 Task: Find connections with filter location Jālaun with filter topic #lockdownwith filter profile language Potuguese with filter current company Intuit with filter school St. Joseph's Convent School, Bhopal with filter industry Information Services with filter service category Bankruptcy Law with filter keywords title Customer Service
Action: Mouse pressed left at (684, 95)
Screenshot: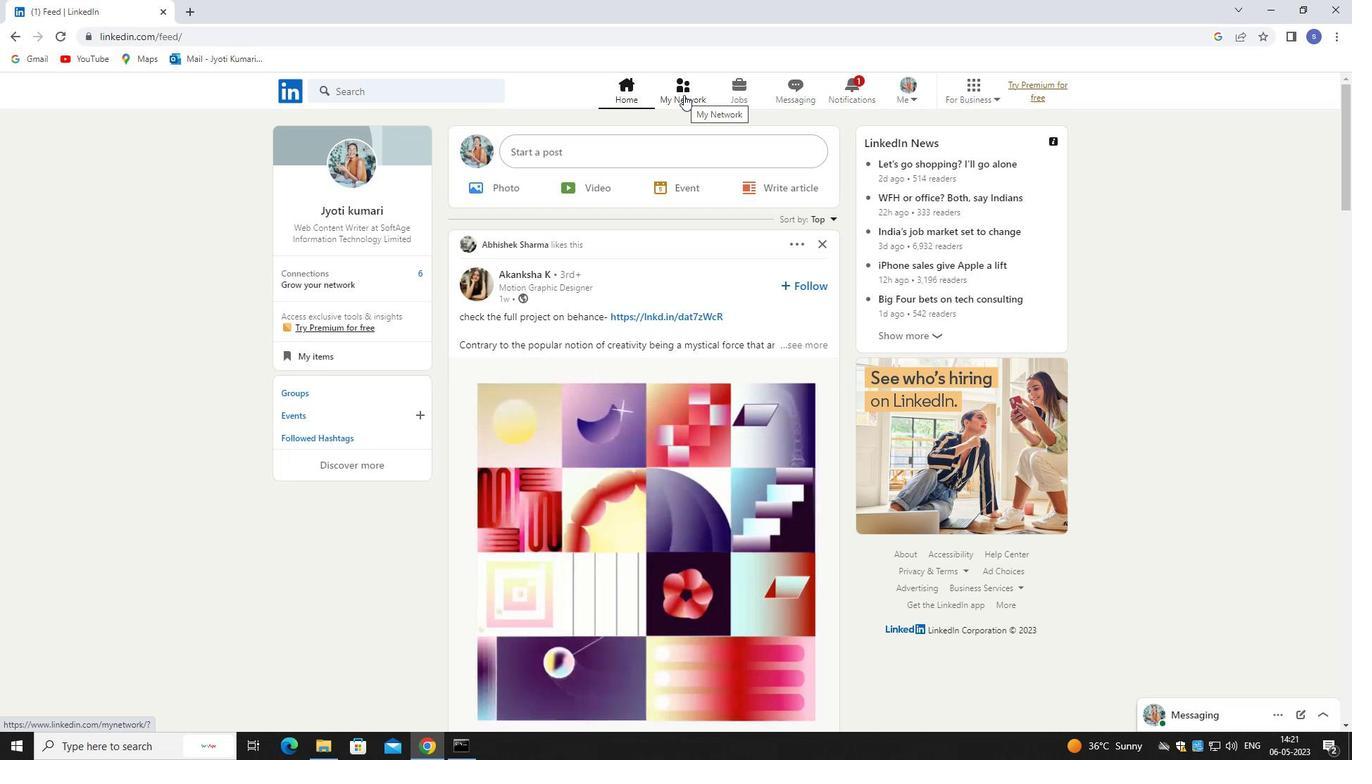 
Action: Mouse pressed left at (684, 95)
Screenshot: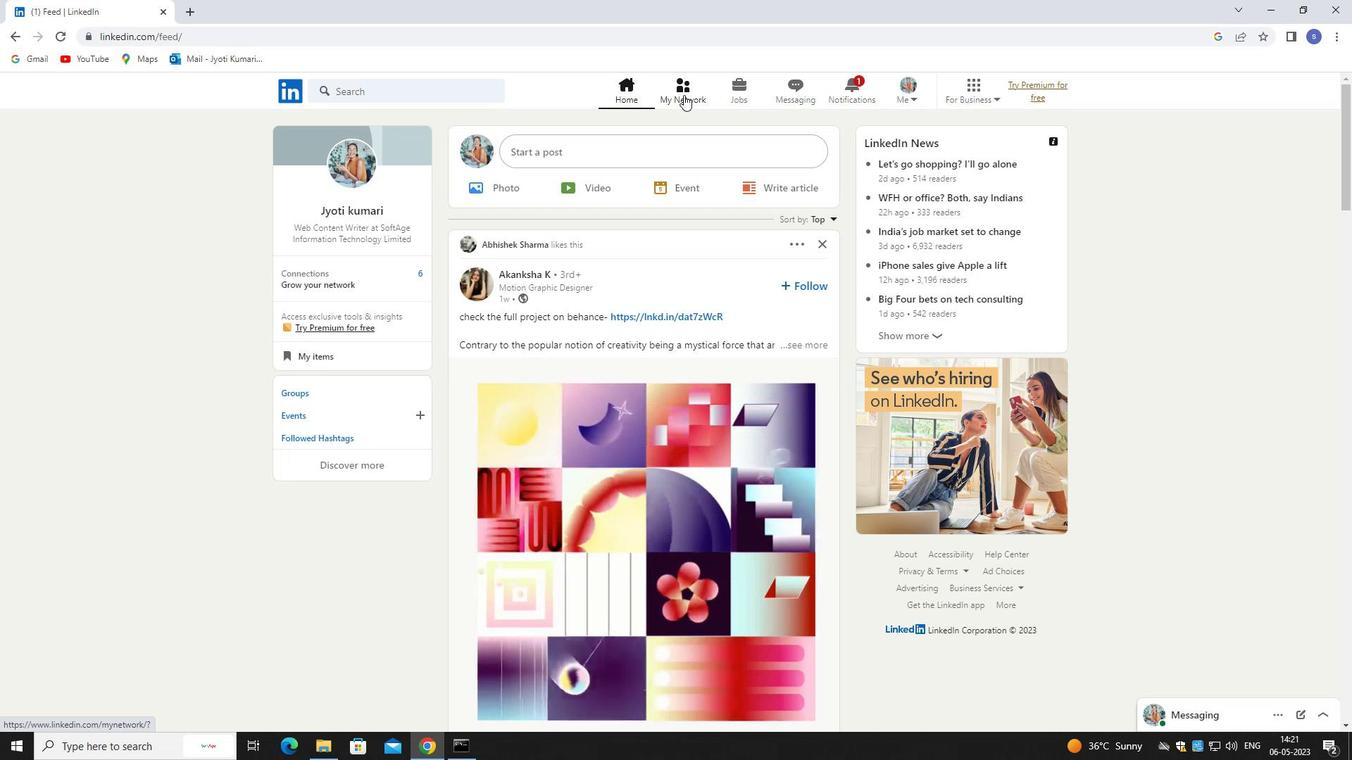 
Action: Mouse moved to (443, 162)
Screenshot: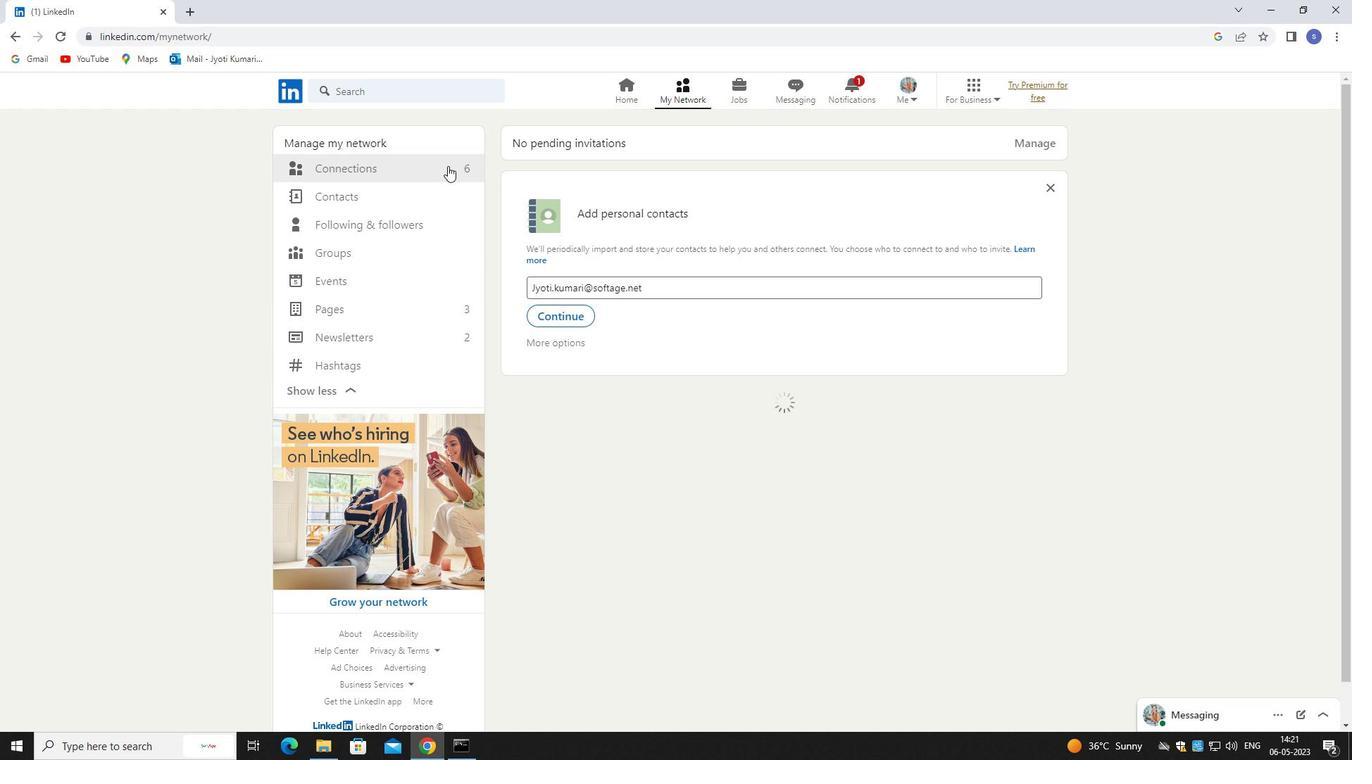 
Action: Mouse pressed left at (443, 162)
Screenshot: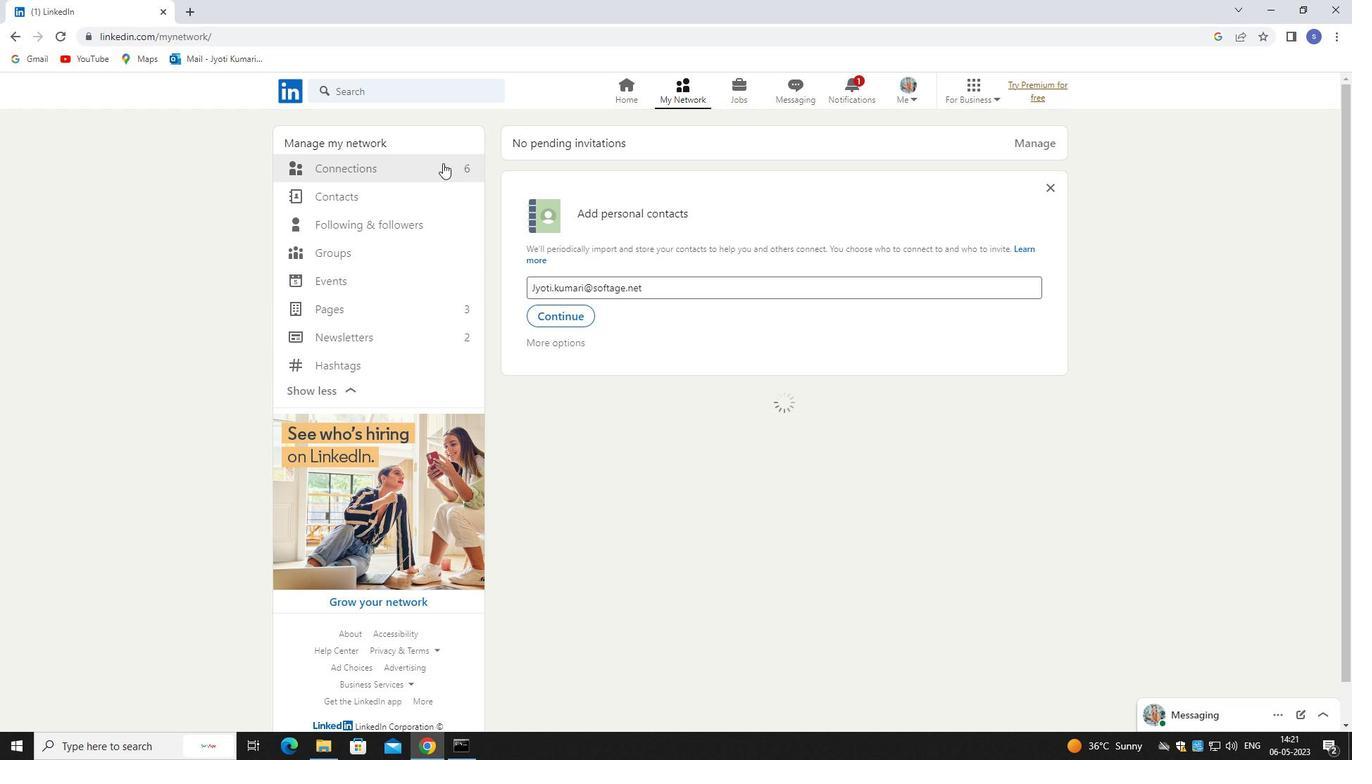 
Action: Mouse moved to (442, 160)
Screenshot: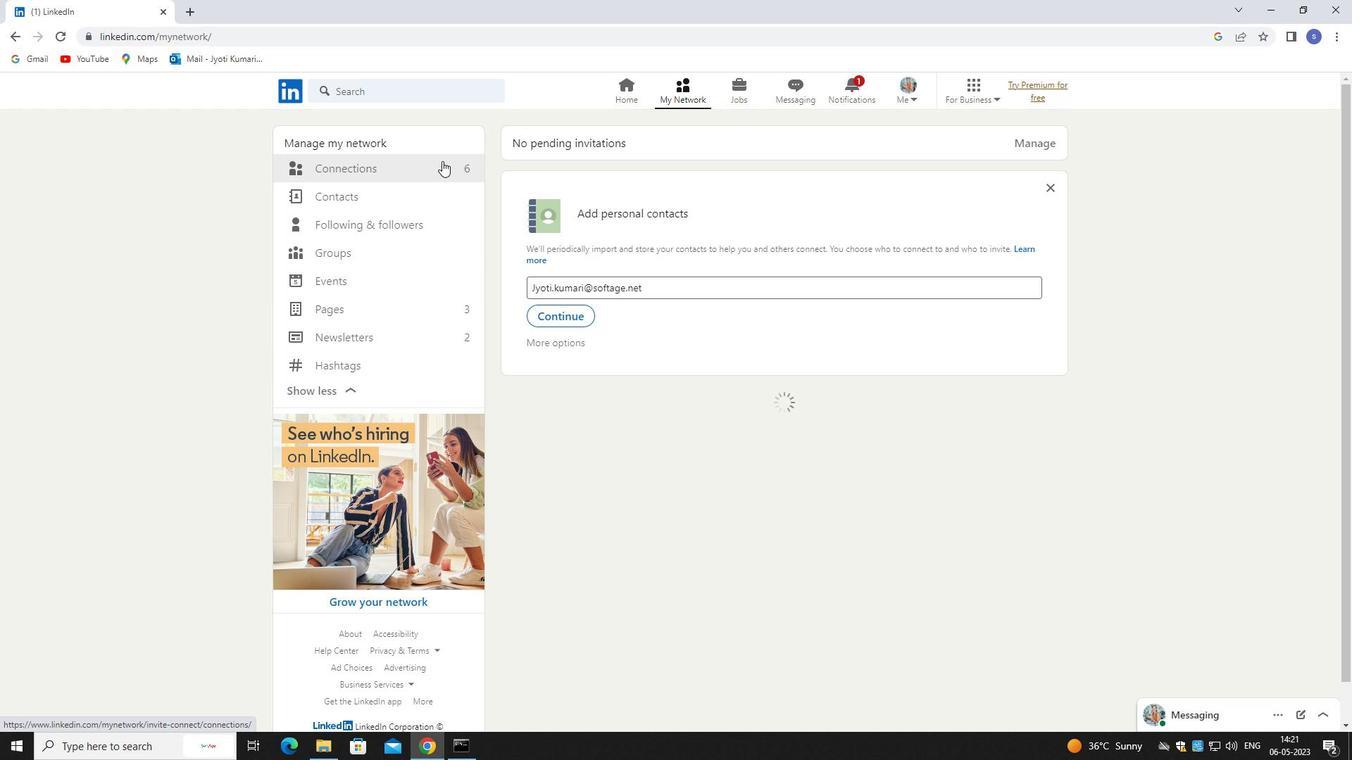 
Action: Mouse pressed left at (442, 160)
Screenshot: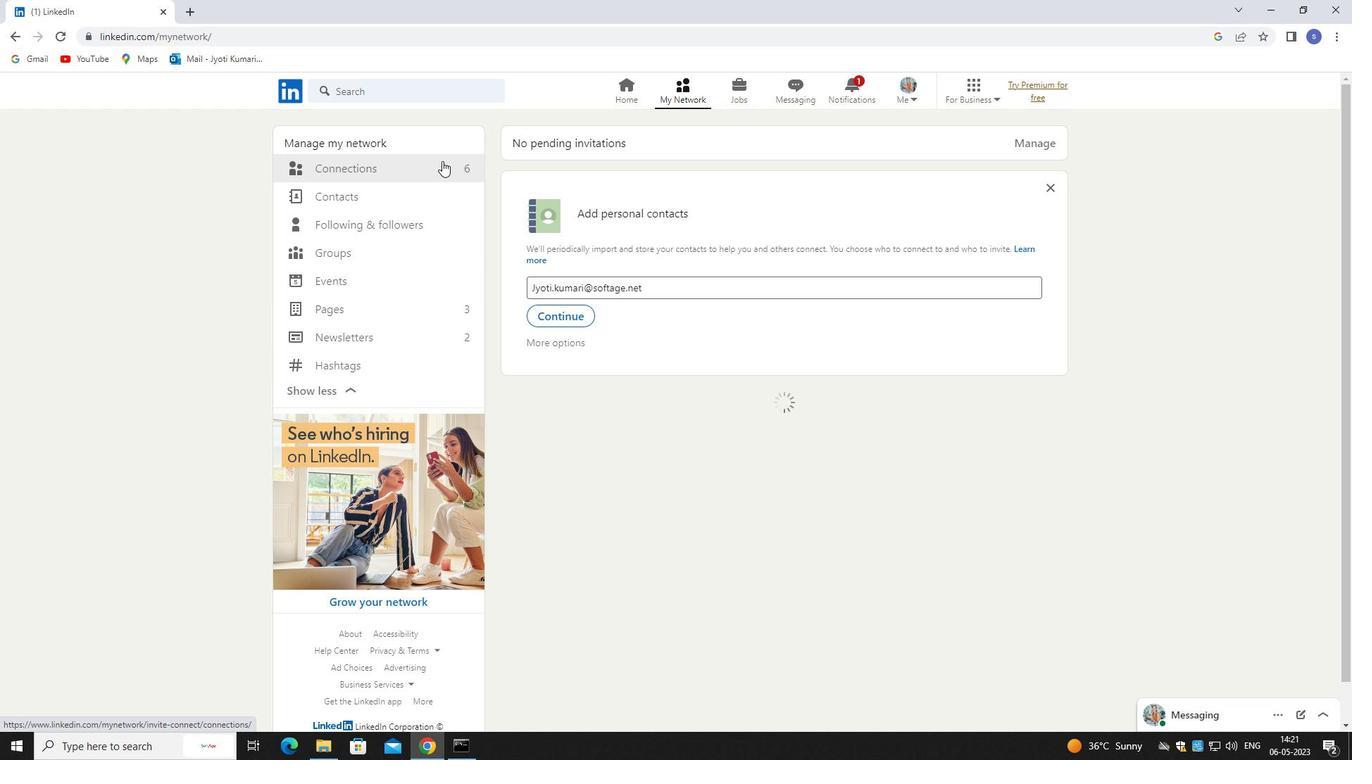 
Action: Mouse moved to (443, 159)
Screenshot: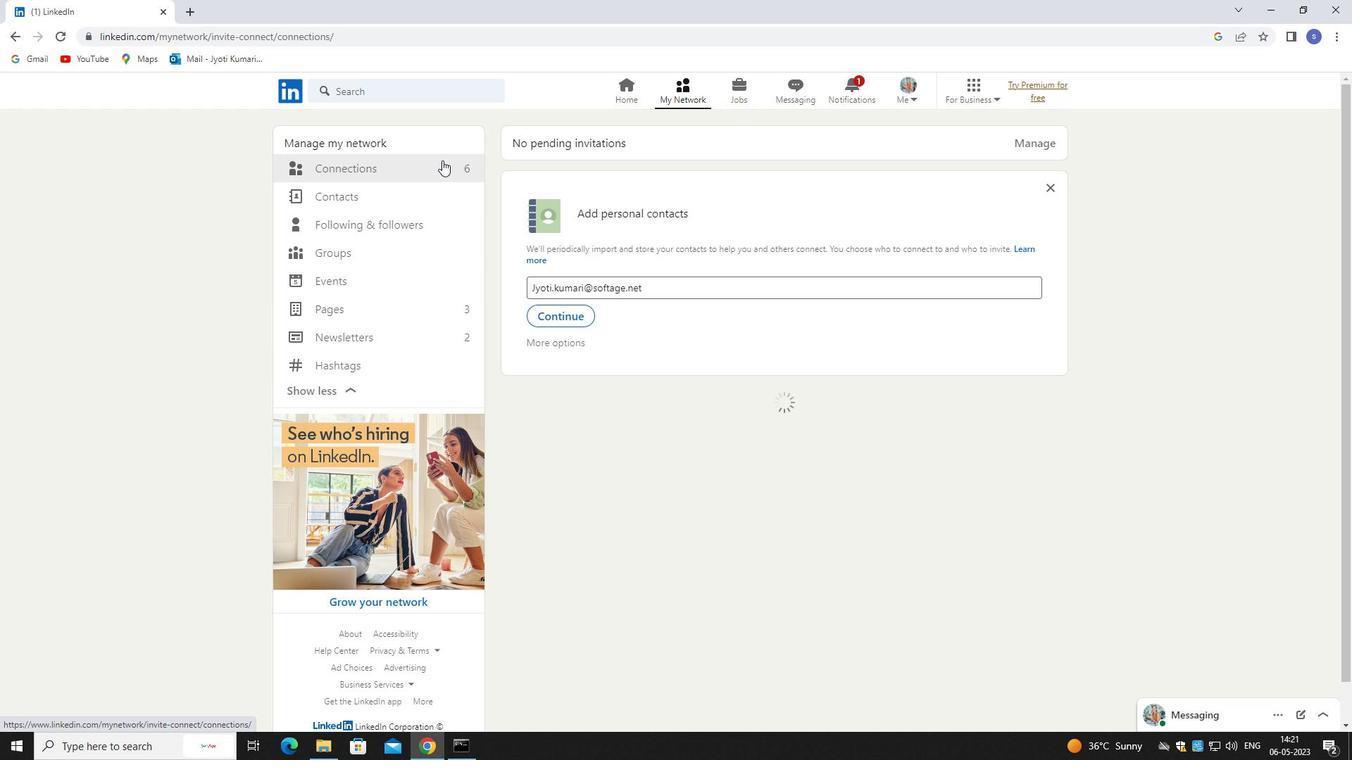 
Action: Mouse pressed left at (443, 159)
Screenshot: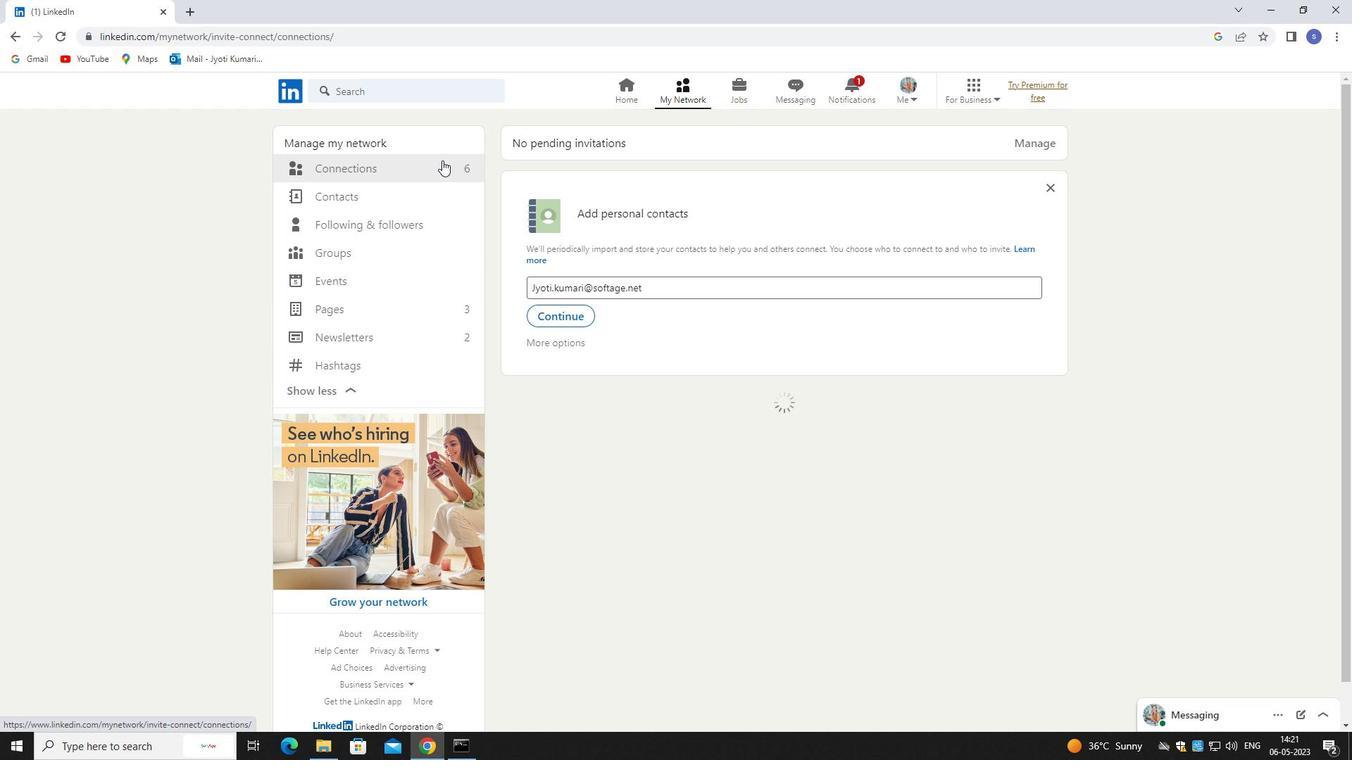 
Action: Mouse moved to (745, 170)
Screenshot: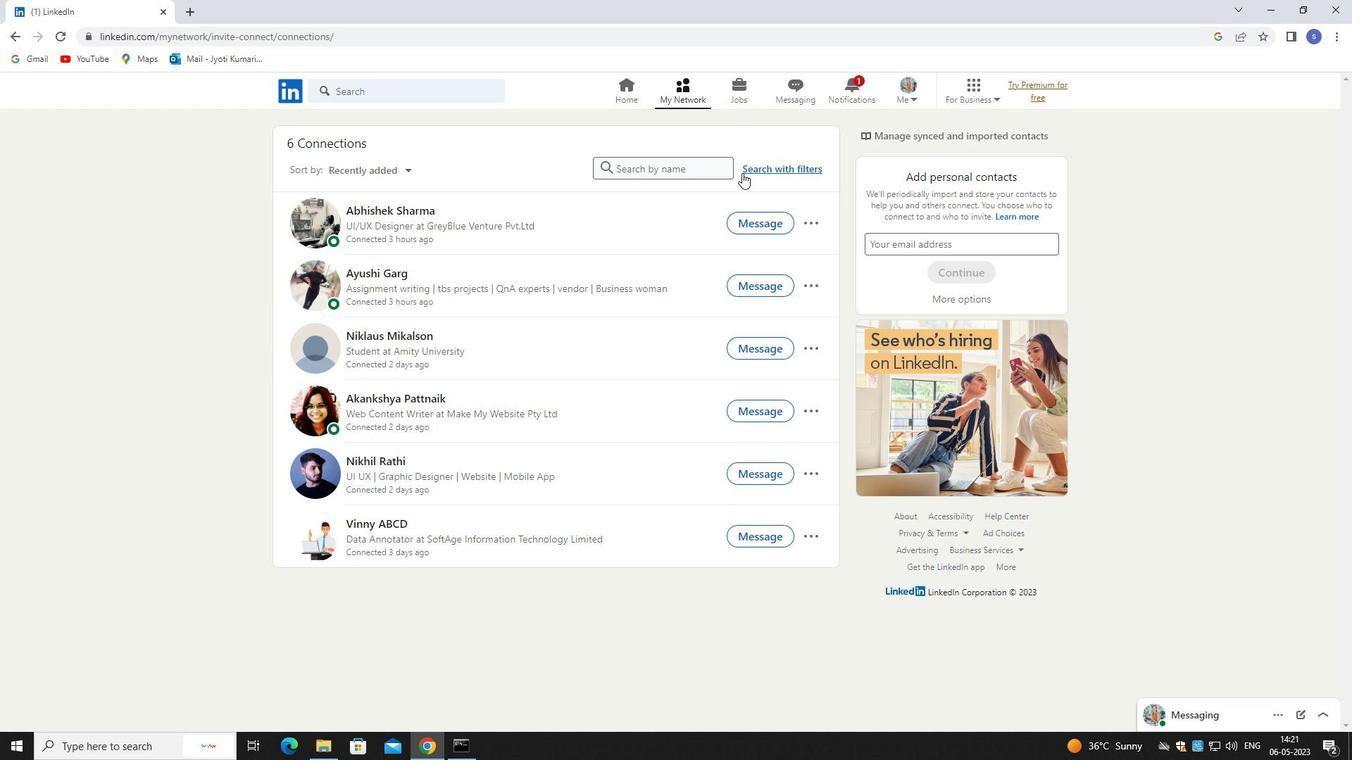 
Action: Mouse pressed left at (745, 170)
Screenshot: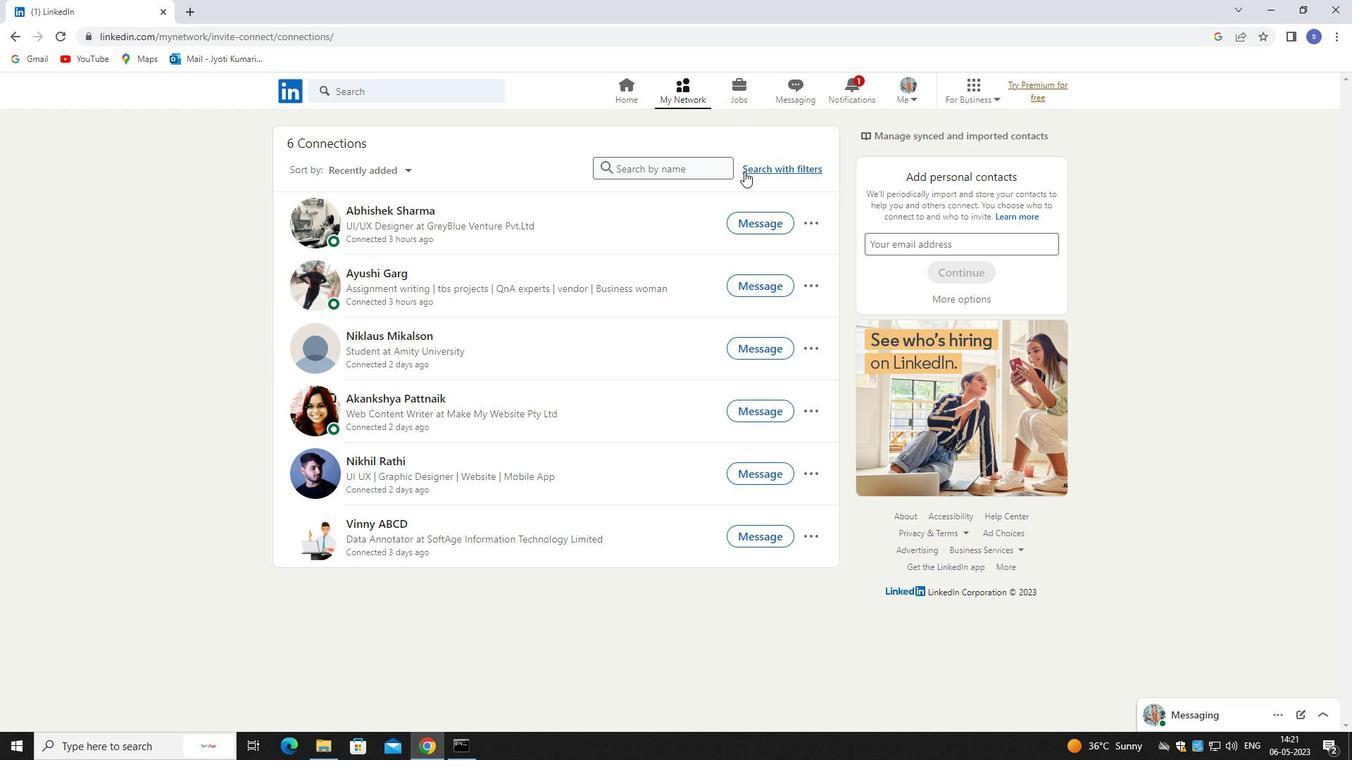 
Action: Mouse moved to (721, 126)
Screenshot: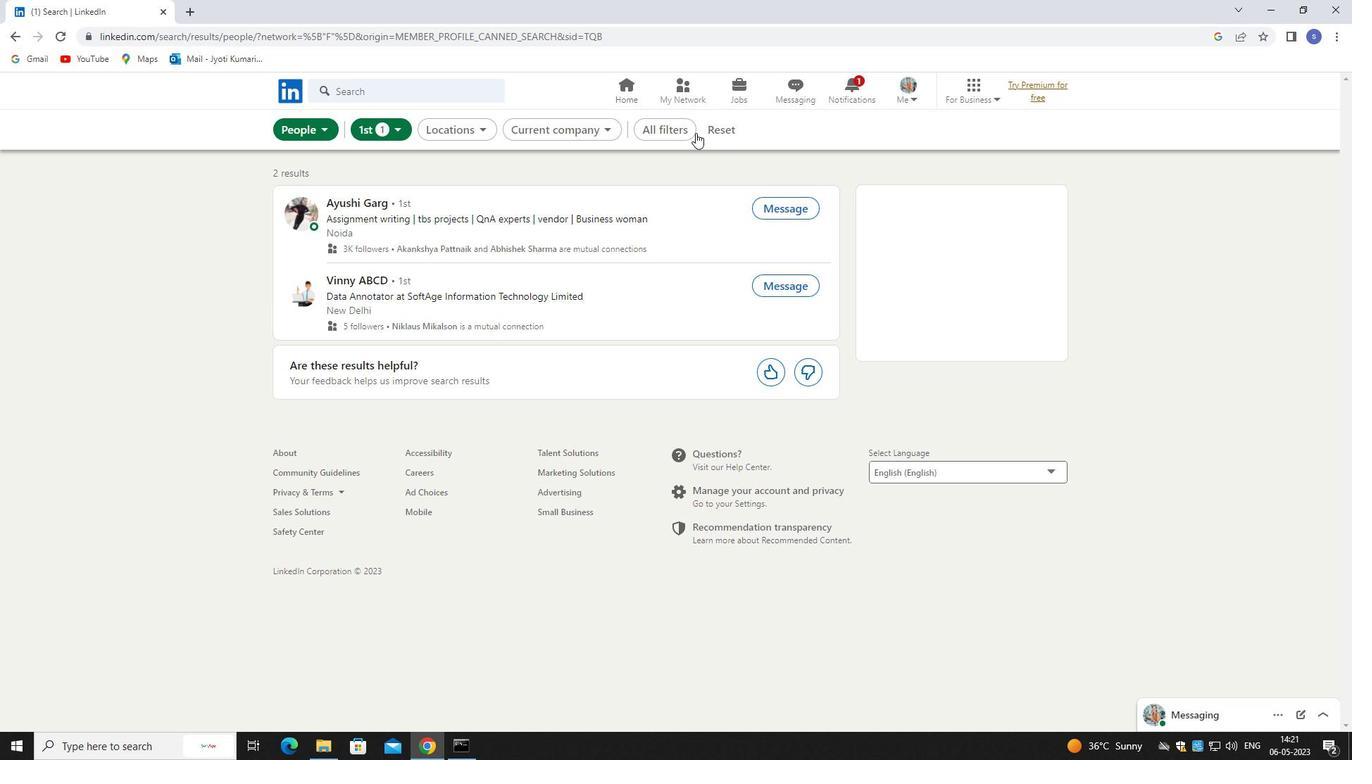 
Action: Mouse pressed left at (721, 126)
Screenshot: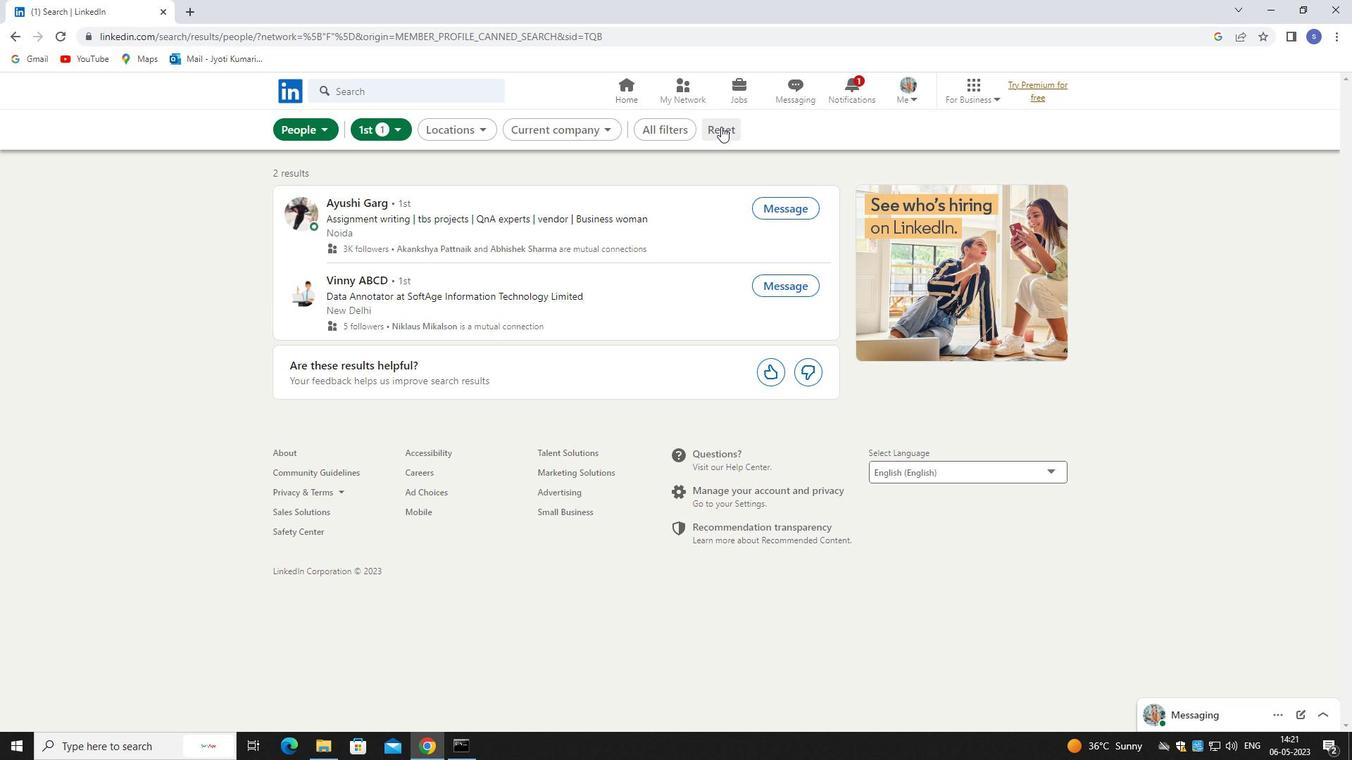 
Action: Mouse moved to (687, 125)
Screenshot: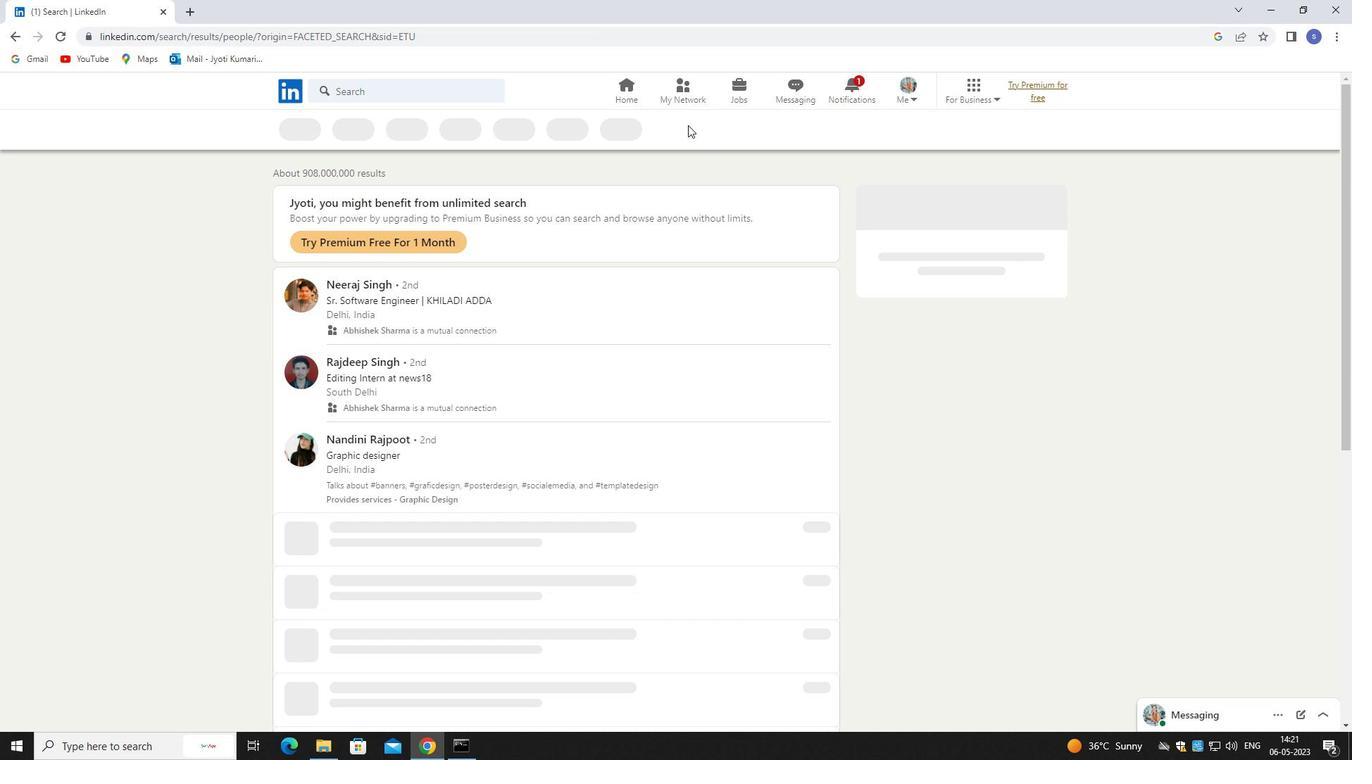 
Action: Mouse pressed left at (687, 125)
Screenshot: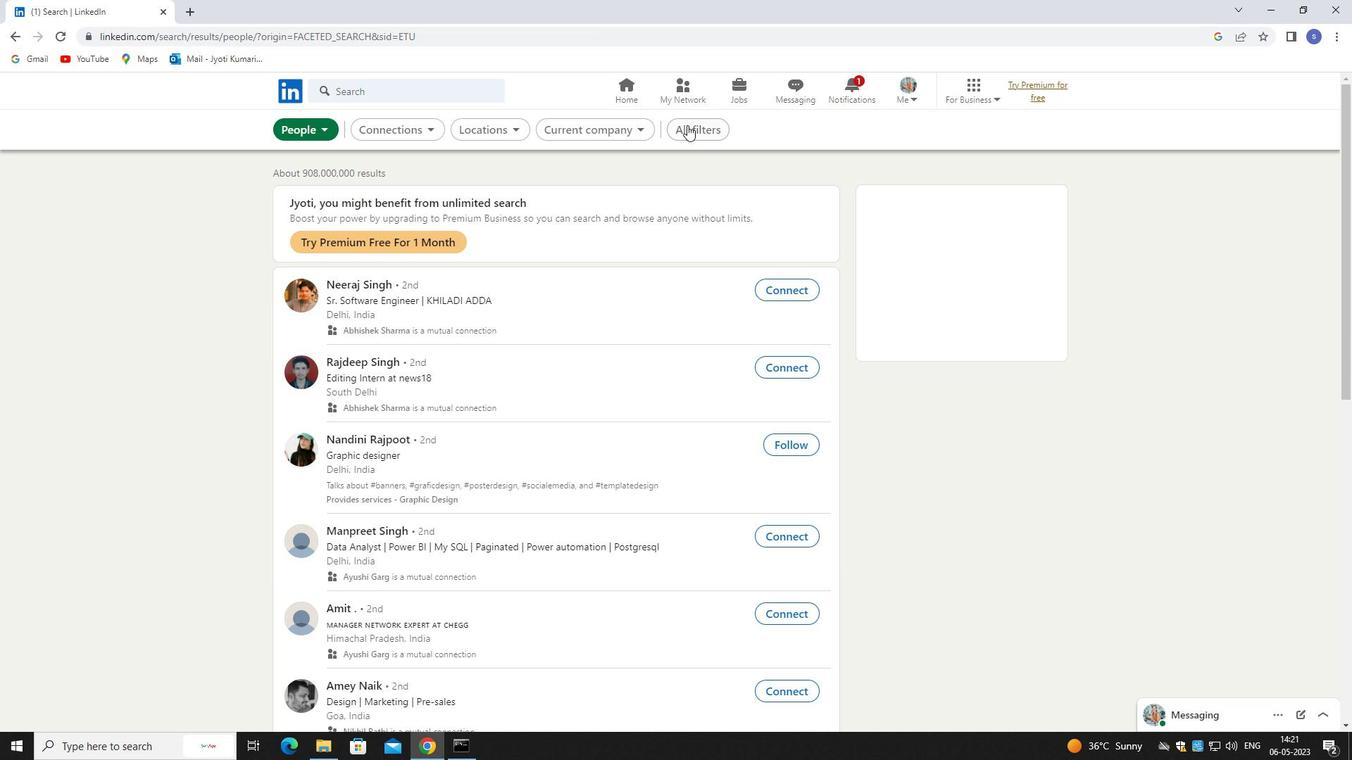 
Action: Mouse moved to (1208, 550)
Screenshot: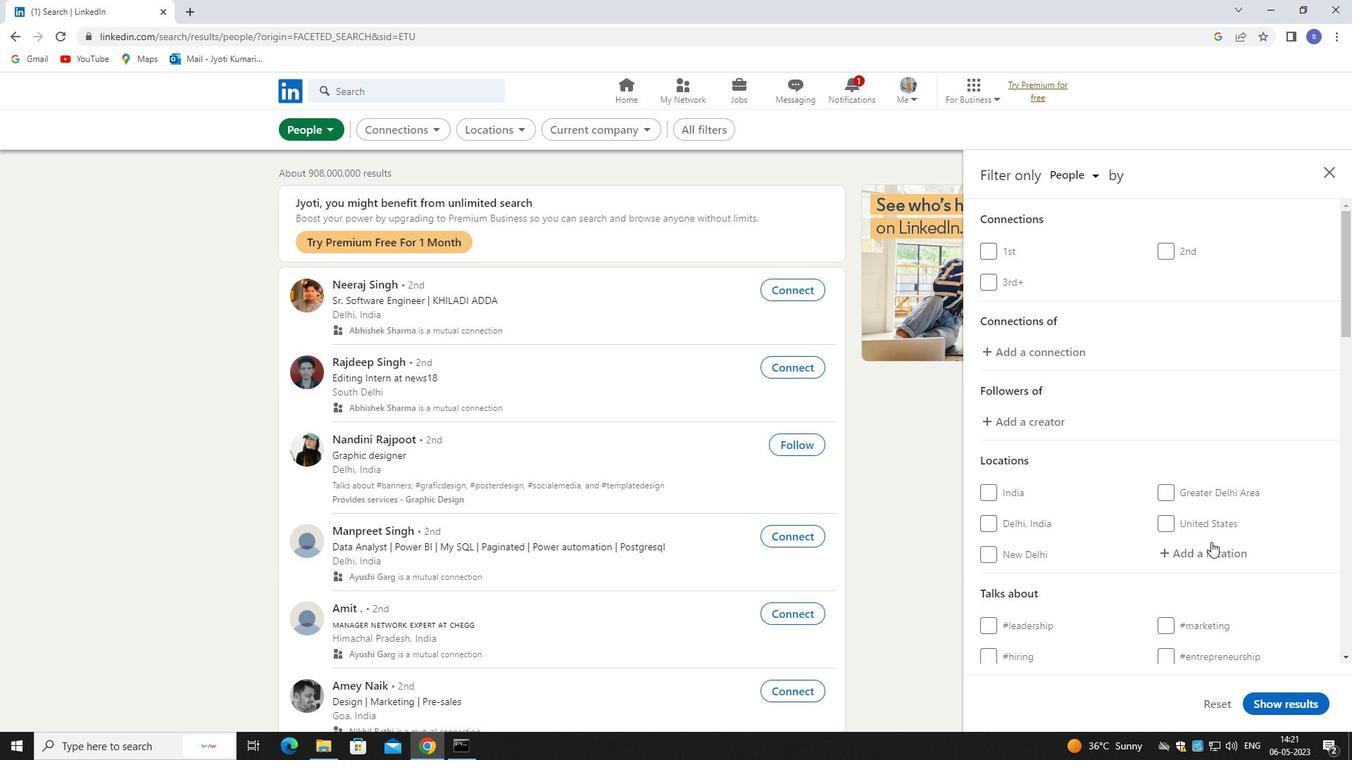
Action: Mouse pressed left at (1208, 550)
Screenshot: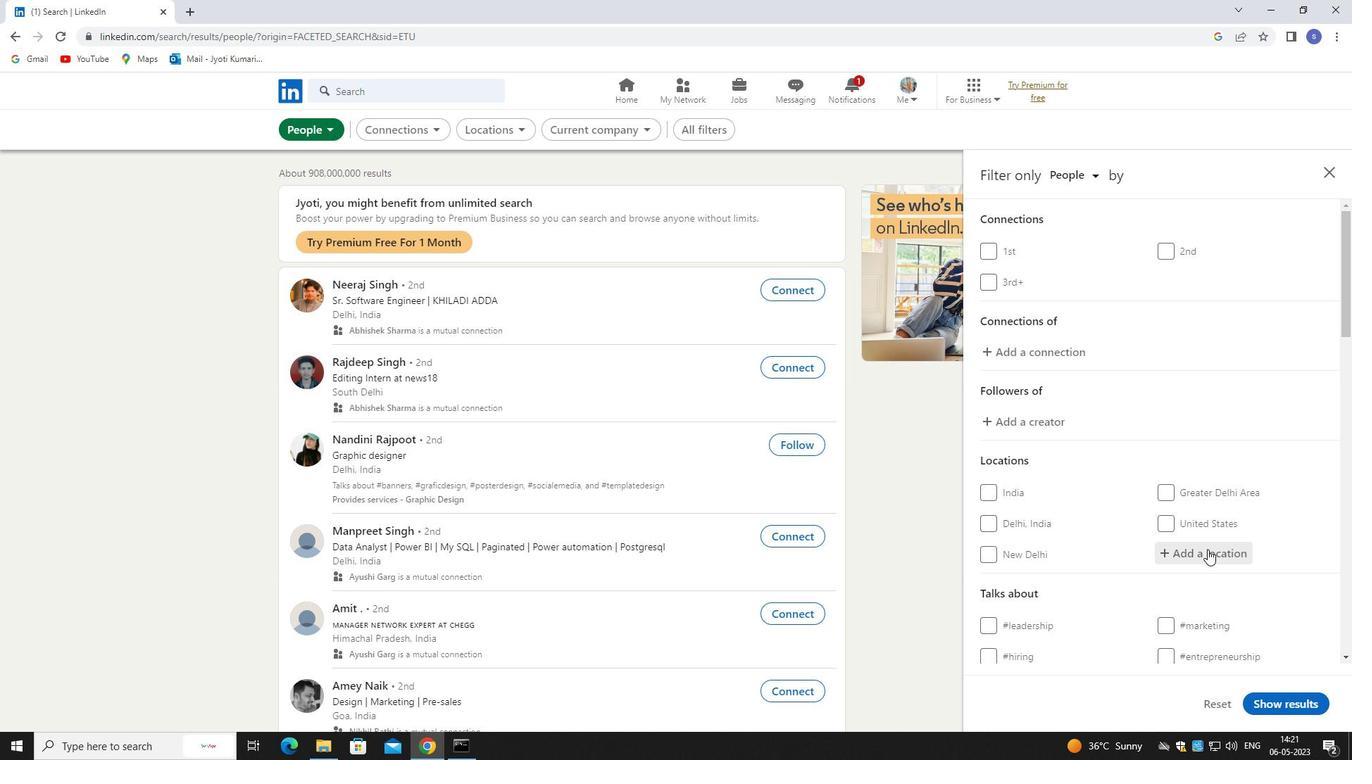 
Action: Key pressed jaa<Key.backspace>laun
Screenshot: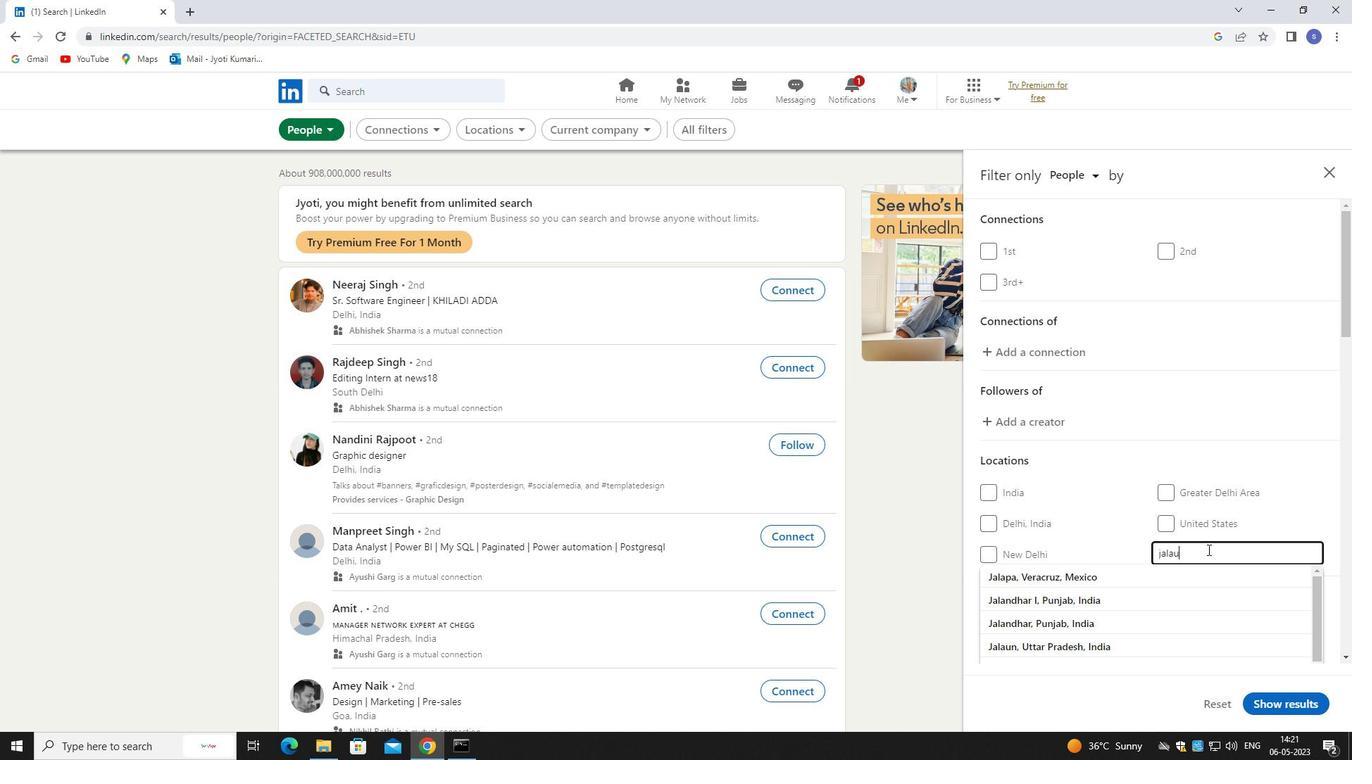 
Action: Mouse moved to (1181, 573)
Screenshot: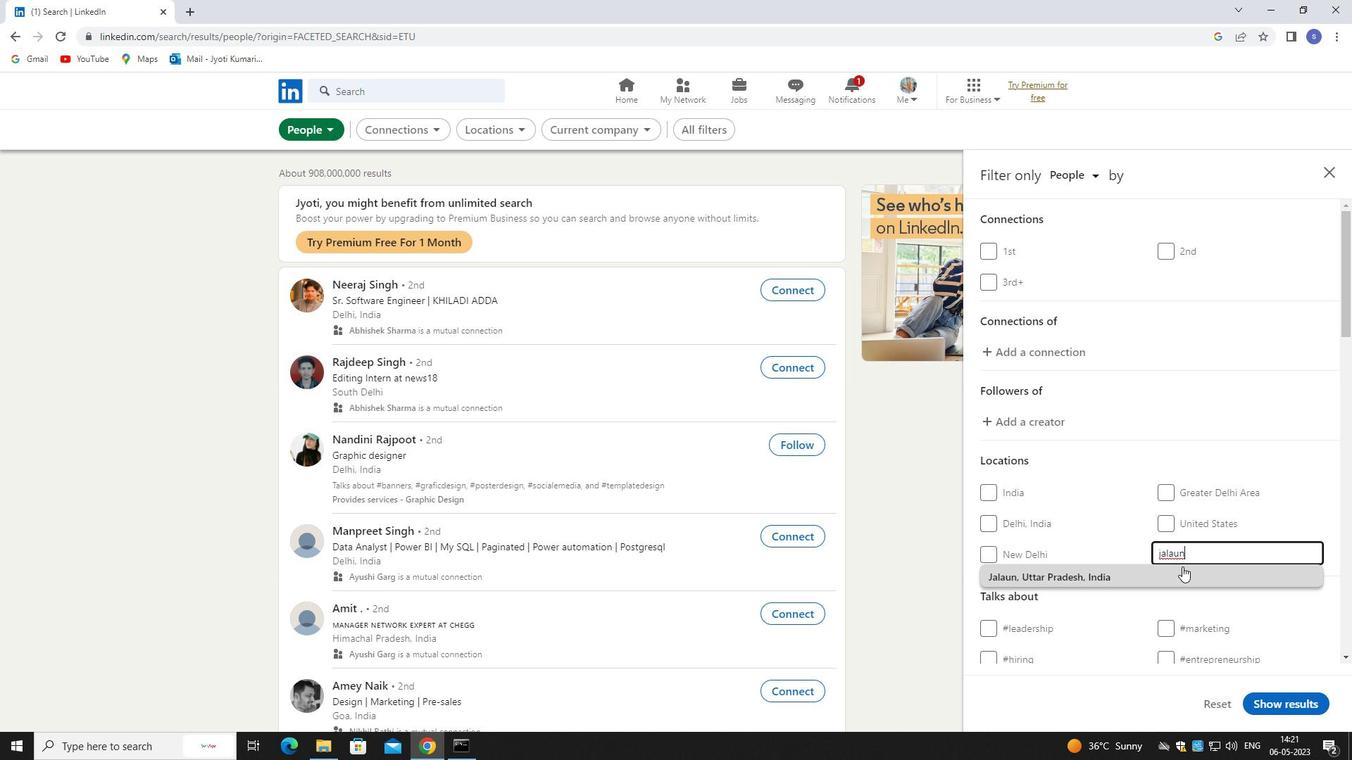 
Action: Mouse pressed left at (1181, 573)
Screenshot: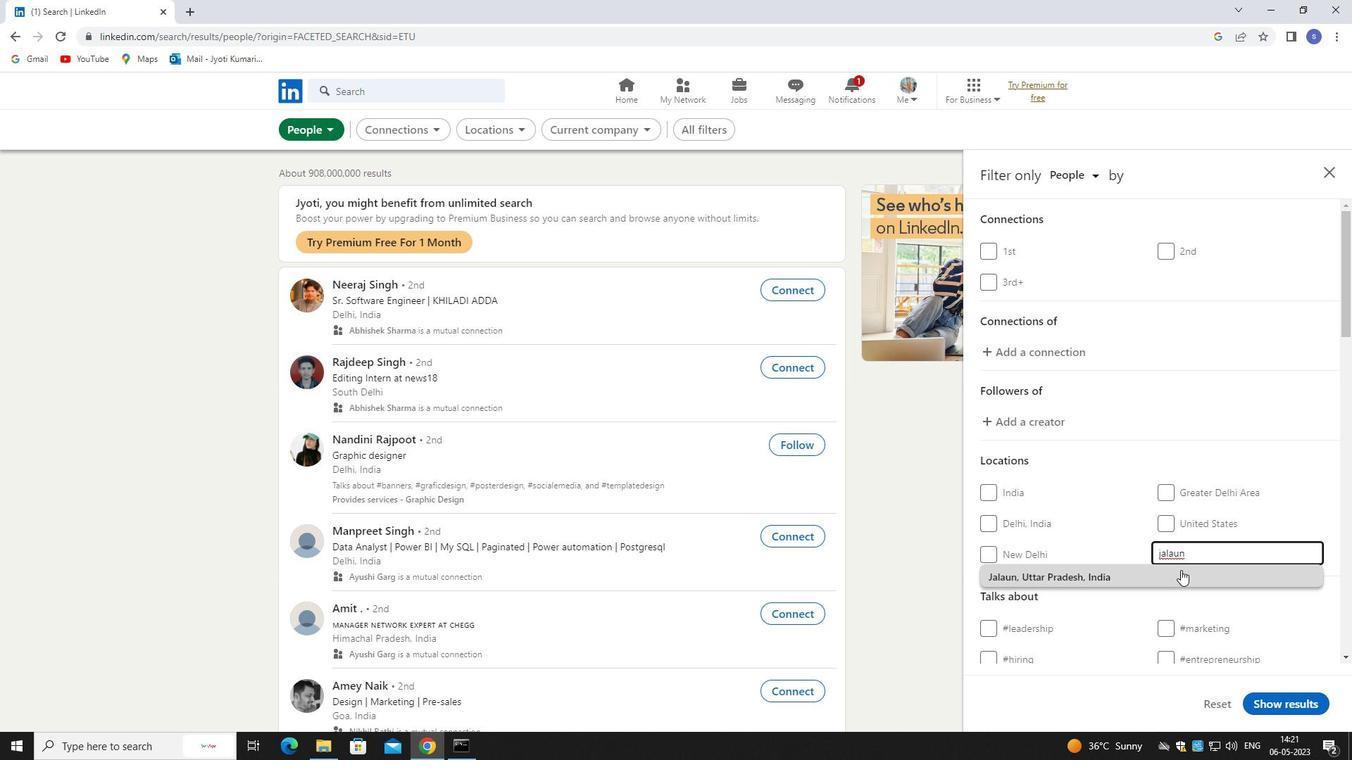 
Action: Mouse moved to (1180, 574)
Screenshot: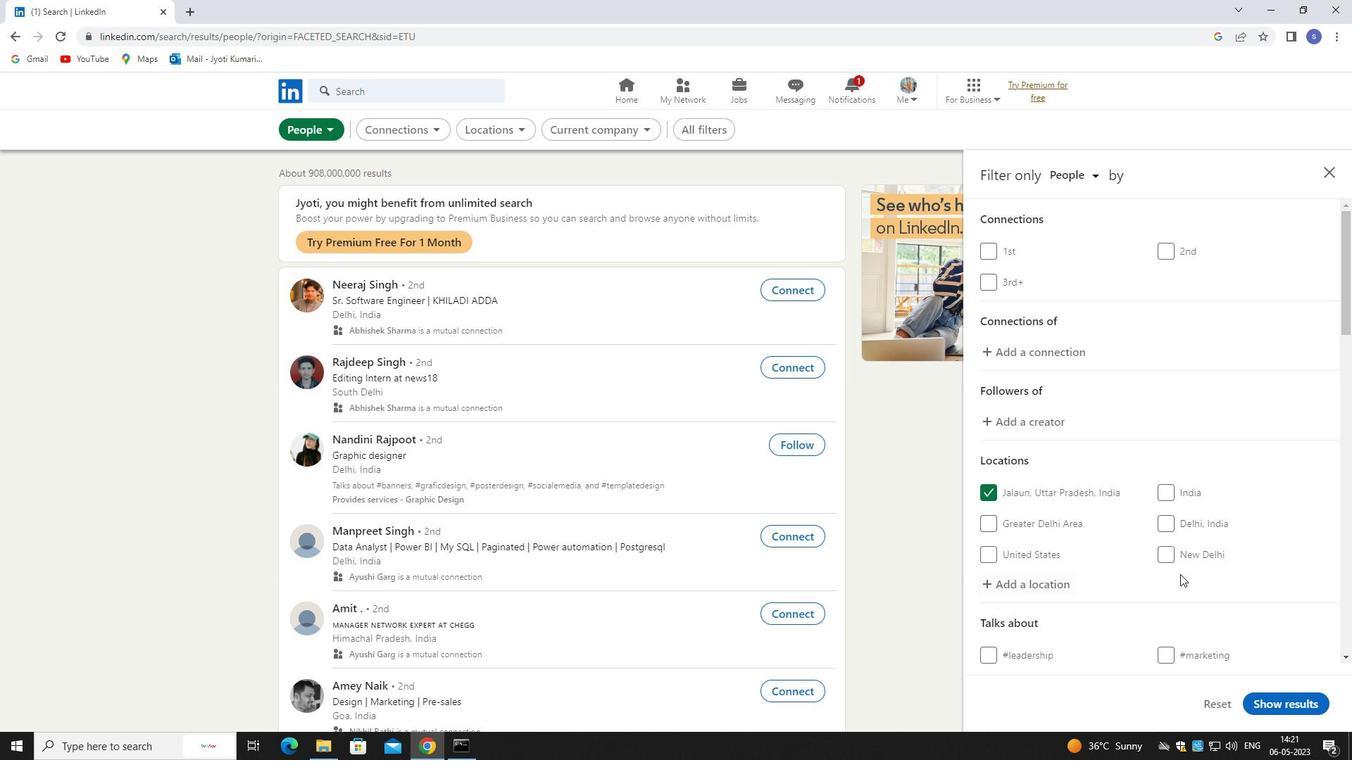 
Action: Mouse scrolled (1180, 573) with delta (0, 0)
Screenshot: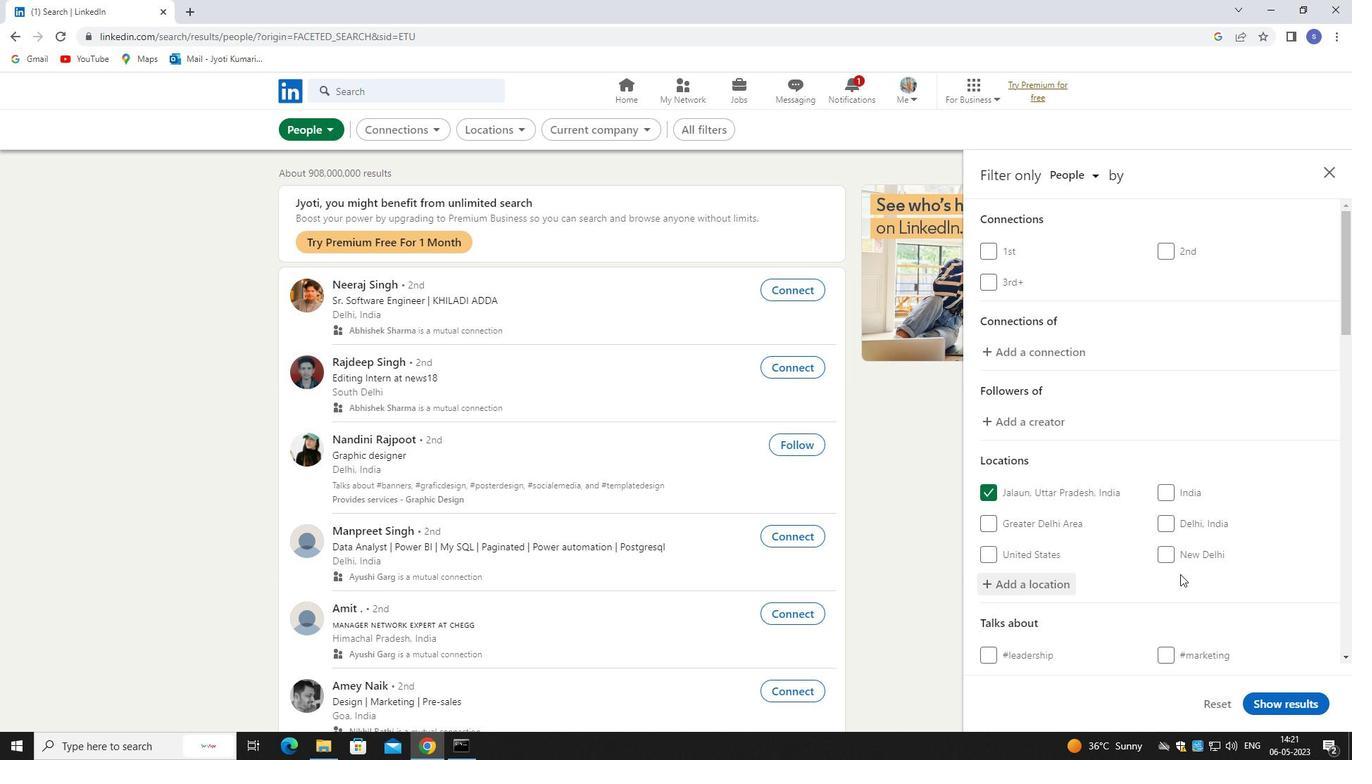 
Action: Mouse scrolled (1180, 573) with delta (0, 0)
Screenshot: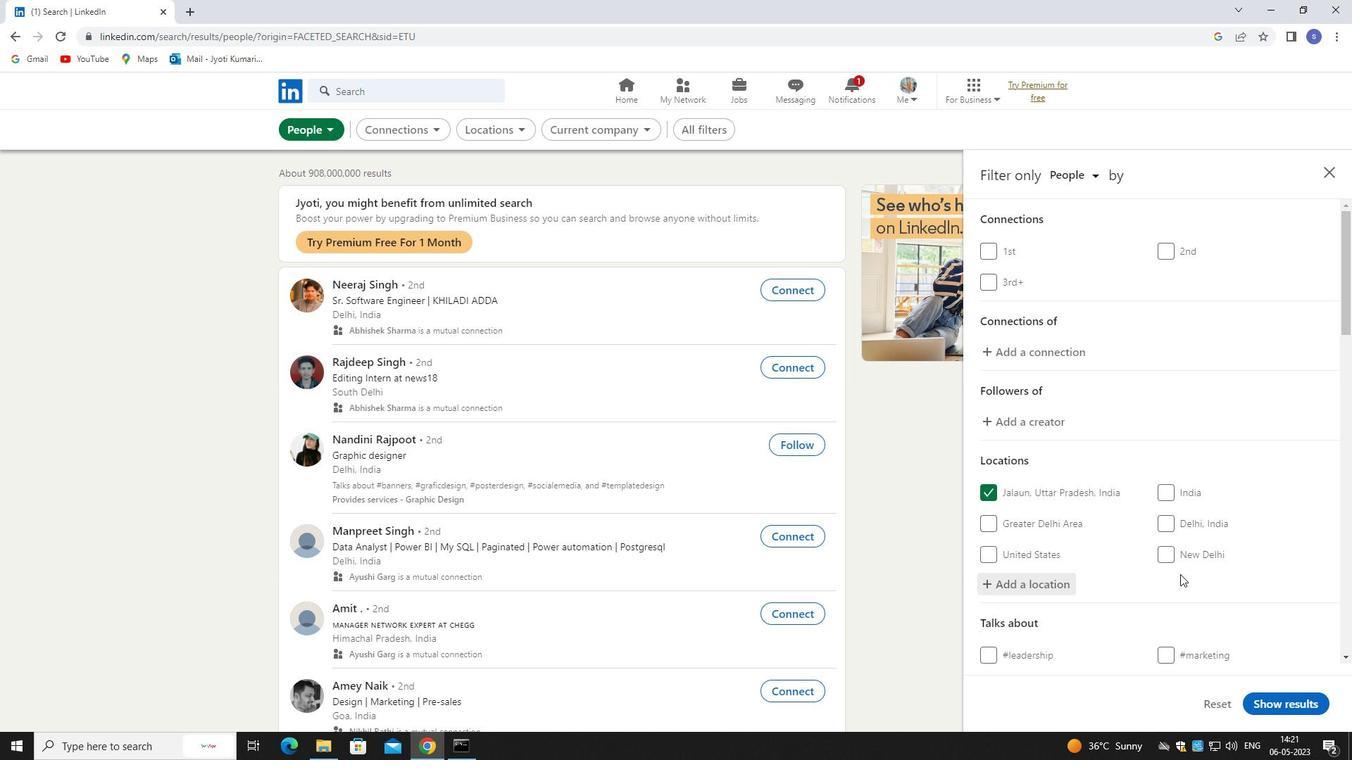 
Action: Mouse moved to (1189, 579)
Screenshot: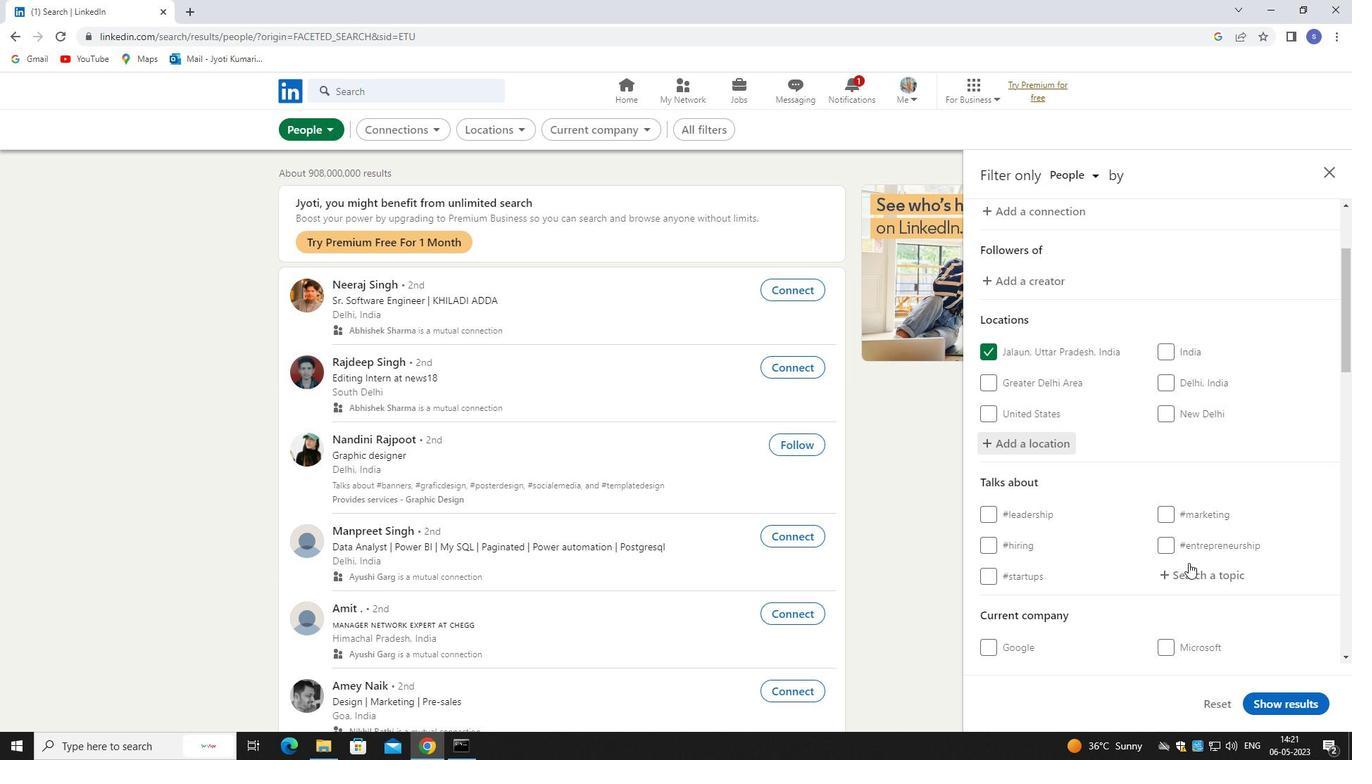 
Action: Mouse pressed left at (1189, 579)
Screenshot: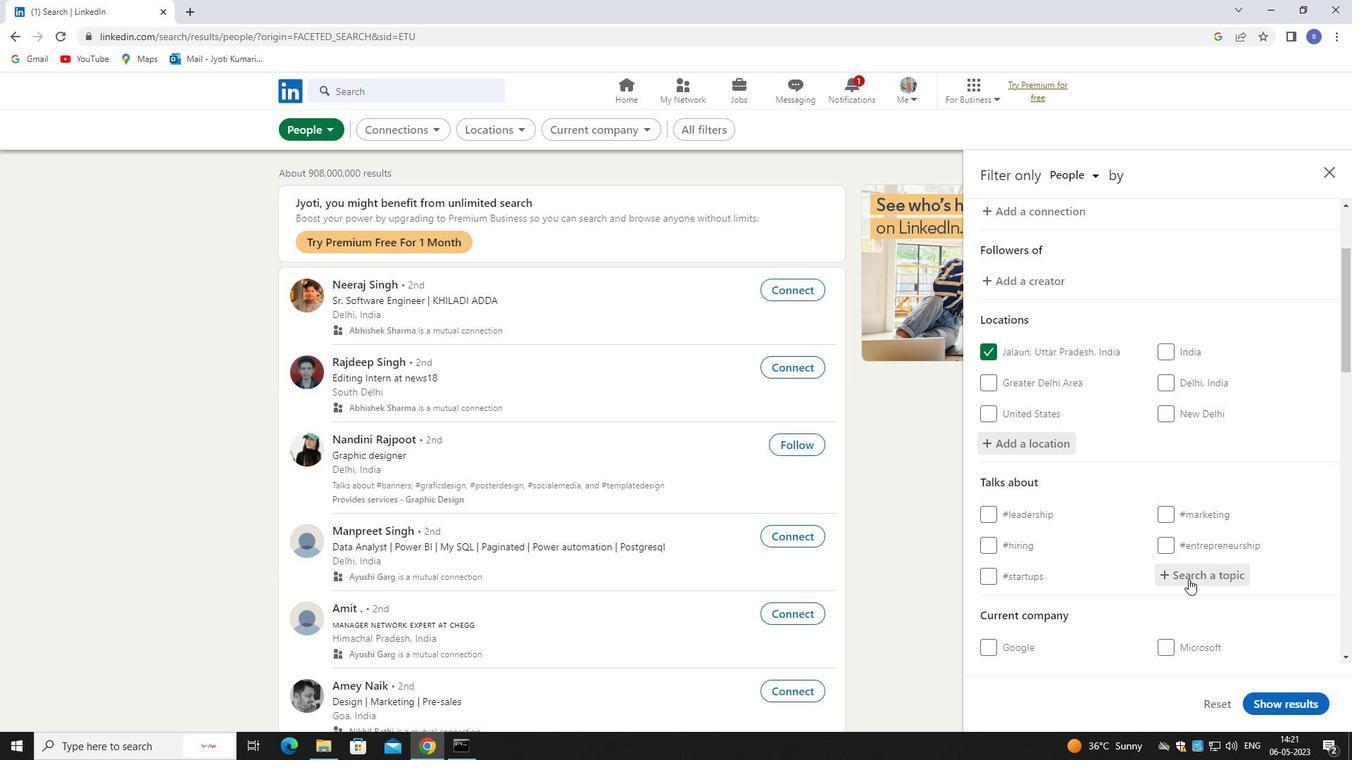 
Action: Mouse moved to (1192, 580)
Screenshot: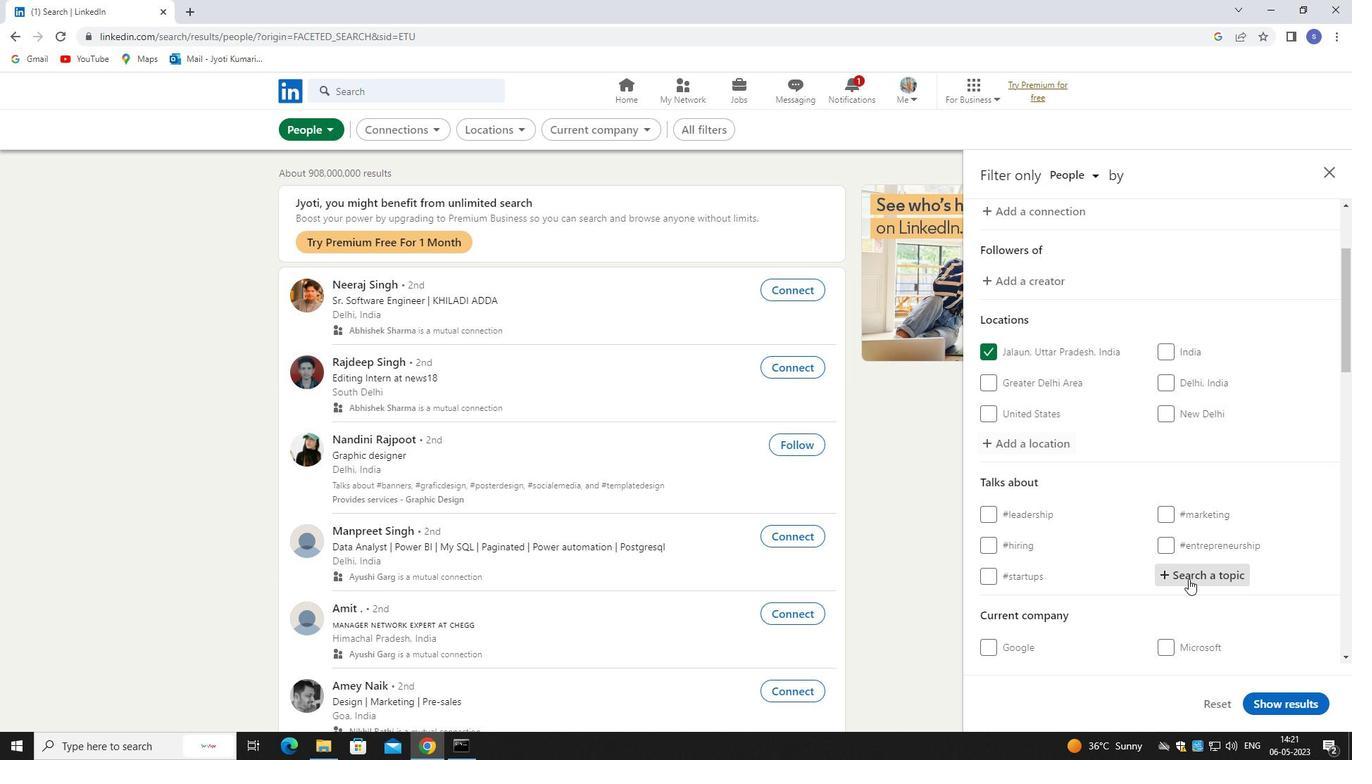 
Action: Key pressed lockdo
Screenshot: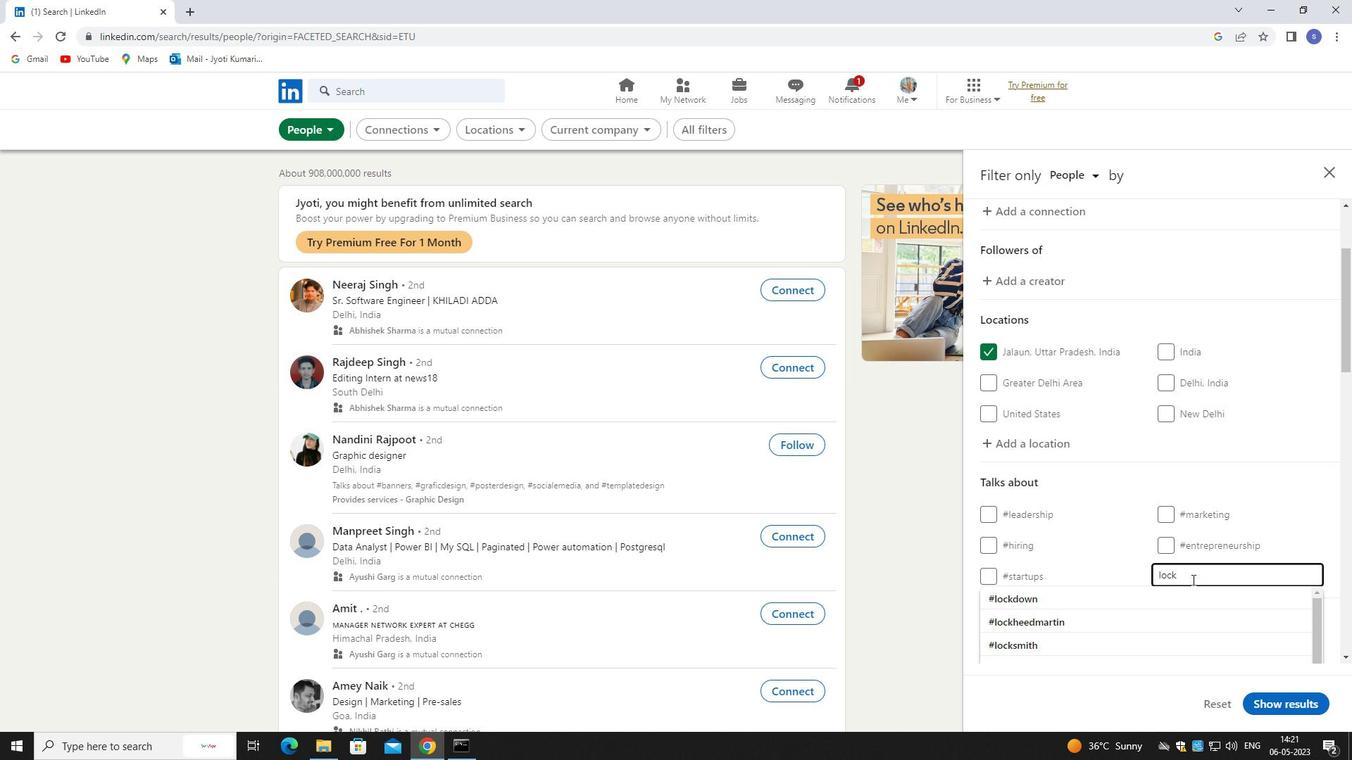 
Action: Mouse moved to (1198, 594)
Screenshot: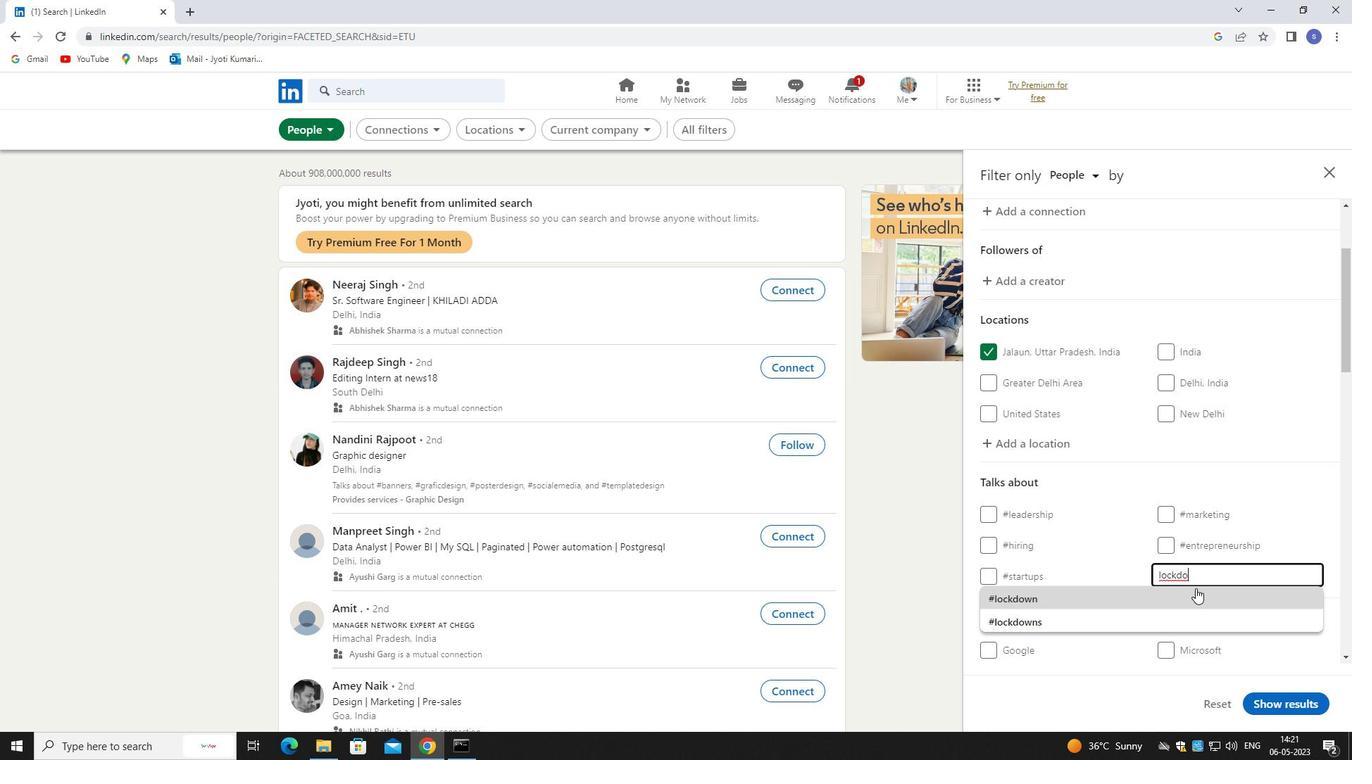 
Action: Mouse pressed left at (1198, 594)
Screenshot: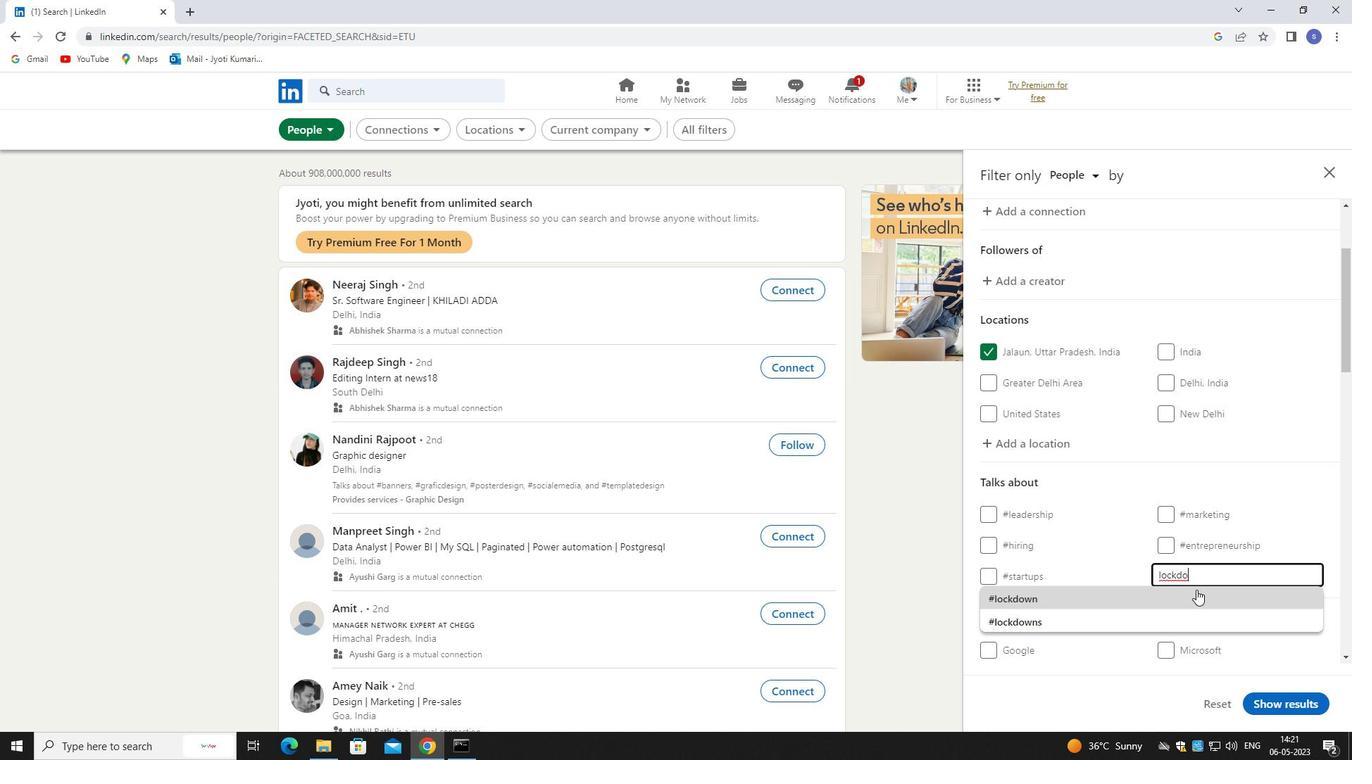 
Action: Mouse scrolled (1198, 593) with delta (0, 0)
Screenshot: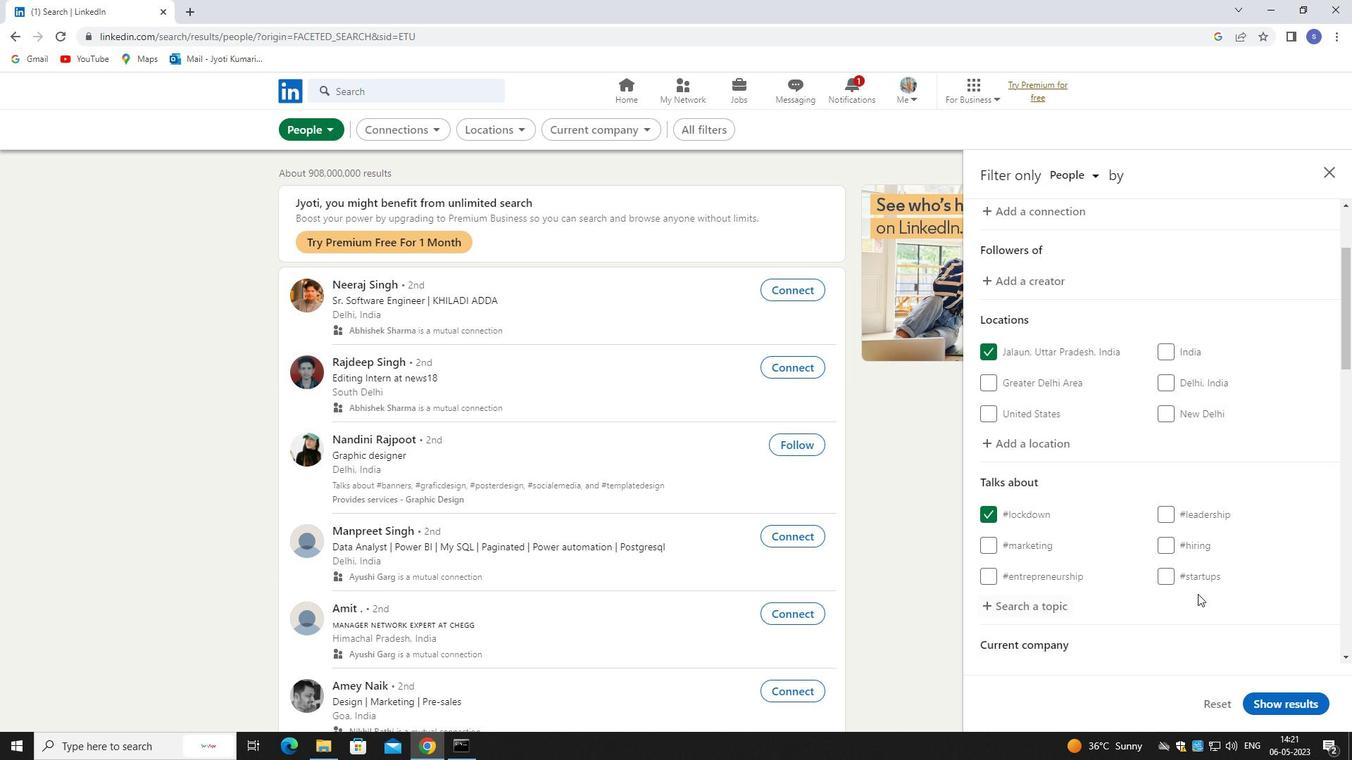 
Action: Mouse scrolled (1198, 593) with delta (0, 0)
Screenshot: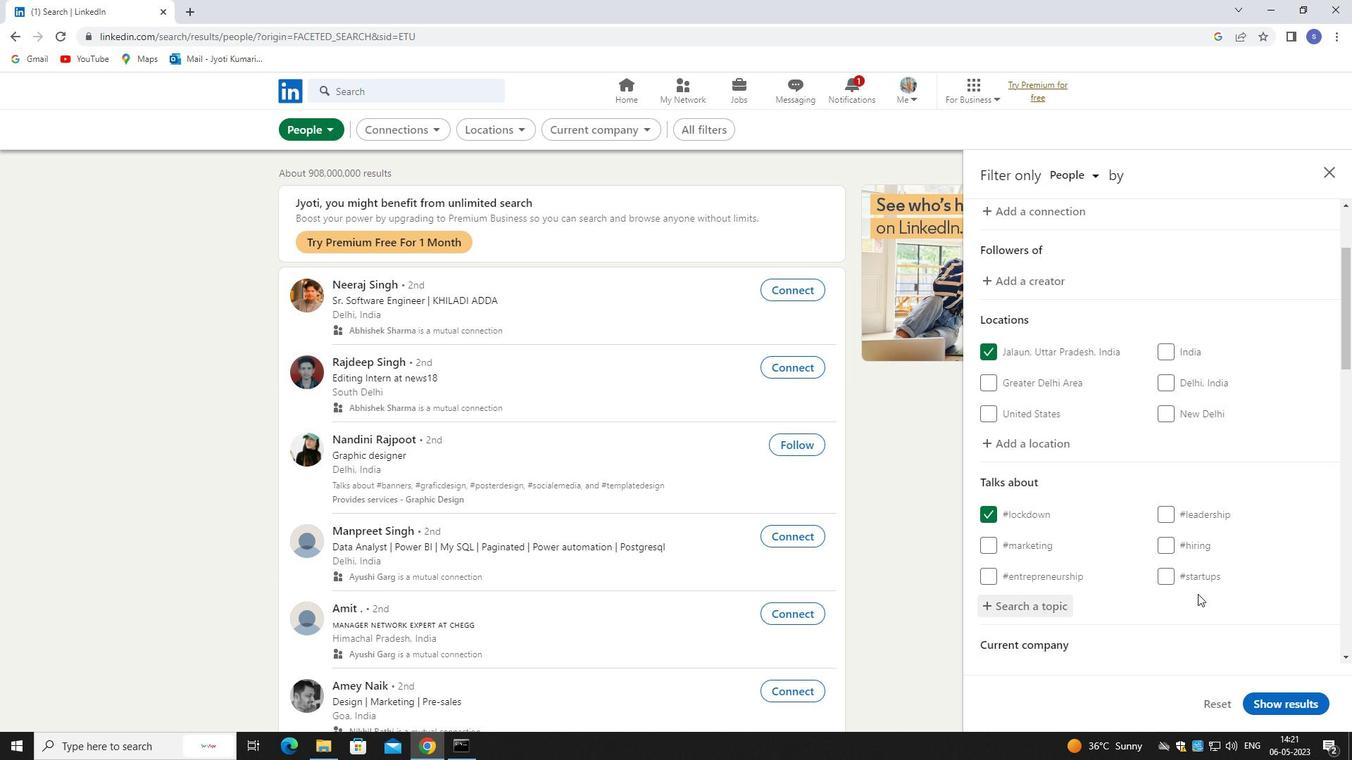 
Action: Mouse scrolled (1198, 593) with delta (0, 0)
Screenshot: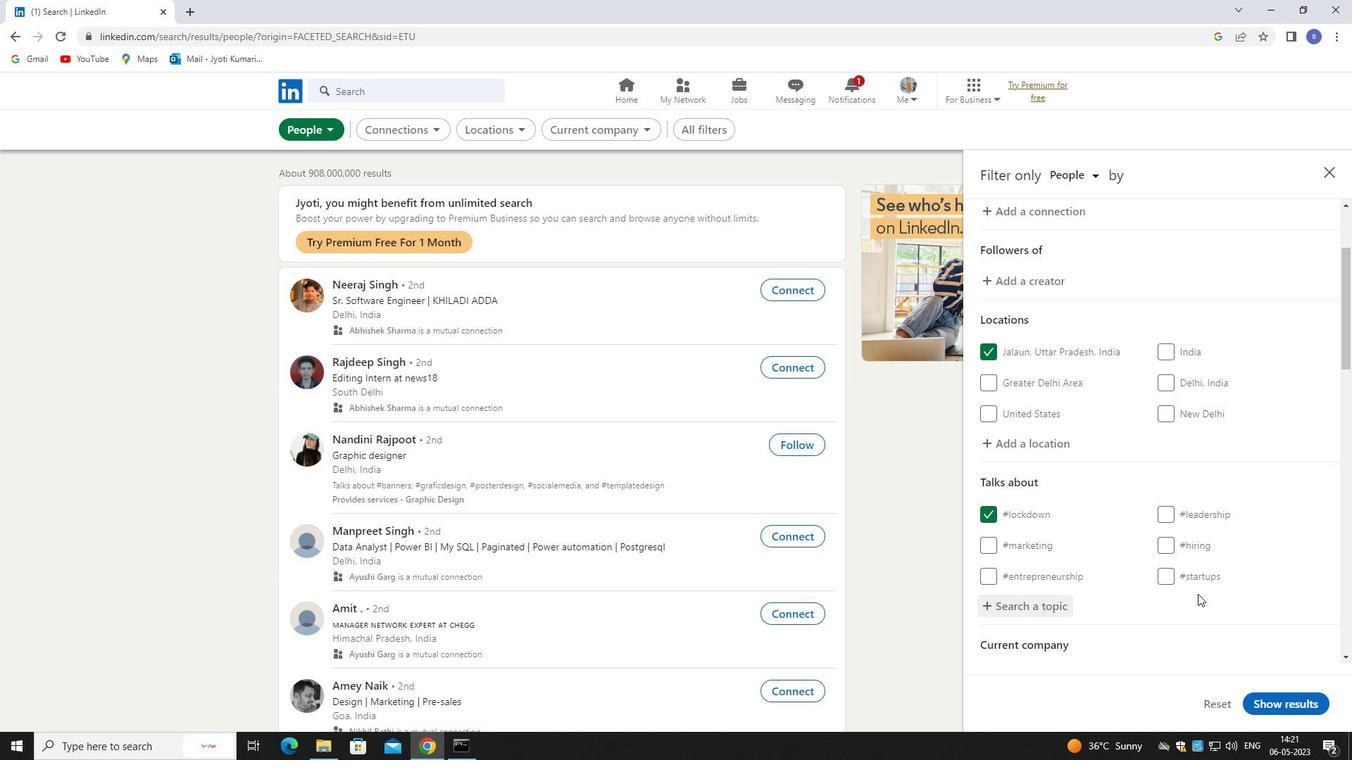
Action: Mouse scrolled (1198, 593) with delta (0, 0)
Screenshot: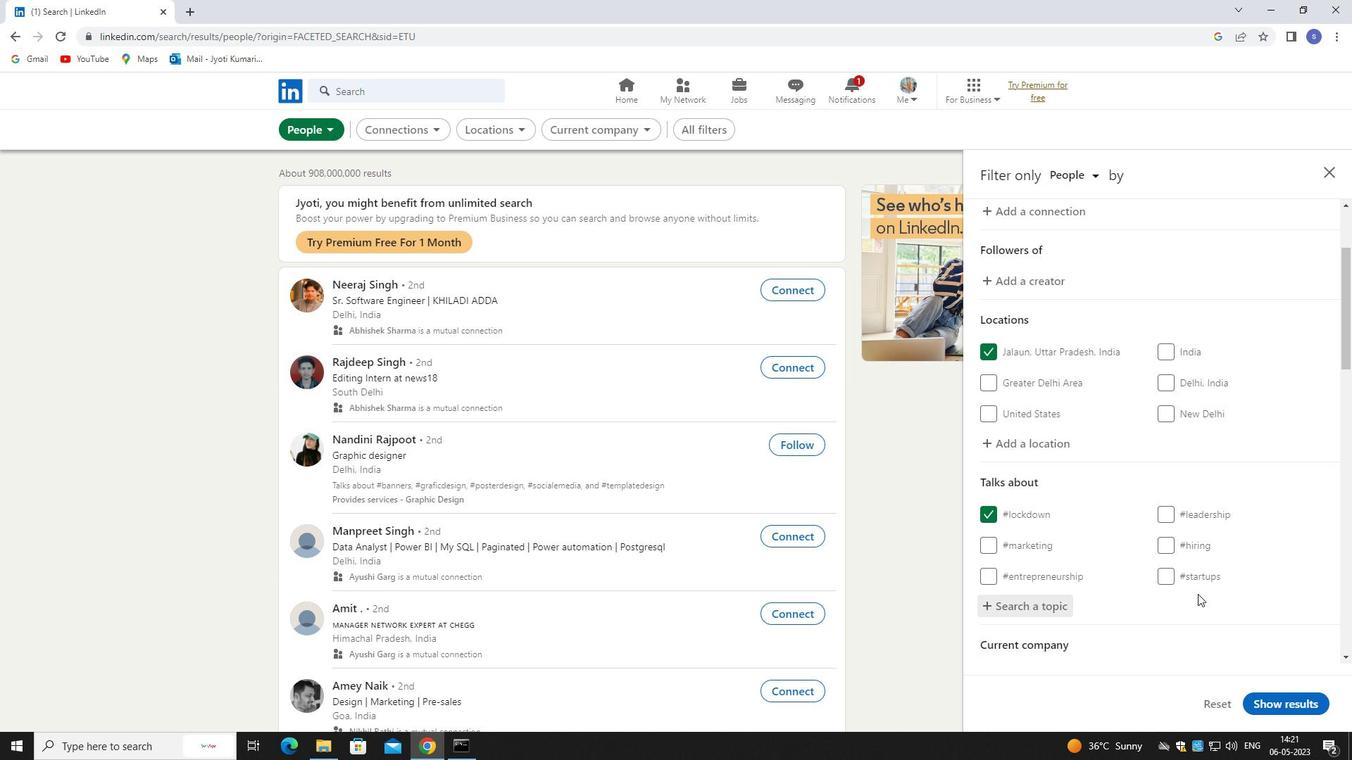 
Action: Mouse moved to (1200, 457)
Screenshot: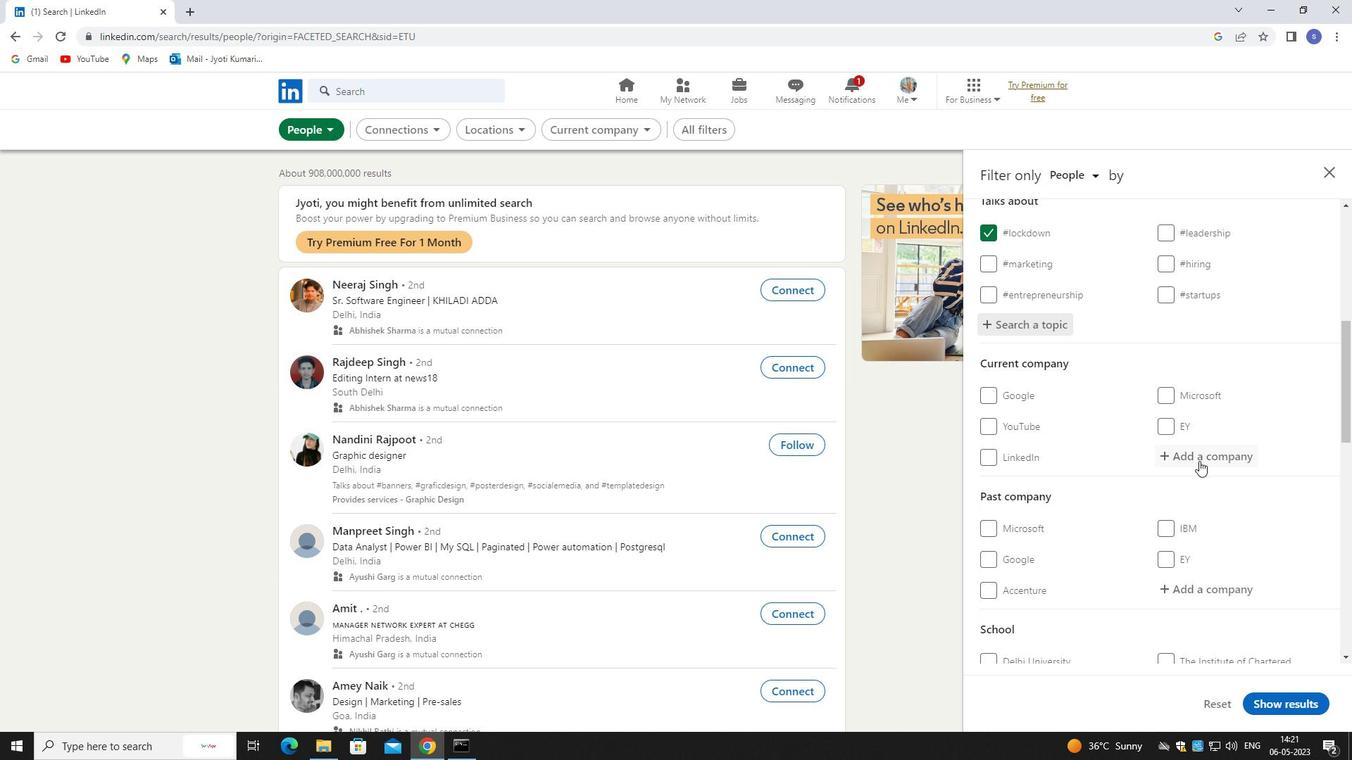 
Action: Mouse pressed left at (1200, 457)
Screenshot: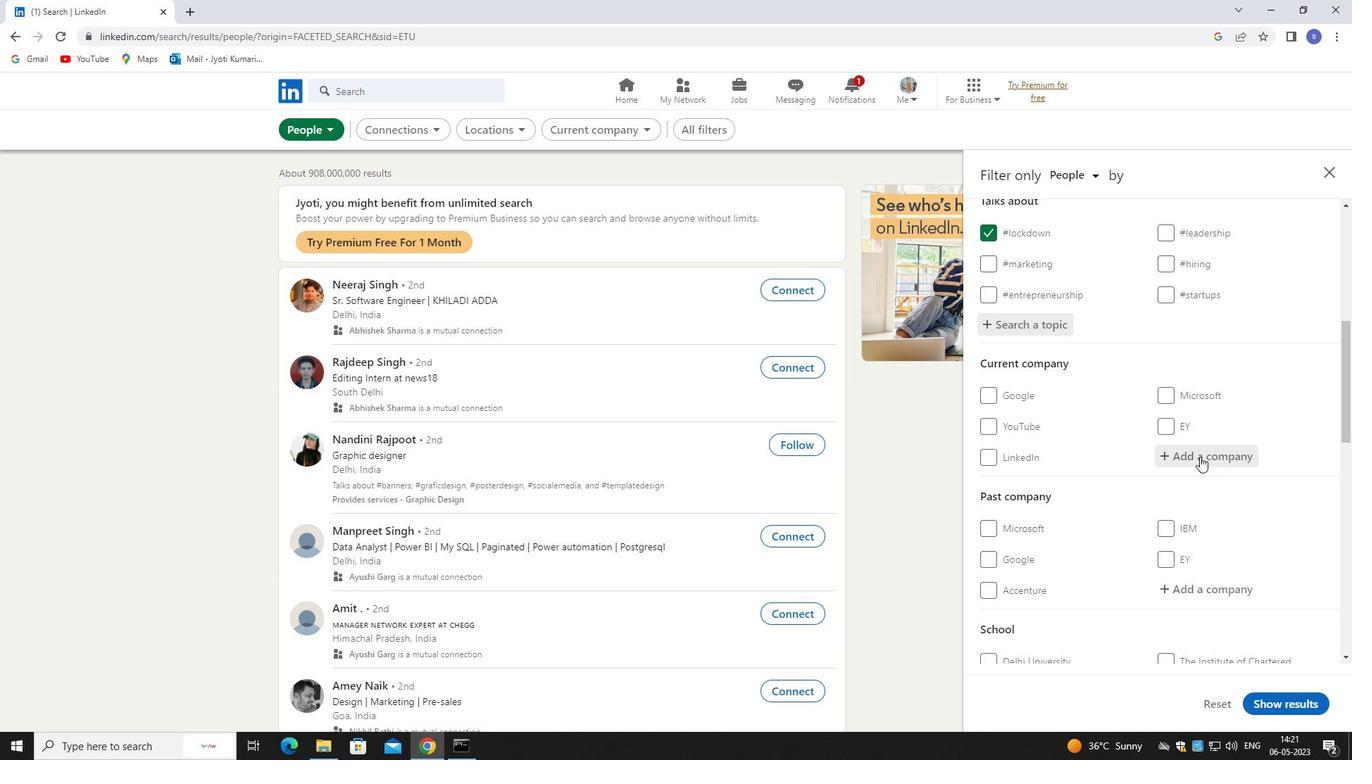 
Action: Key pressed intuit
Screenshot: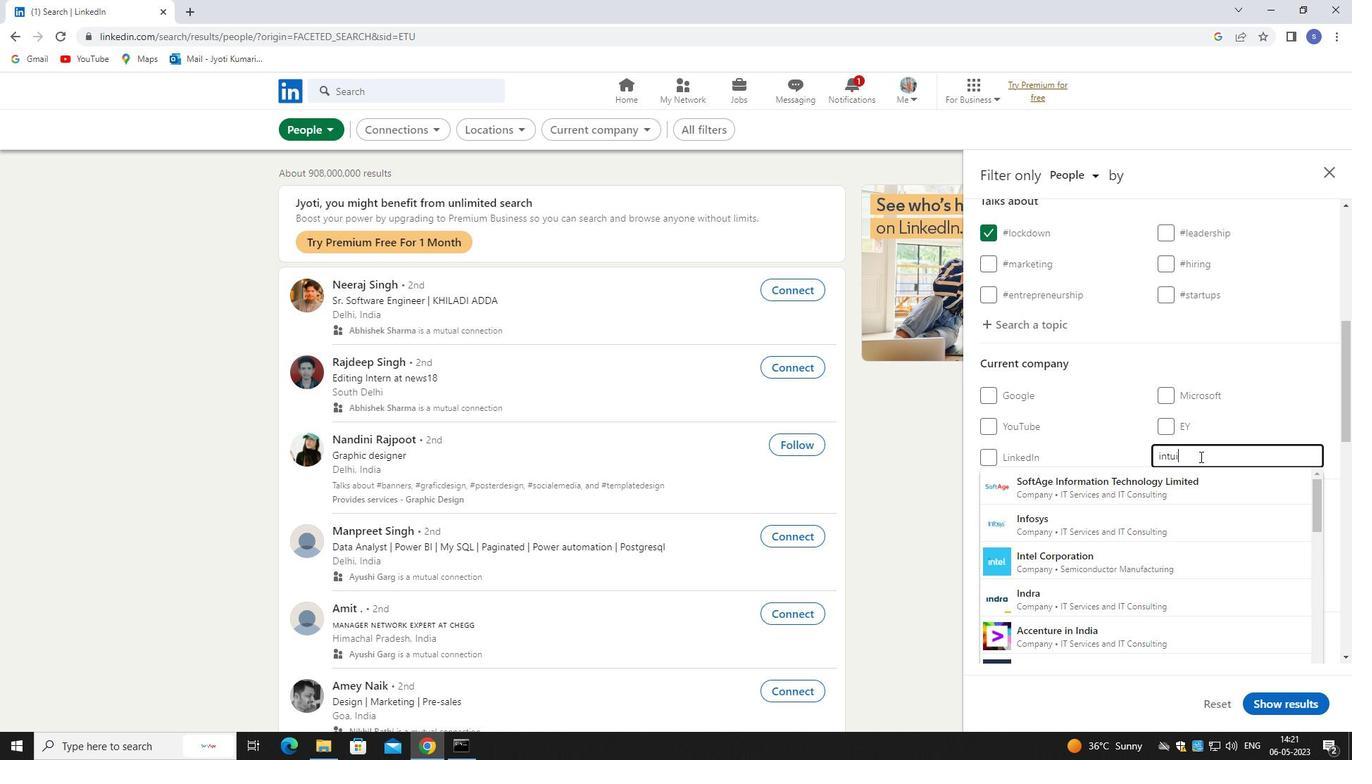 
Action: Mouse moved to (1170, 488)
Screenshot: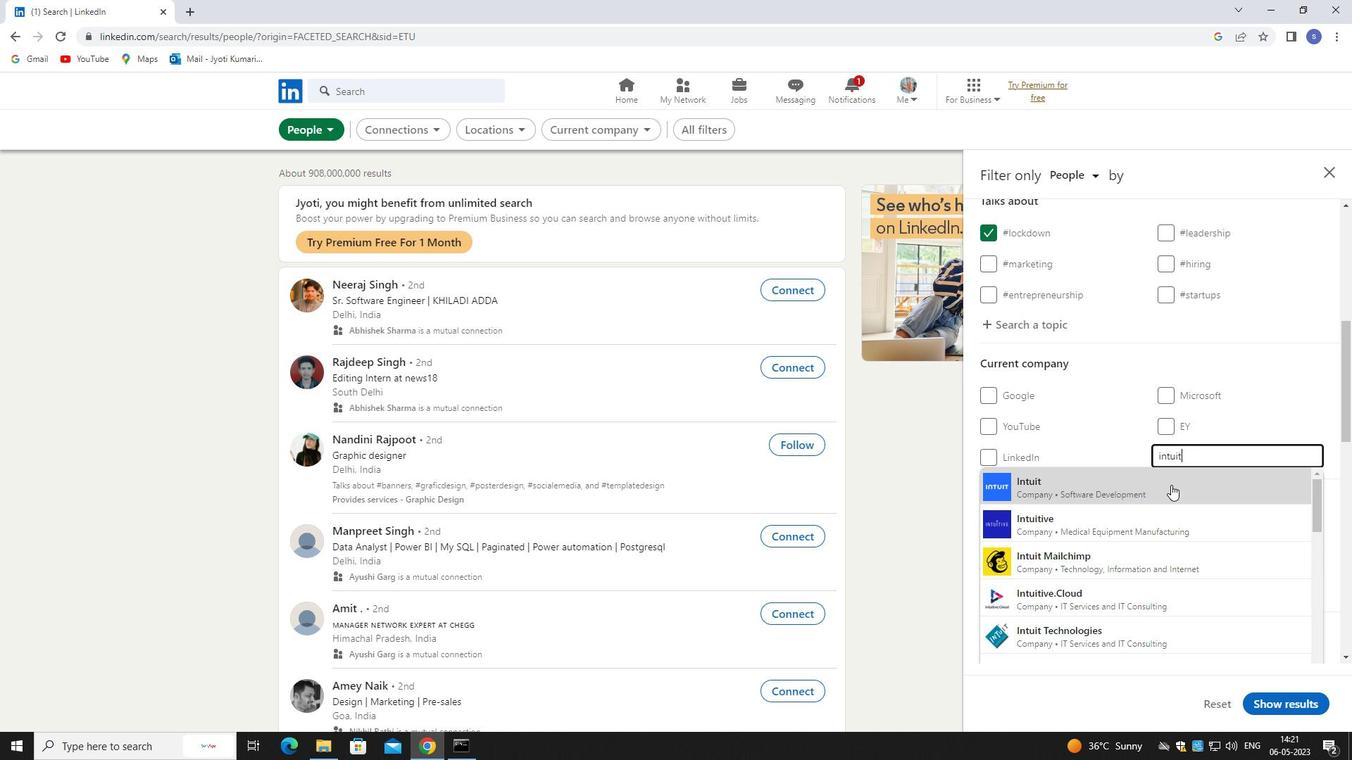 
Action: Mouse pressed left at (1170, 488)
Screenshot: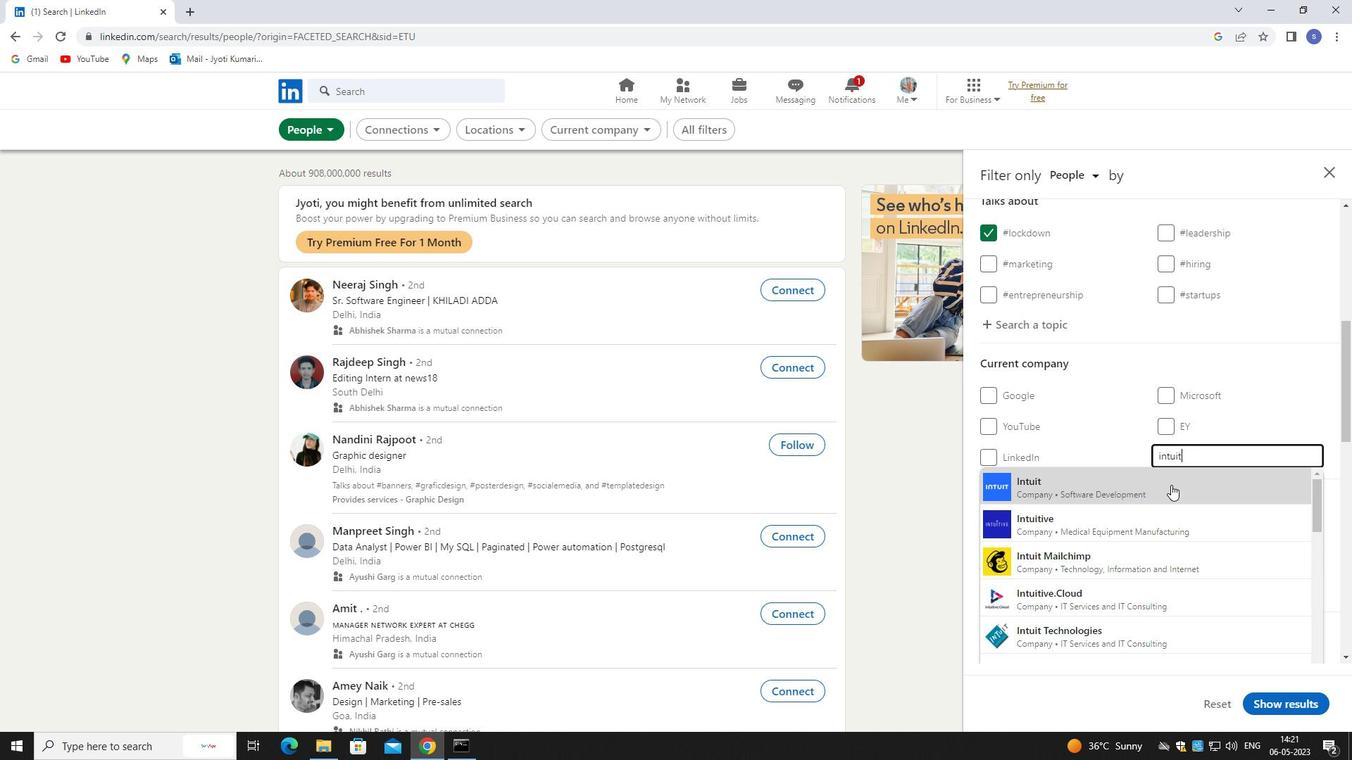 
Action: Mouse moved to (1170, 486)
Screenshot: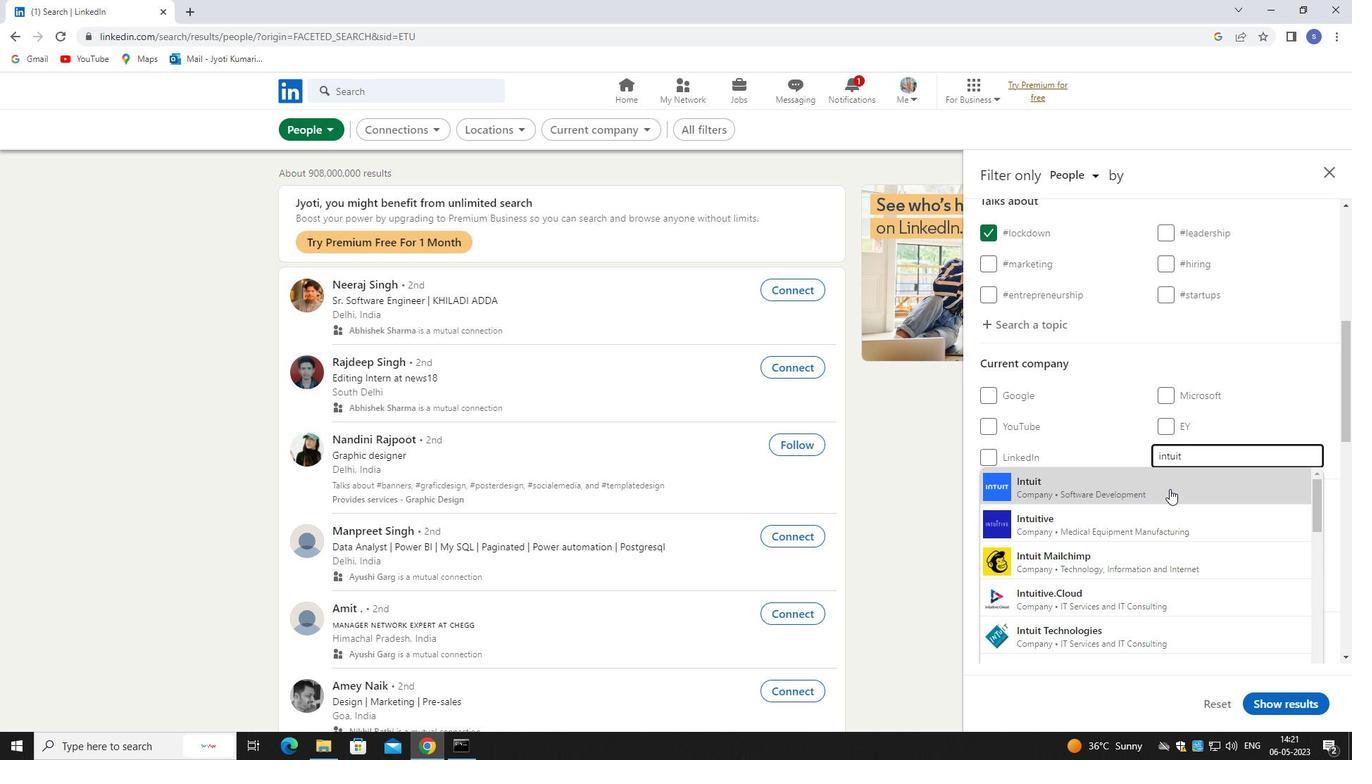 
Action: Mouse scrolled (1170, 486) with delta (0, 0)
Screenshot: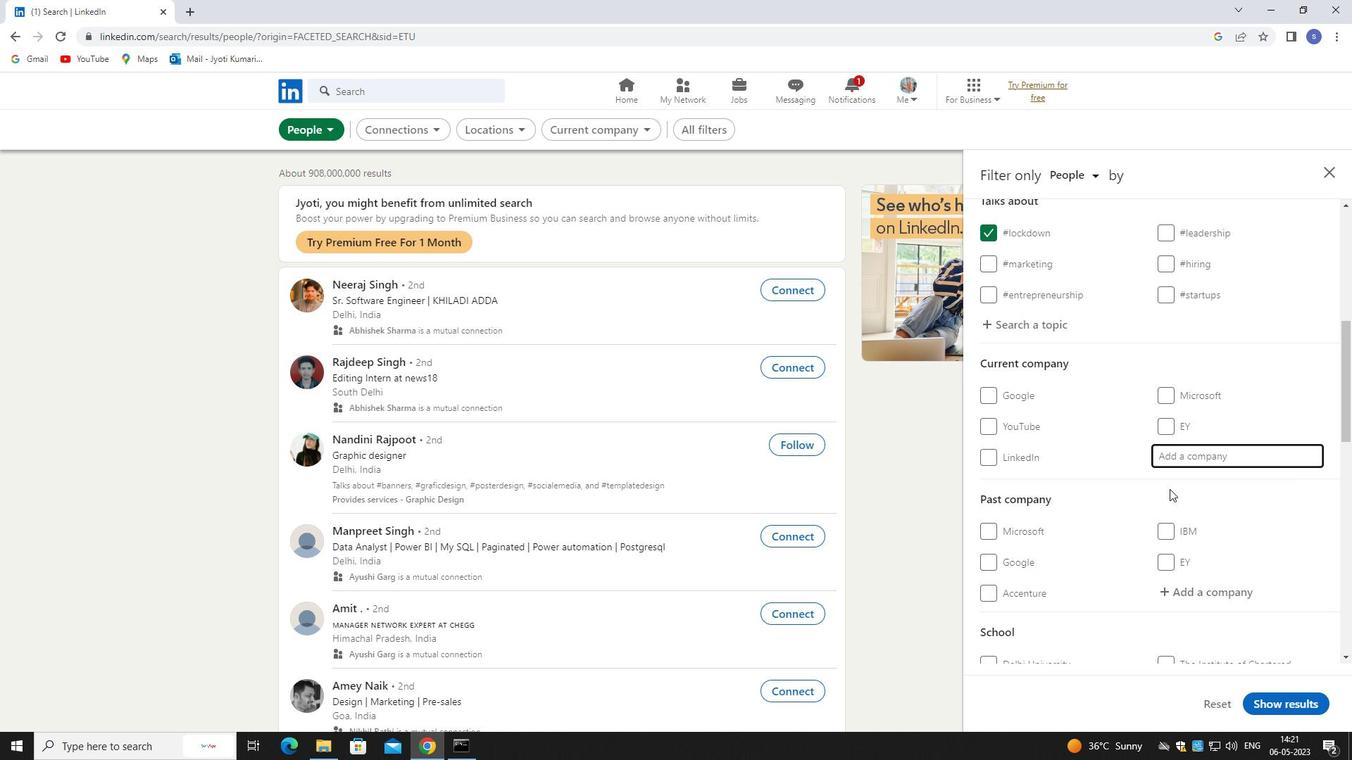 
Action: Mouse scrolled (1170, 486) with delta (0, 0)
Screenshot: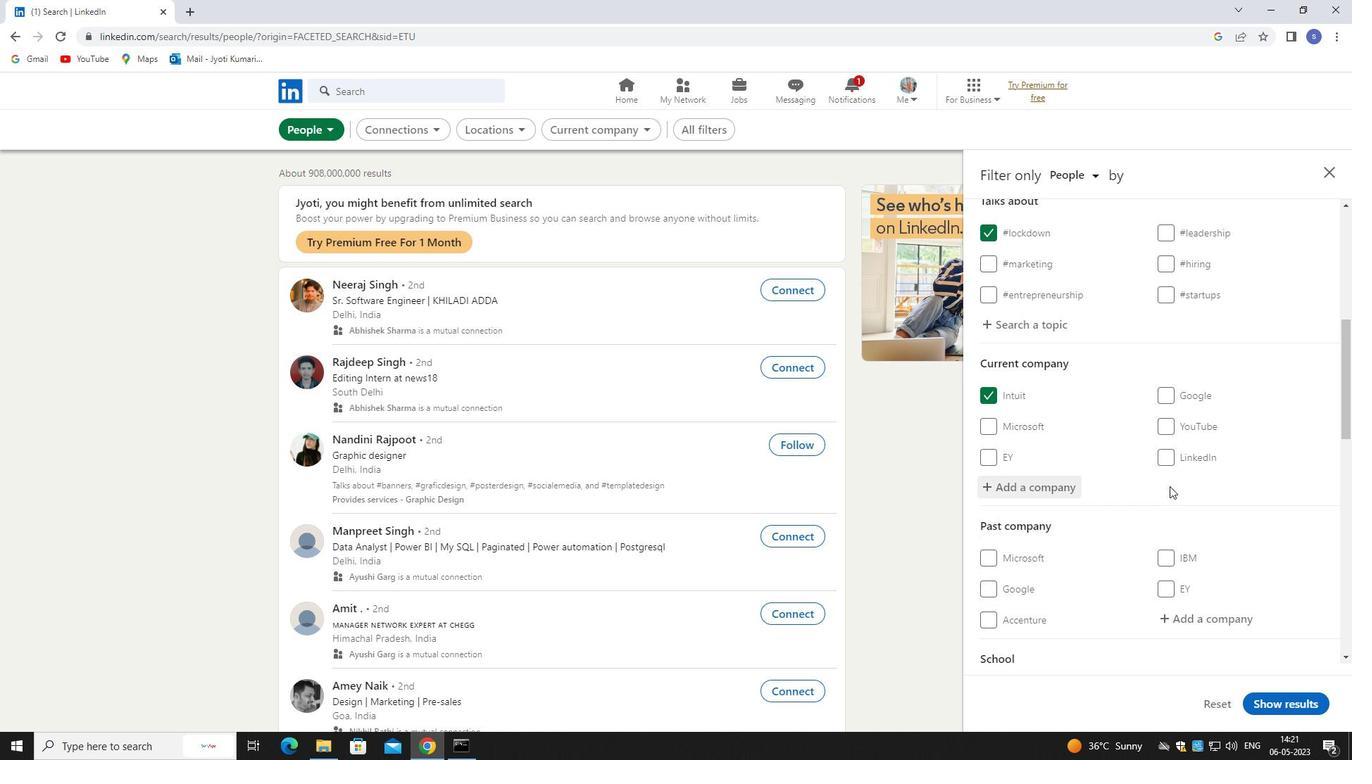
Action: Mouse scrolled (1170, 486) with delta (0, 0)
Screenshot: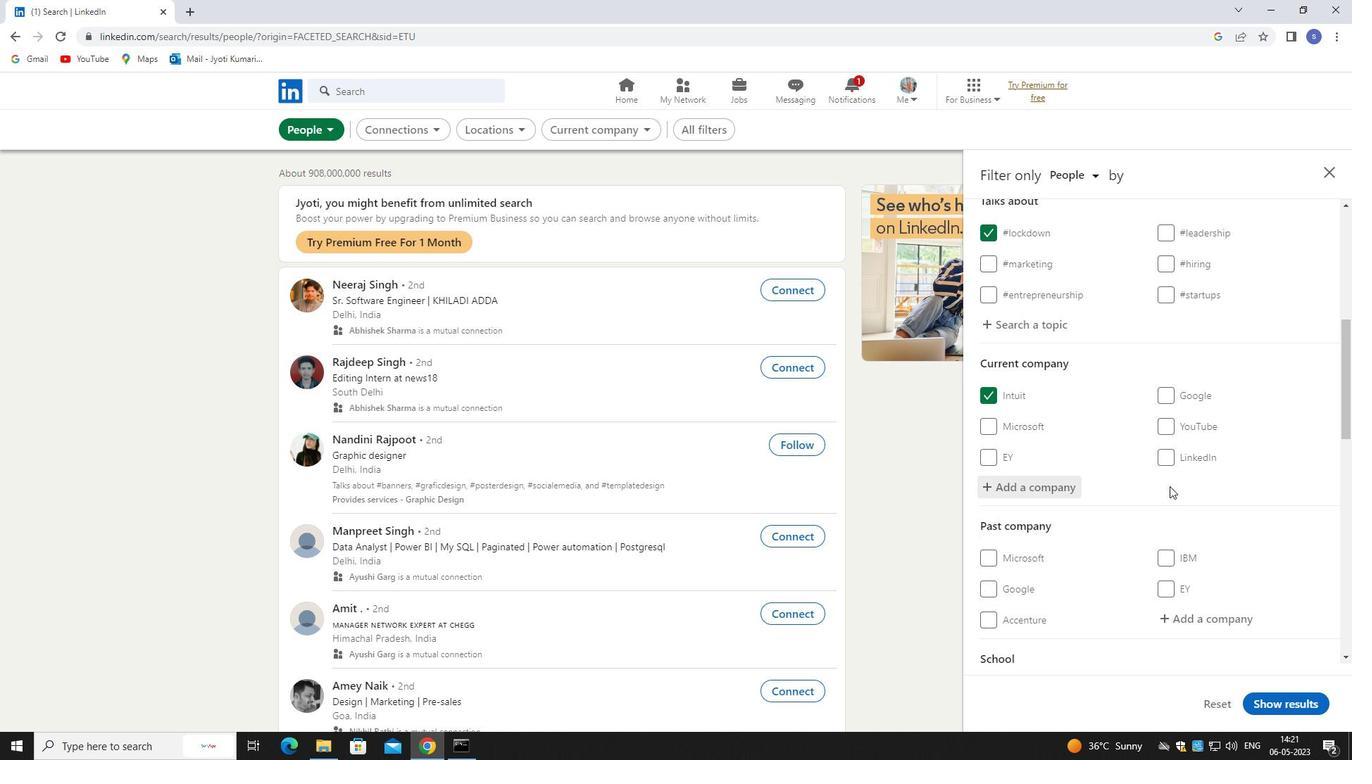 
Action: Mouse moved to (1201, 408)
Screenshot: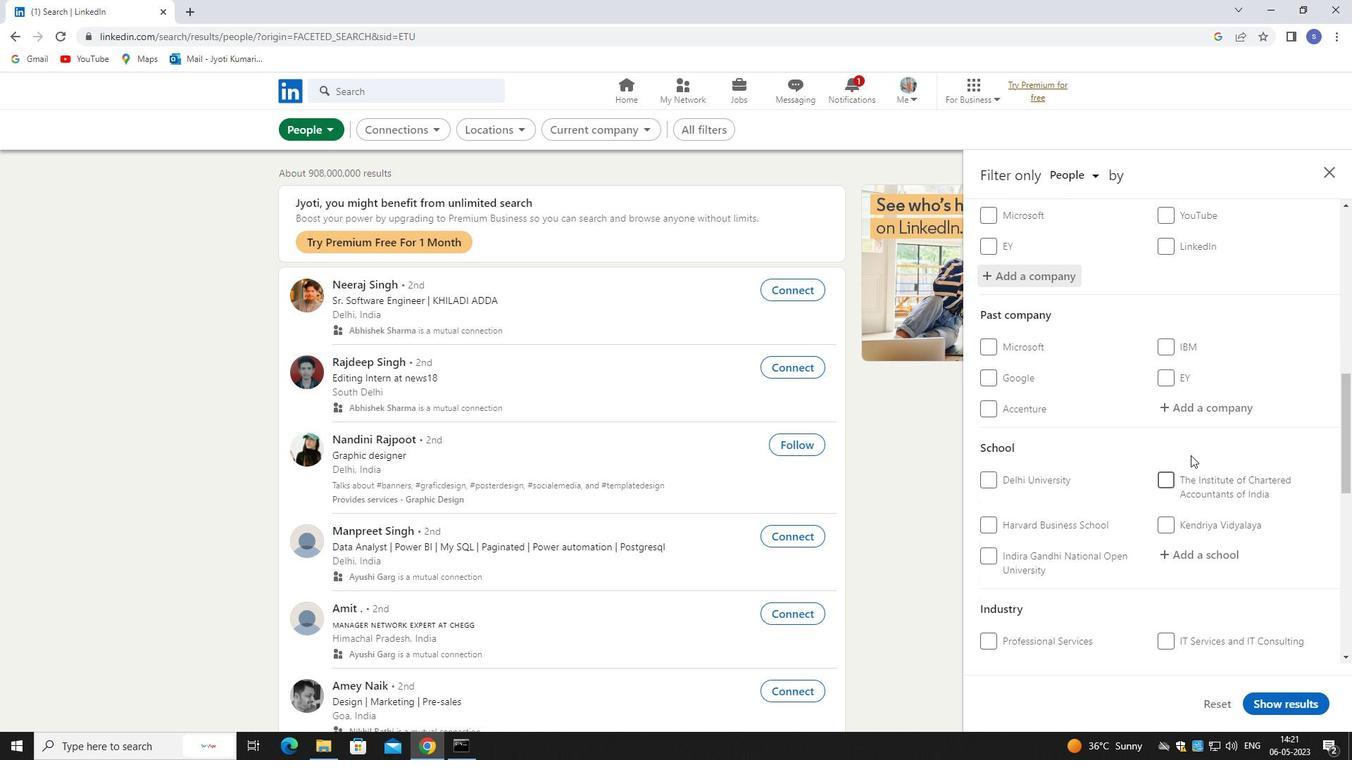 
Action: Mouse pressed left at (1201, 408)
Screenshot: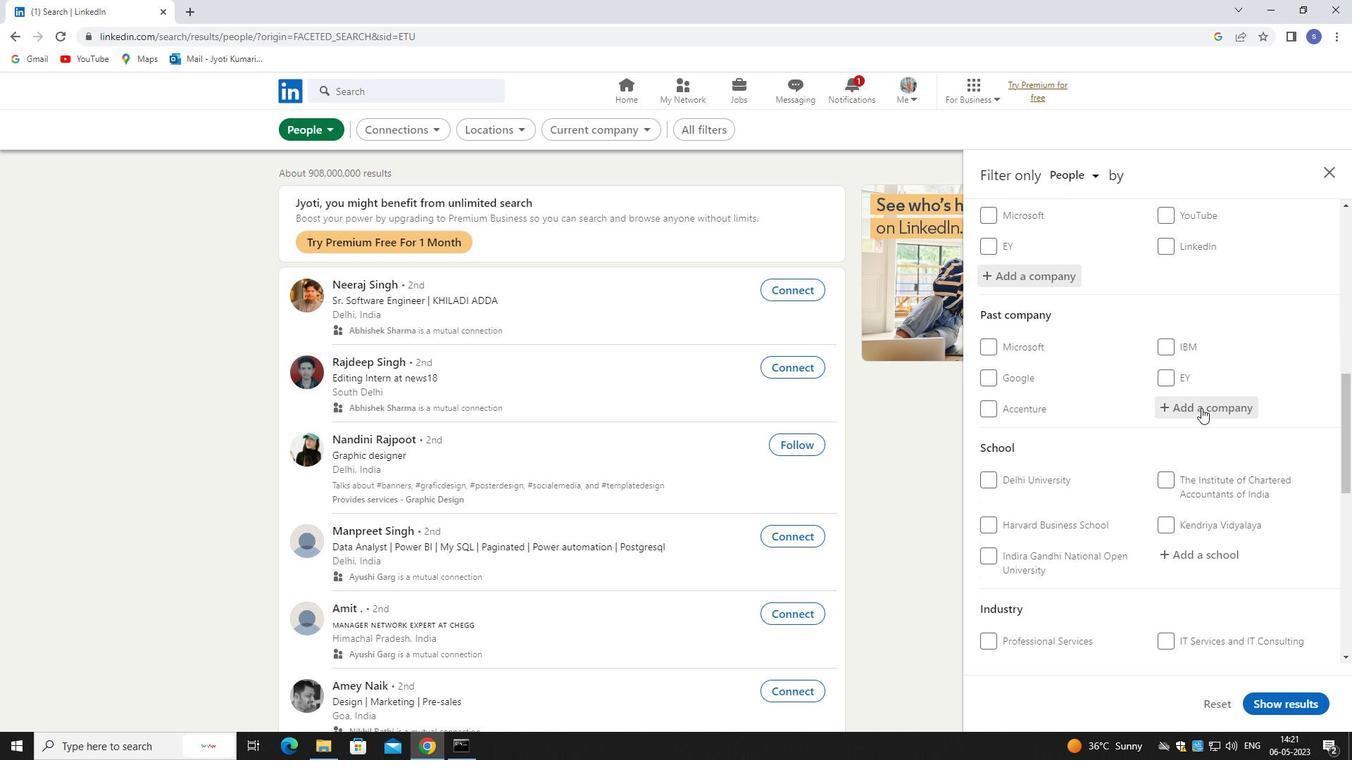 
Action: Mouse moved to (1188, 565)
Screenshot: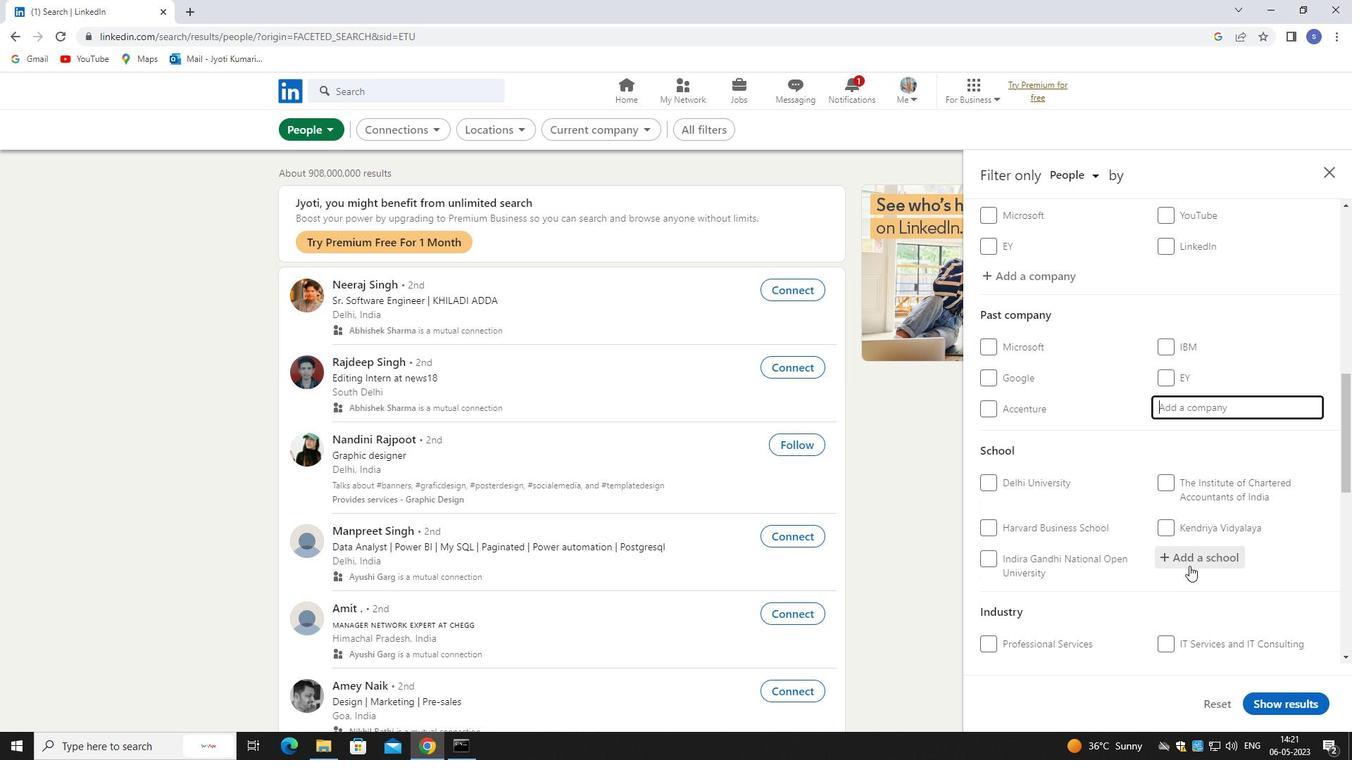 
Action: Mouse pressed left at (1188, 565)
Screenshot: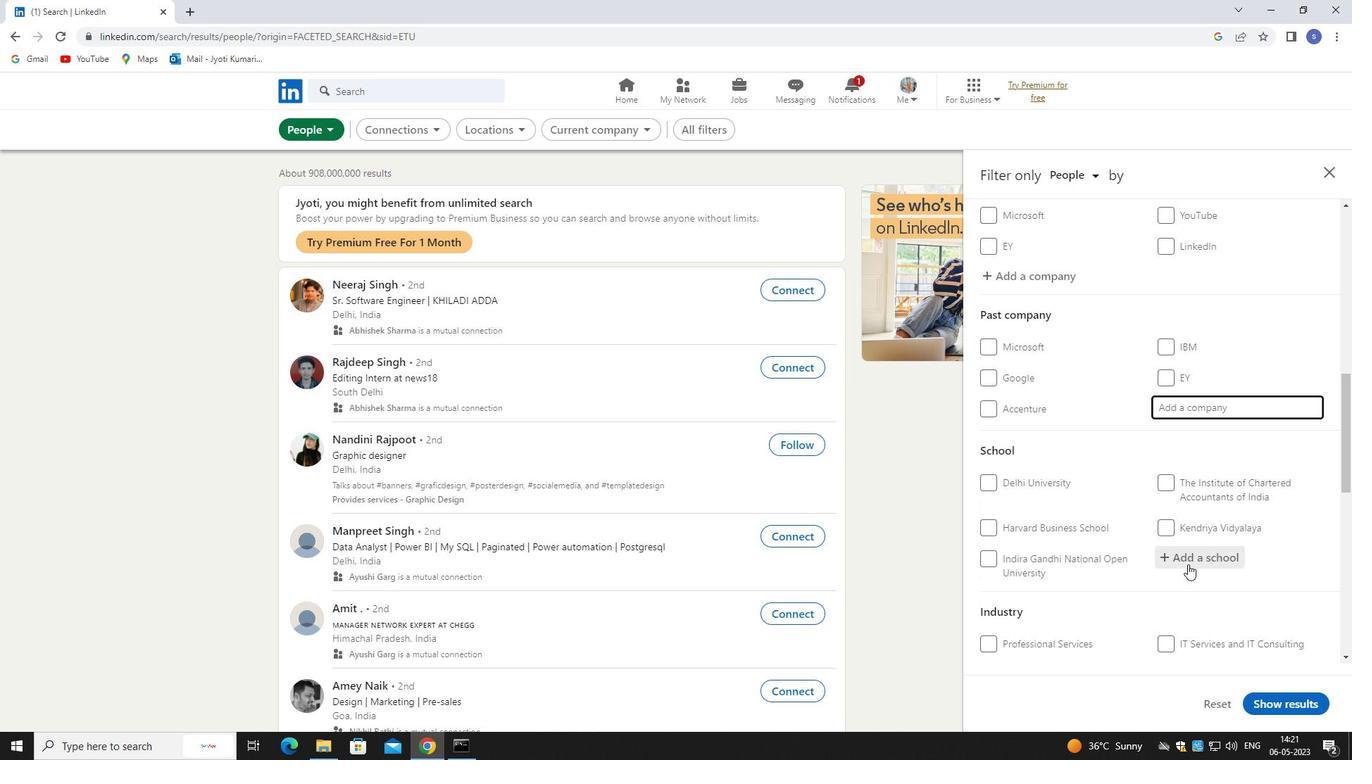 
Action: Mouse moved to (1190, 567)
Screenshot: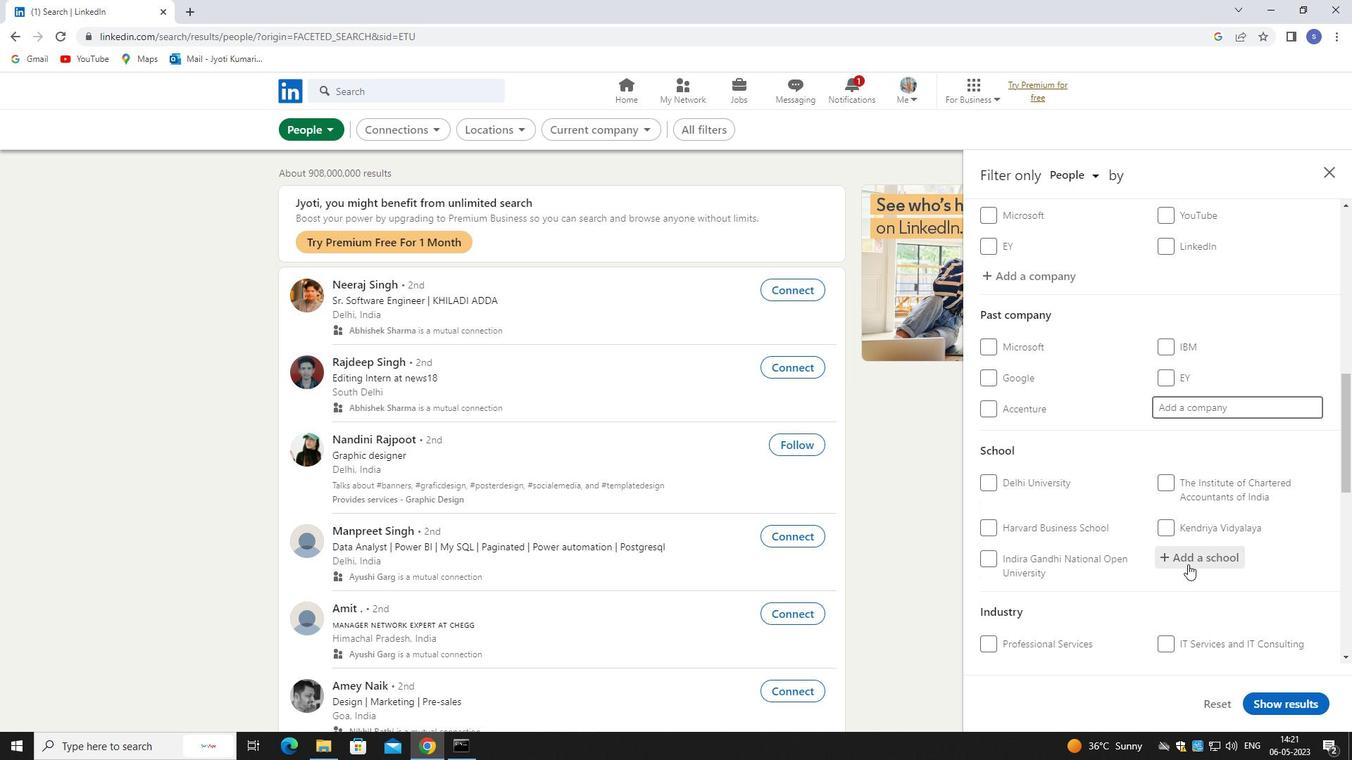 
Action: Key pressed st.<Key.space>jo
Screenshot: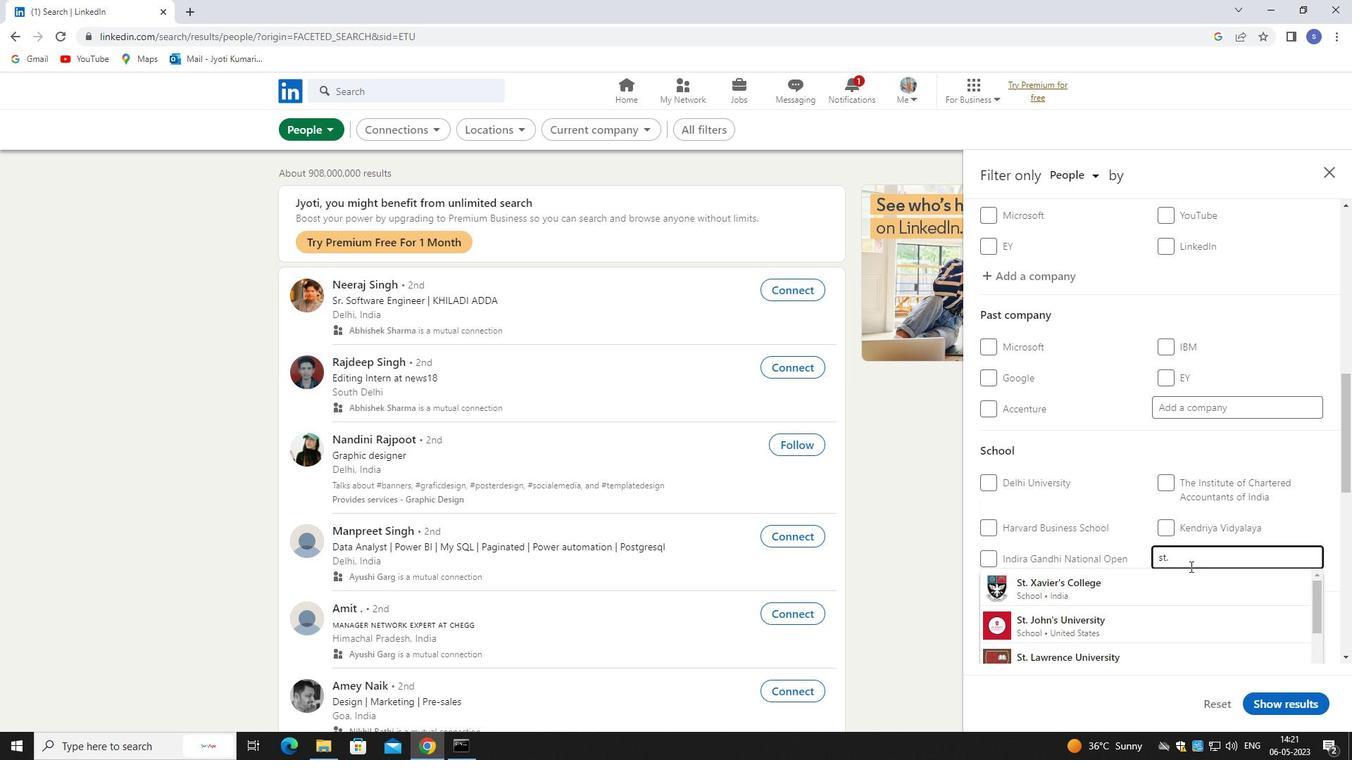 
Action: Mouse moved to (1202, 611)
Screenshot: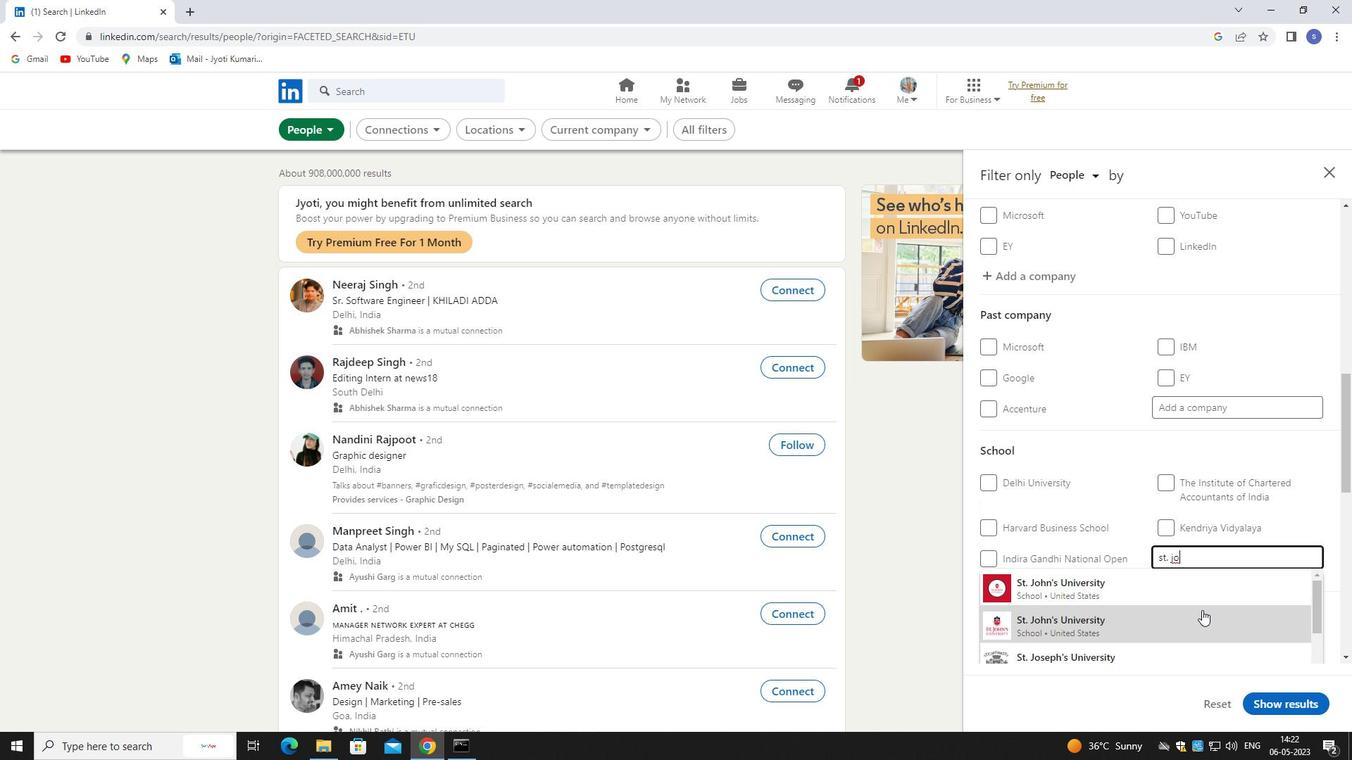 
Action: Mouse scrolled (1202, 610) with delta (0, 0)
Screenshot: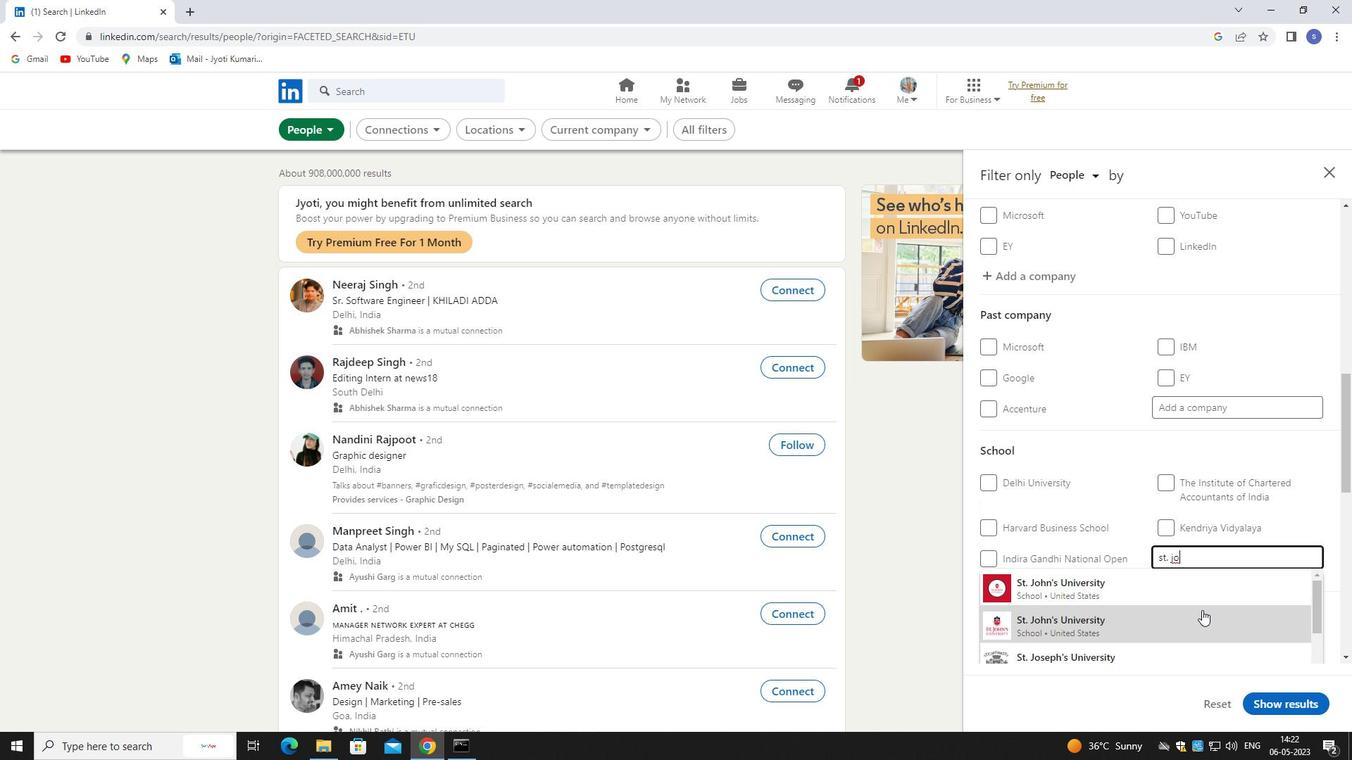 
Action: Mouse moved to (1204, 613)
Screenshot: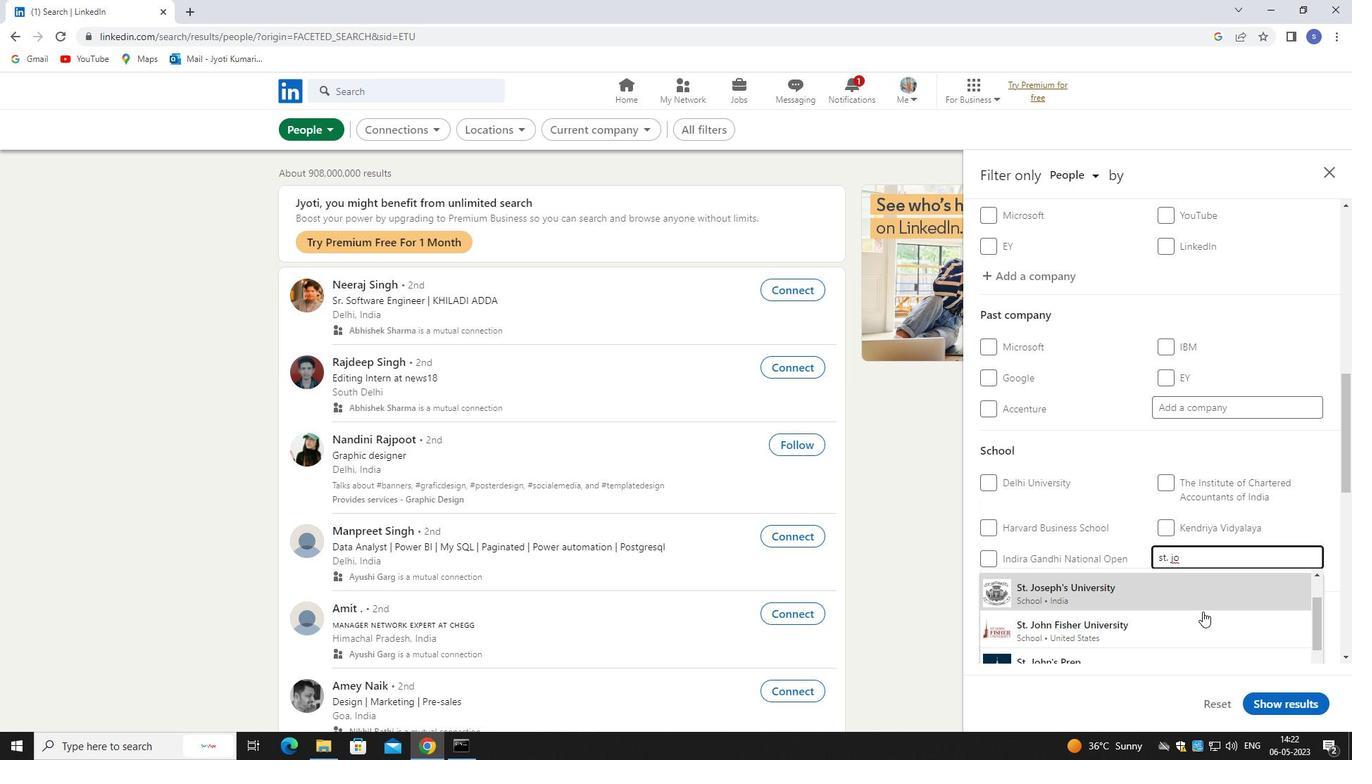 
Action: Mouse scrolled (1204, 612) with delta (0, 0)
Screenshot: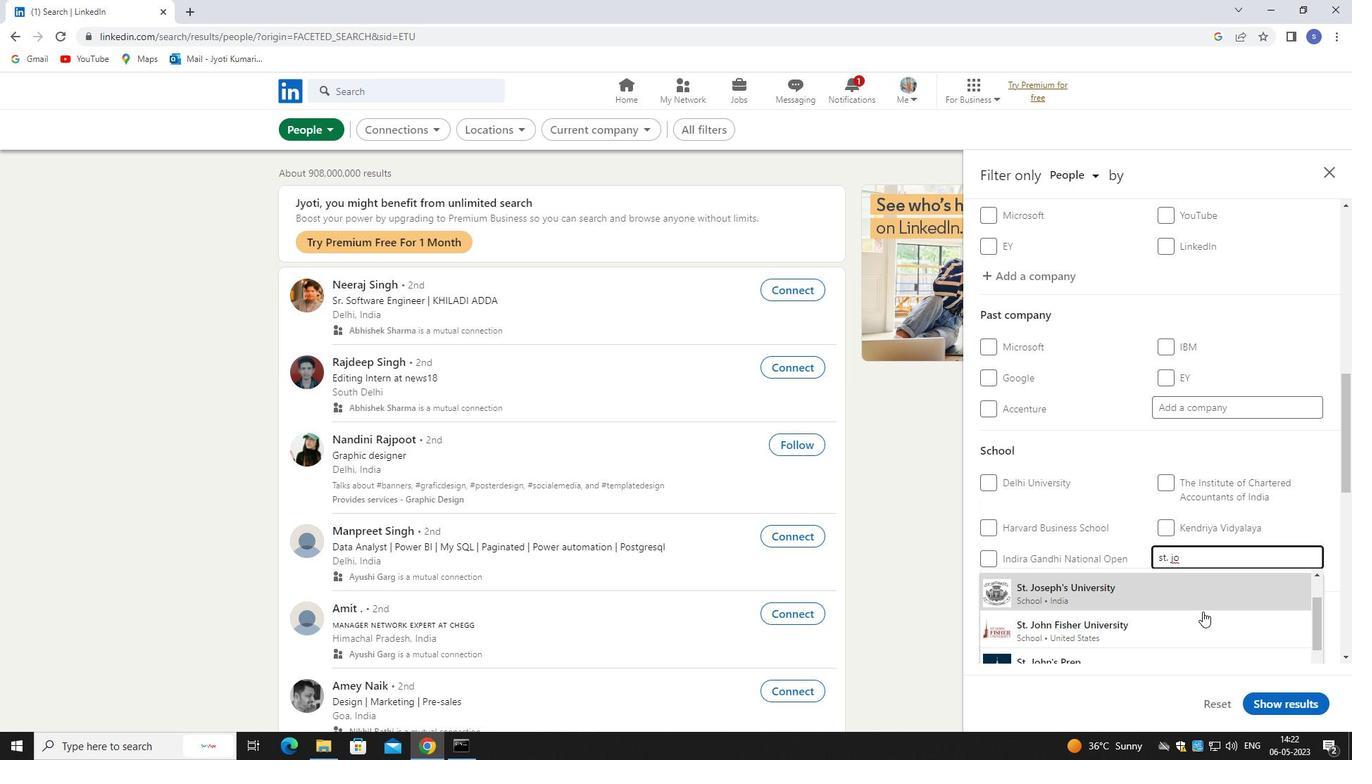 
Action: Mouse scrolled (1204, 612) with delta (0, 0)
Screenshot: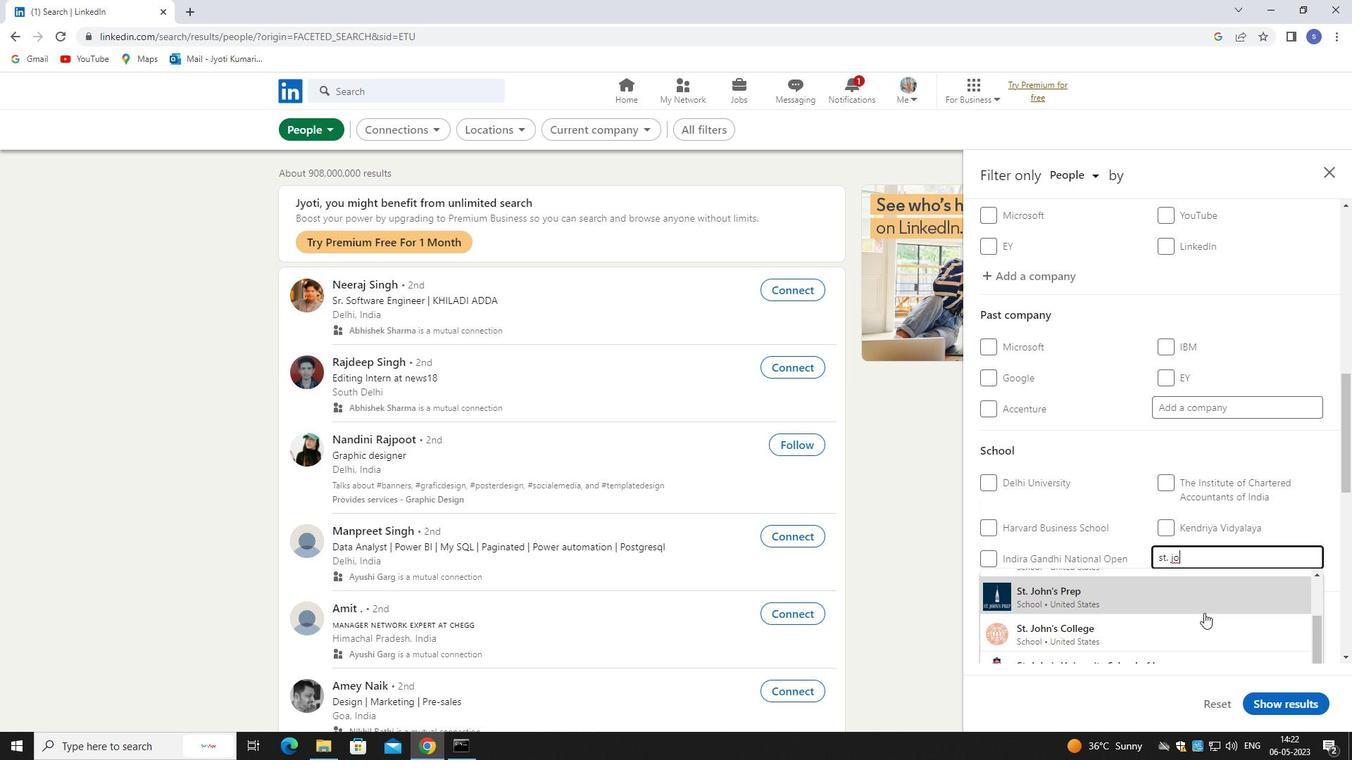 
Action: Mouse moved to (1204, 612)
Screenshot: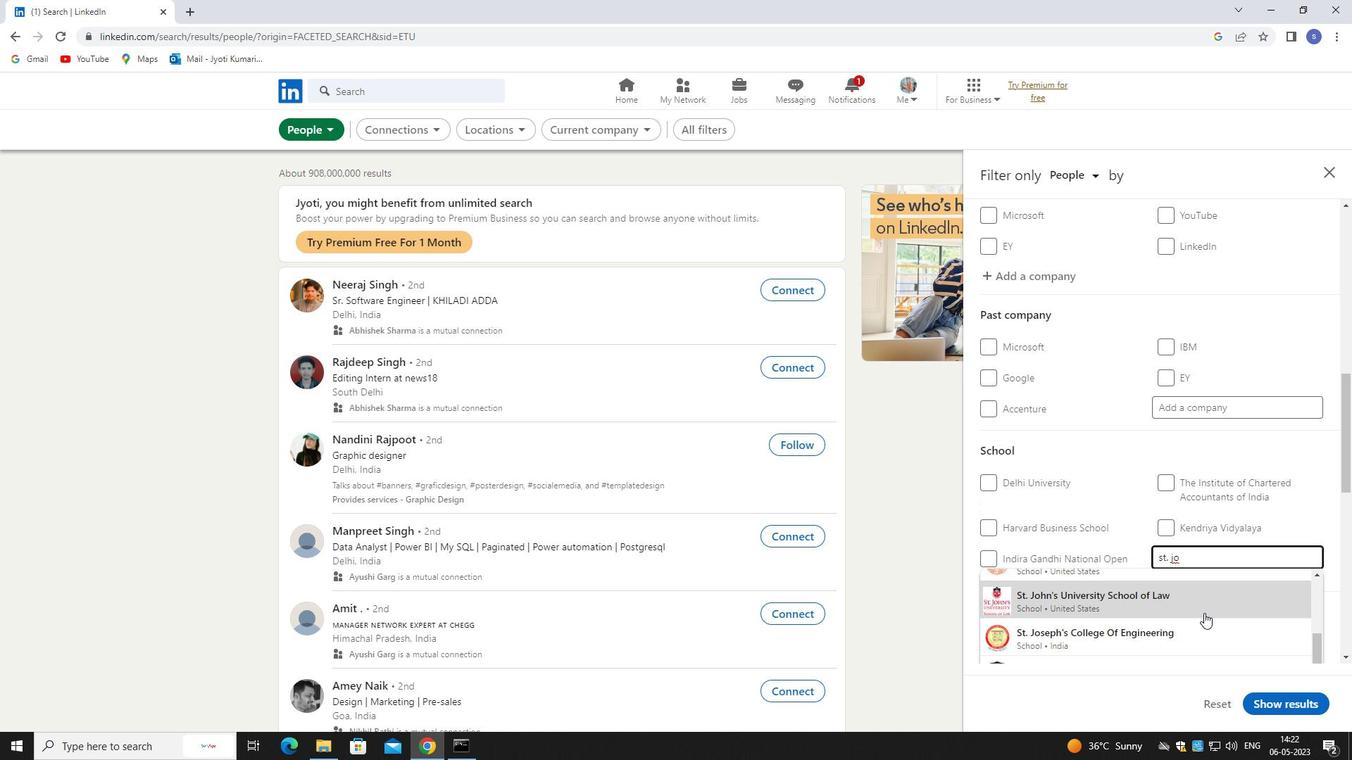 
Action: Mouse scrolled (1204, 612) with delta (0, 0)
Screenshot: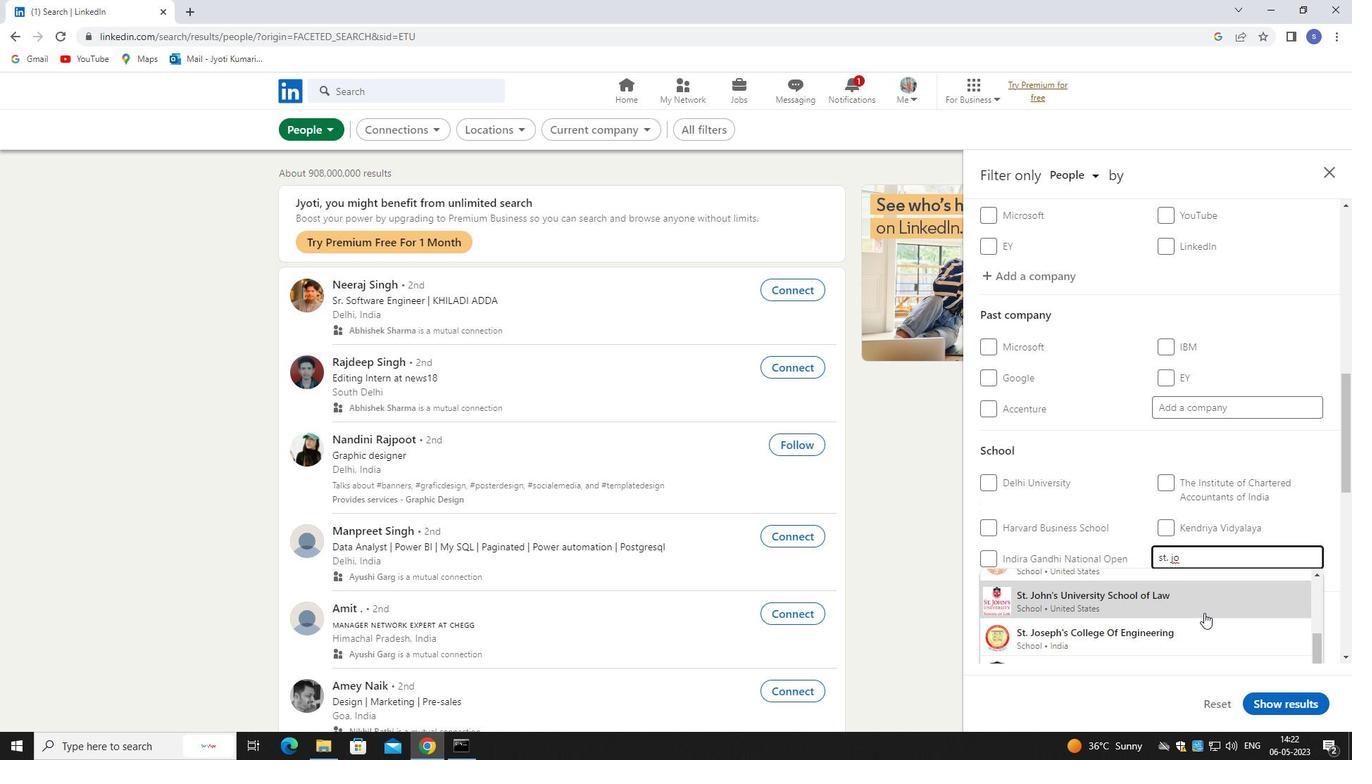 
Action: Mouse moved to (1205, 617)
Screenshot: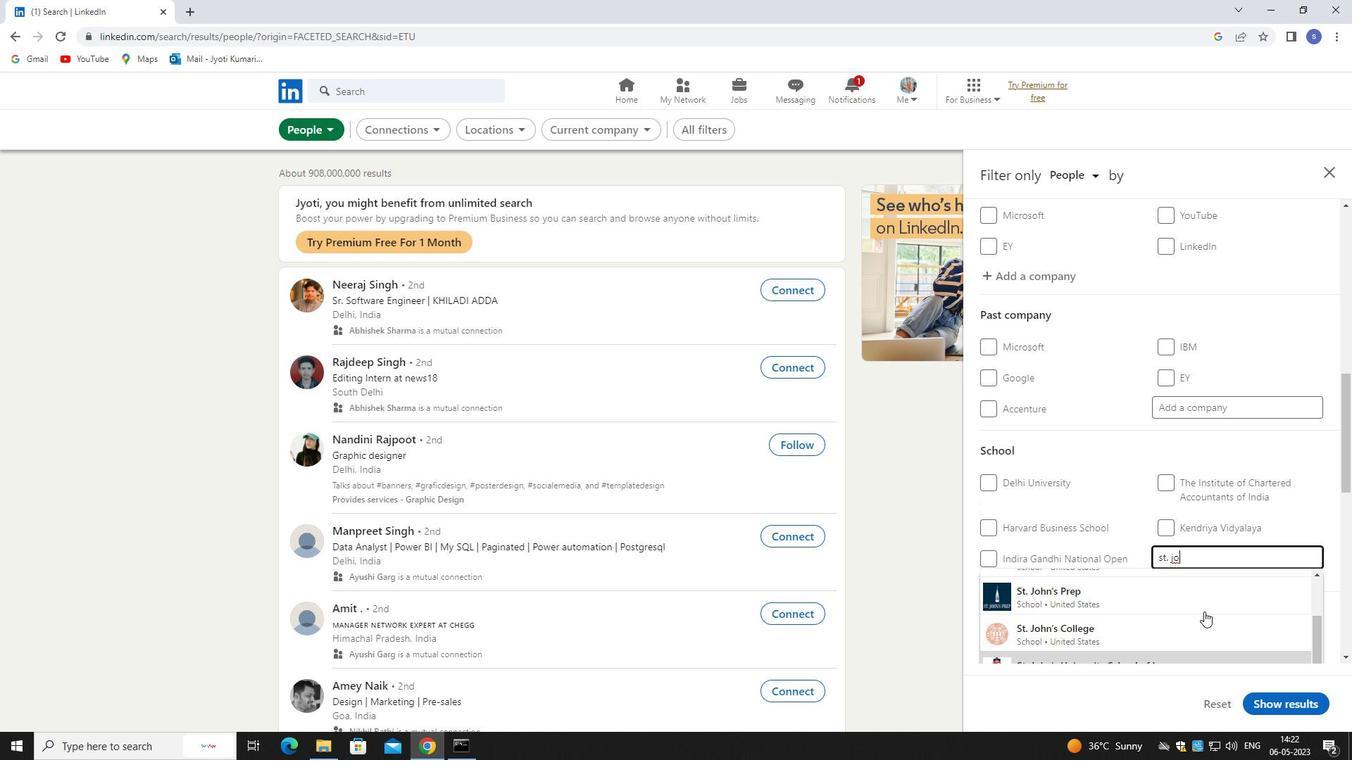 
Action: Mouse pressed left at (1205, 617)
Screenshot: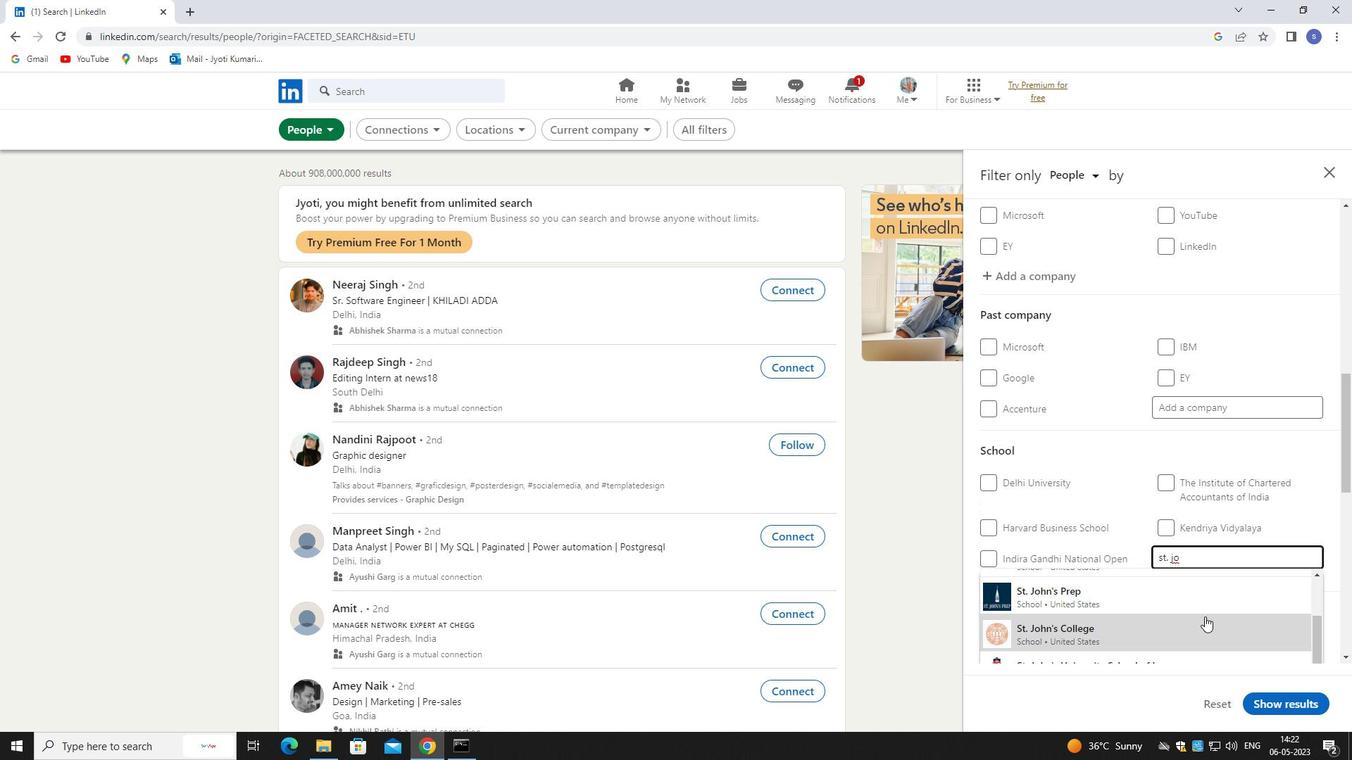 
Action: Mouse moved to (1205, 577)
Screenshot: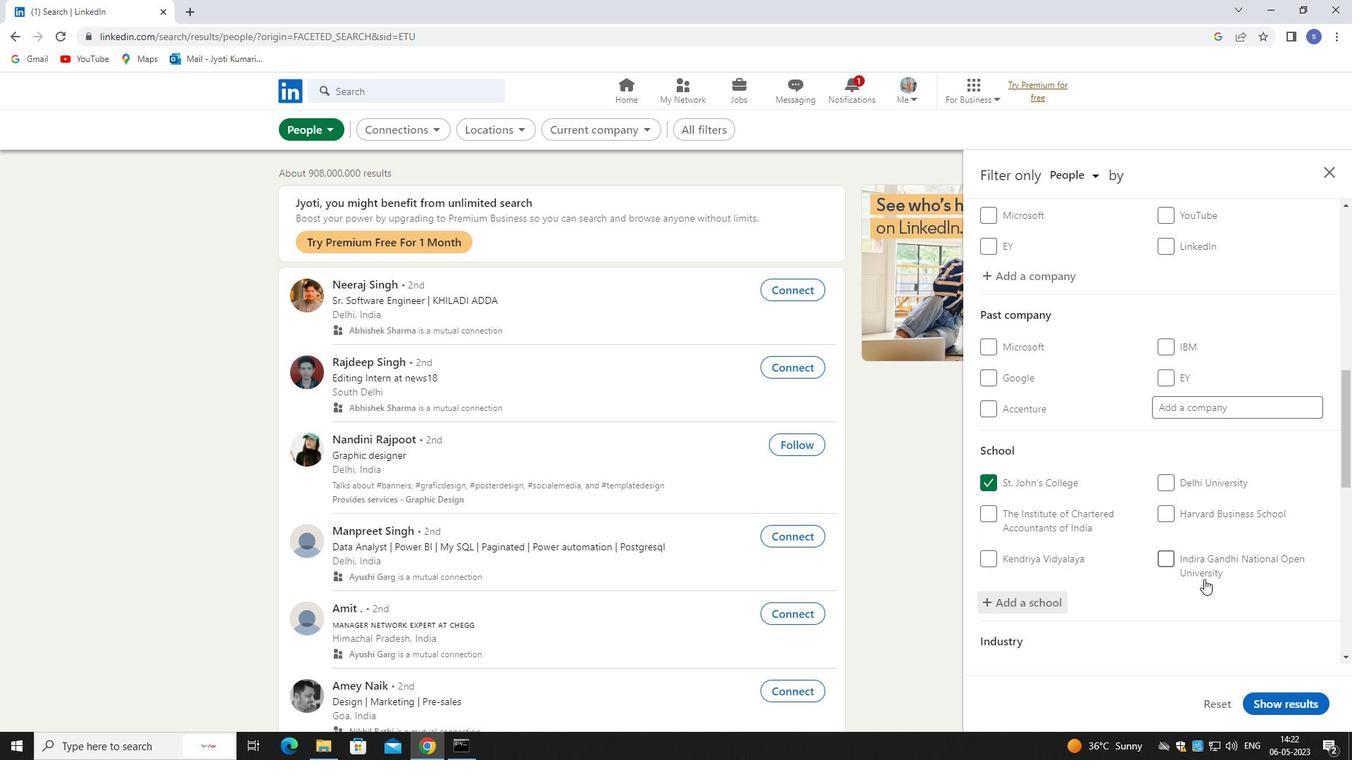 
Action: Mouse scrolled (1205, 576) with delta (0, 0)
Screenshot: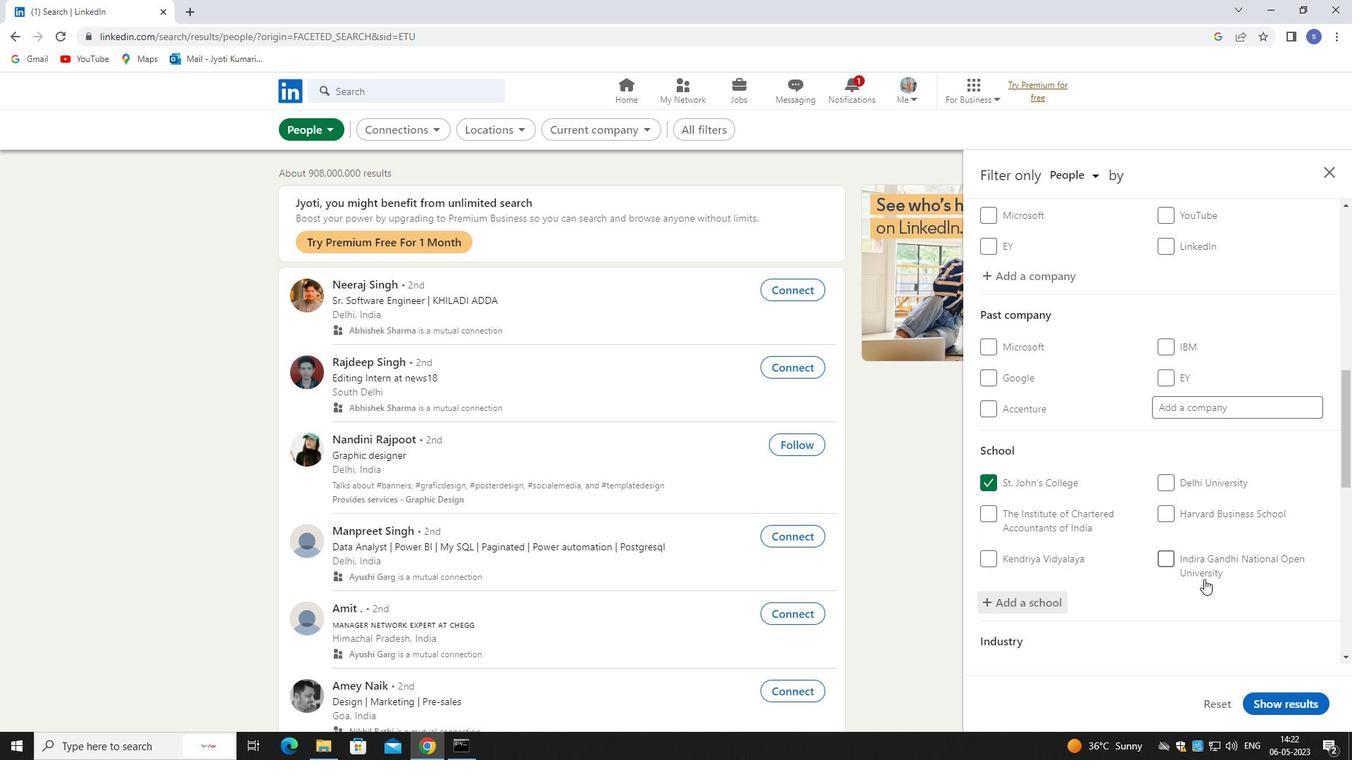 
Action: Mouse moved to (1037, 536)
Screenshot: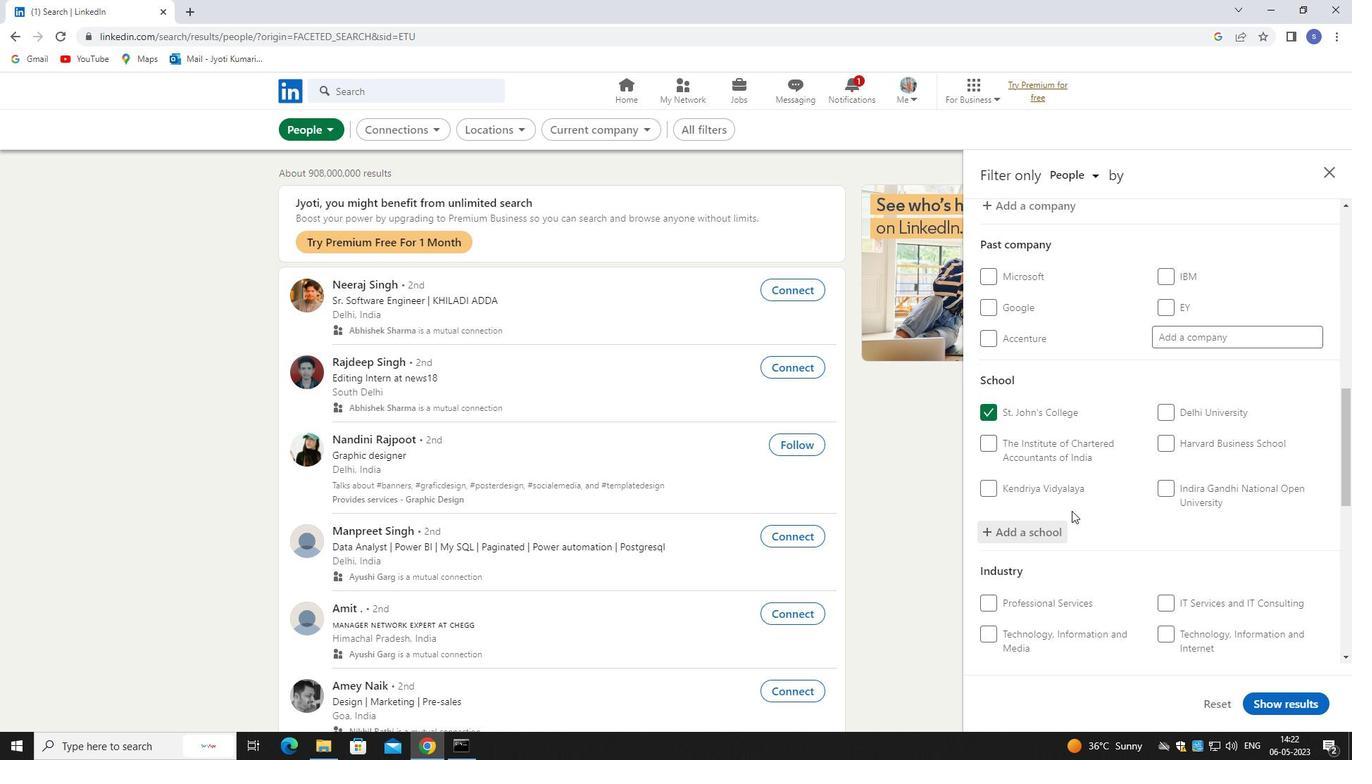 
Action: Mouse pressed left at (1037, 536)
Screenshot: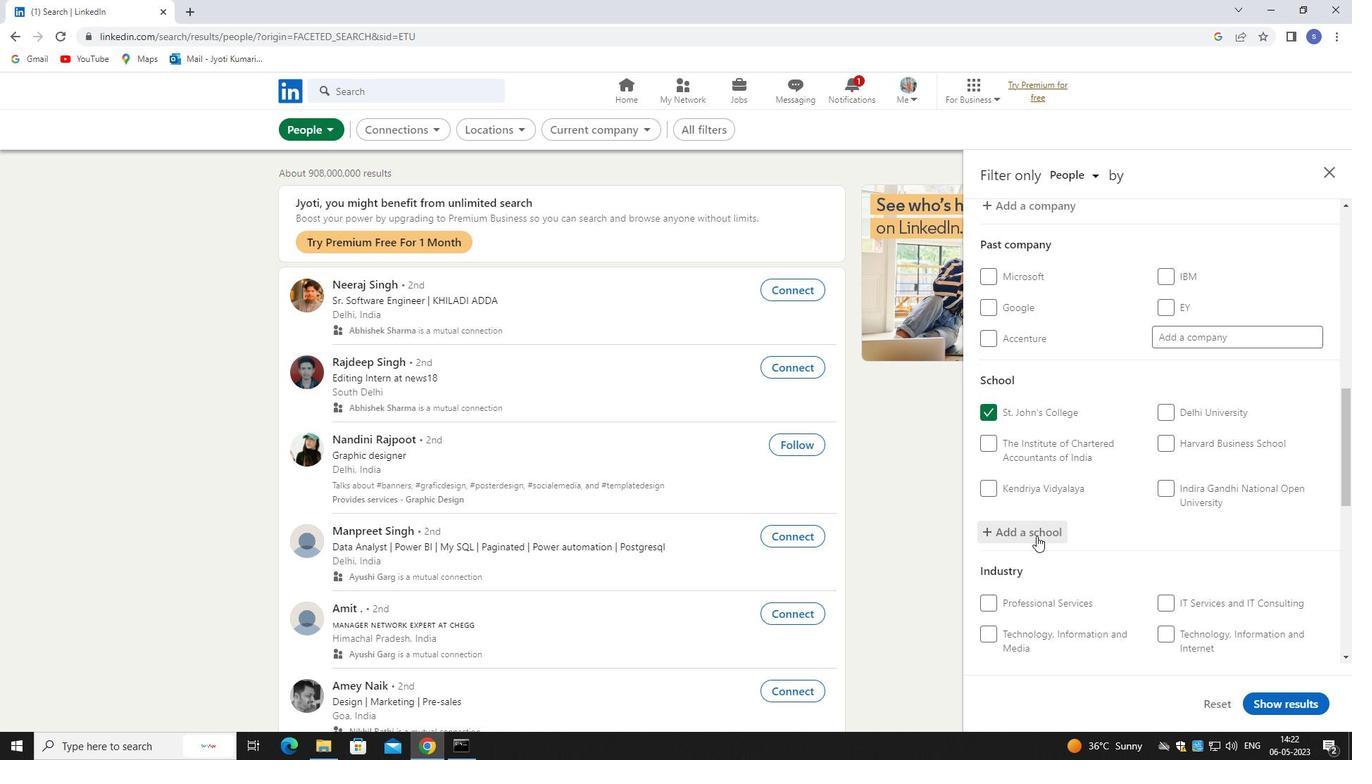 
Action: Mouse moved to (1037, 540)
Screenshot: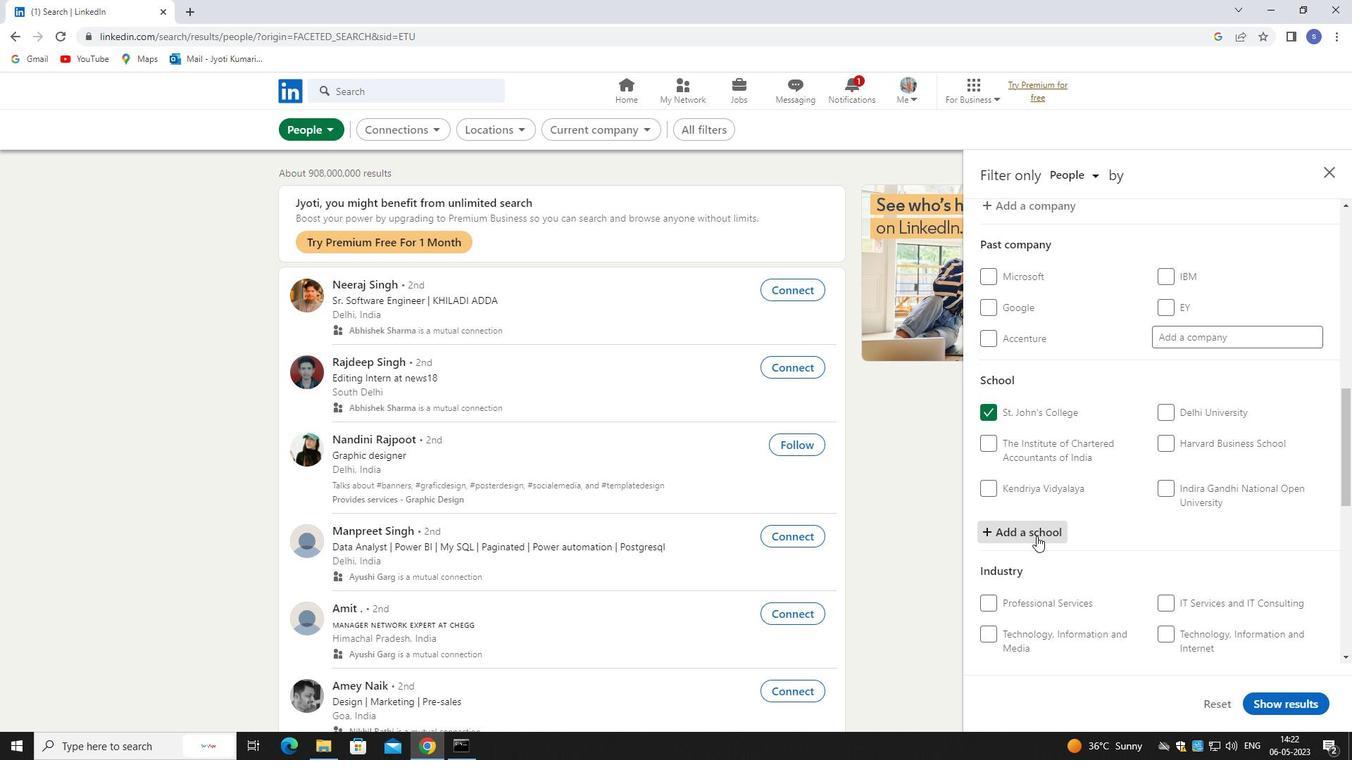 
Action: Key pressed st.<Key.space>joseph
Screenshot: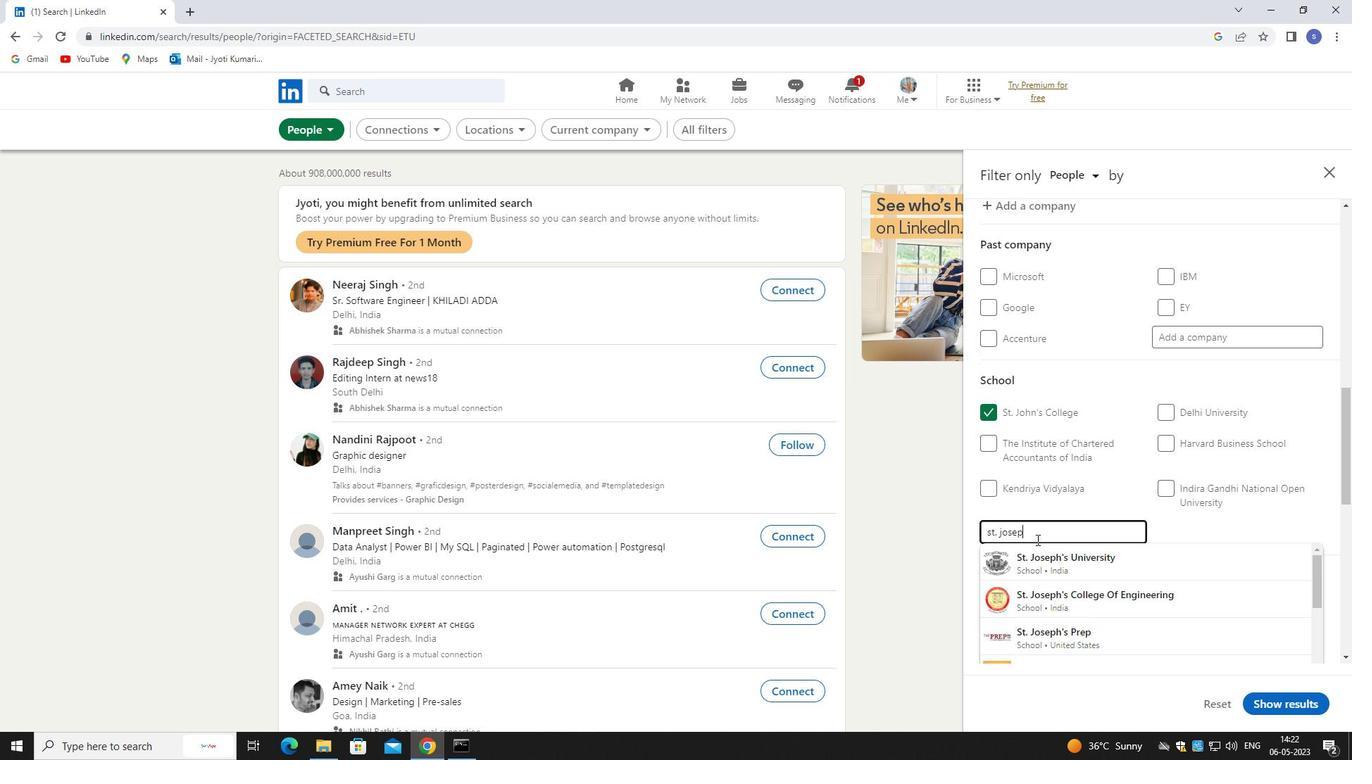 
Action: Mouse moved to (1143, 636)
Screenshot: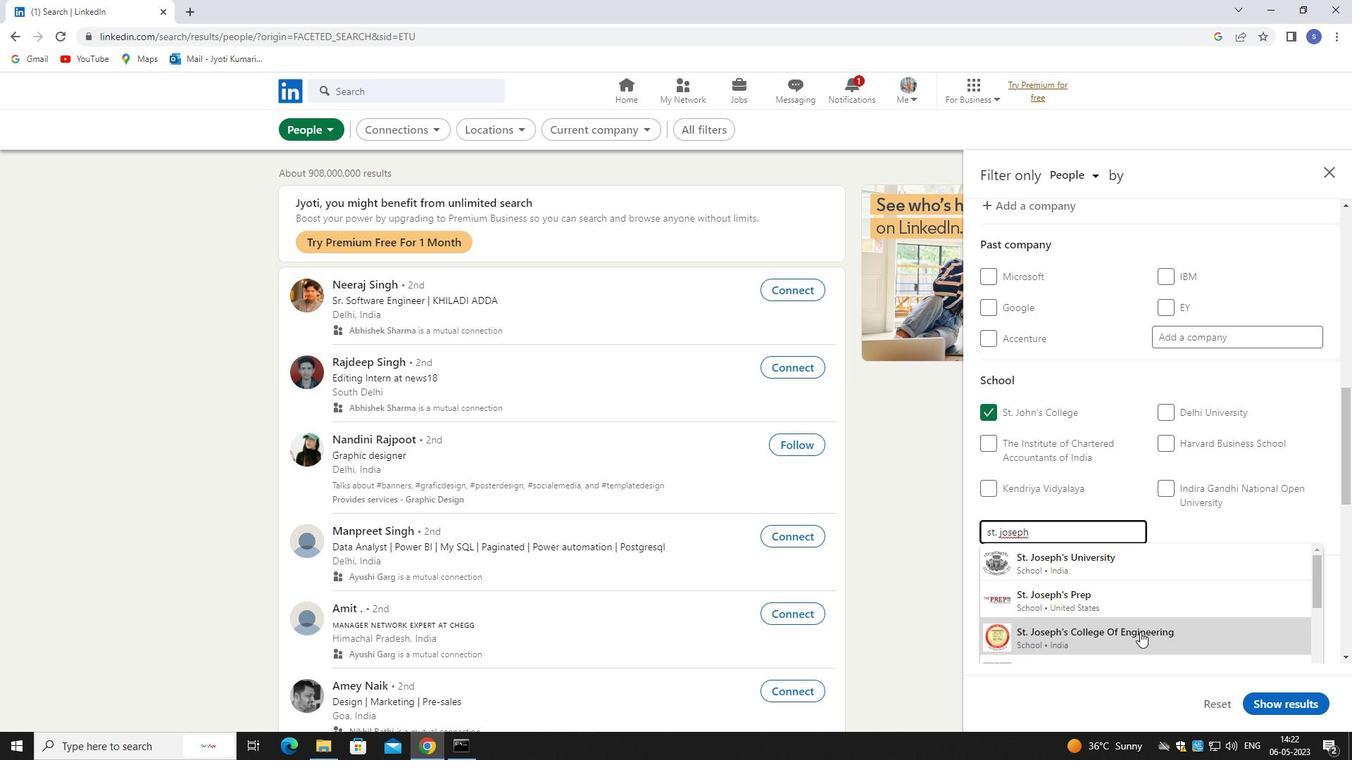 
Action: Mouse scrolled (1143, 636) with delta (0, 0)
Screenshot: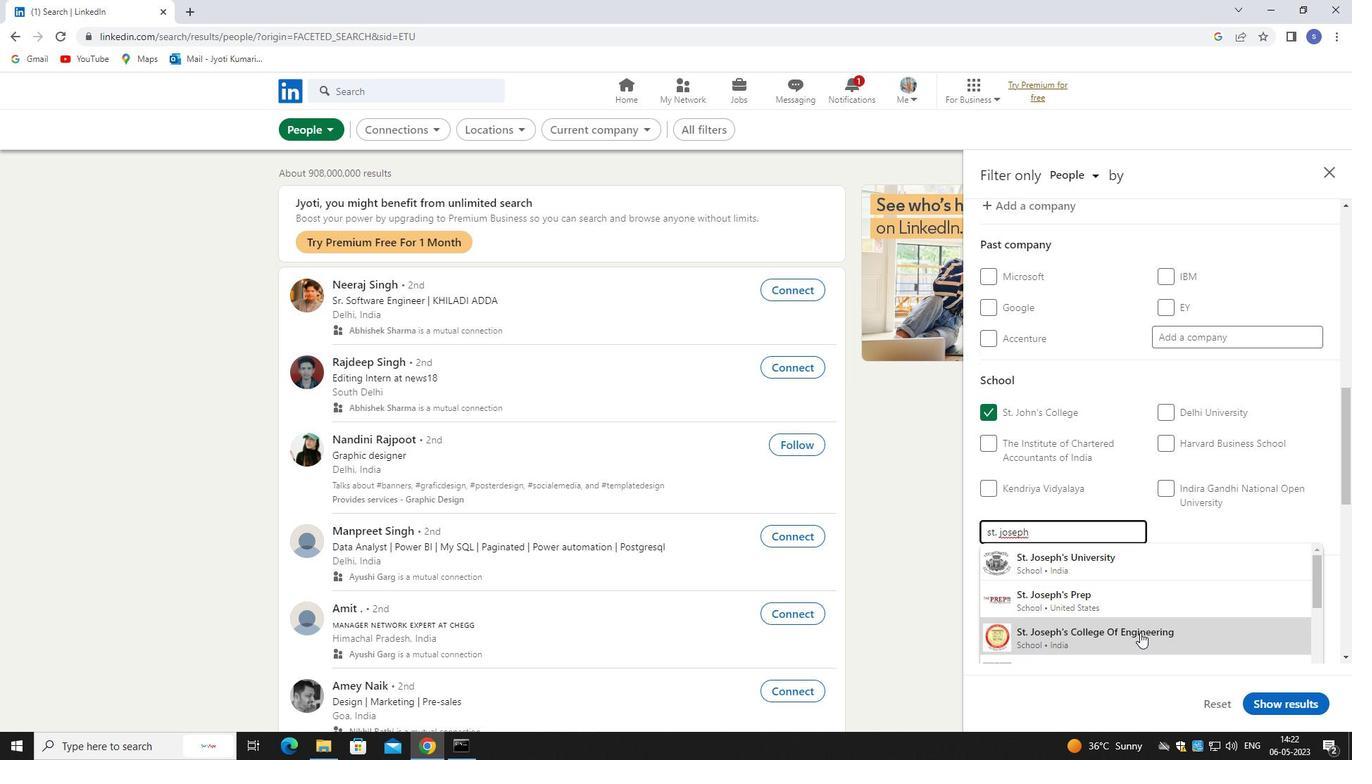 
Action: Mouse moved to (1147, 635)
Screenshot: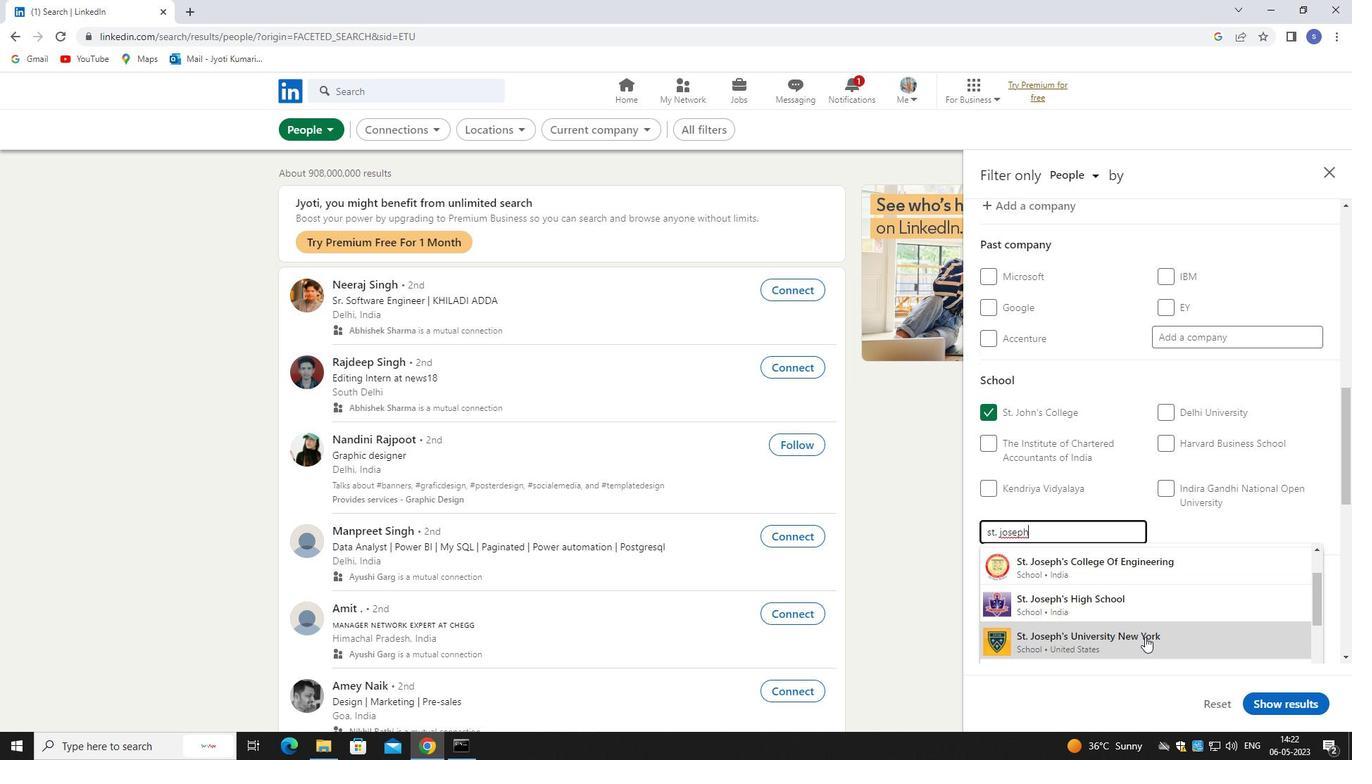 
Action: Mouse scrolled (1147, 634) with delta (0, 0)
Screenshot: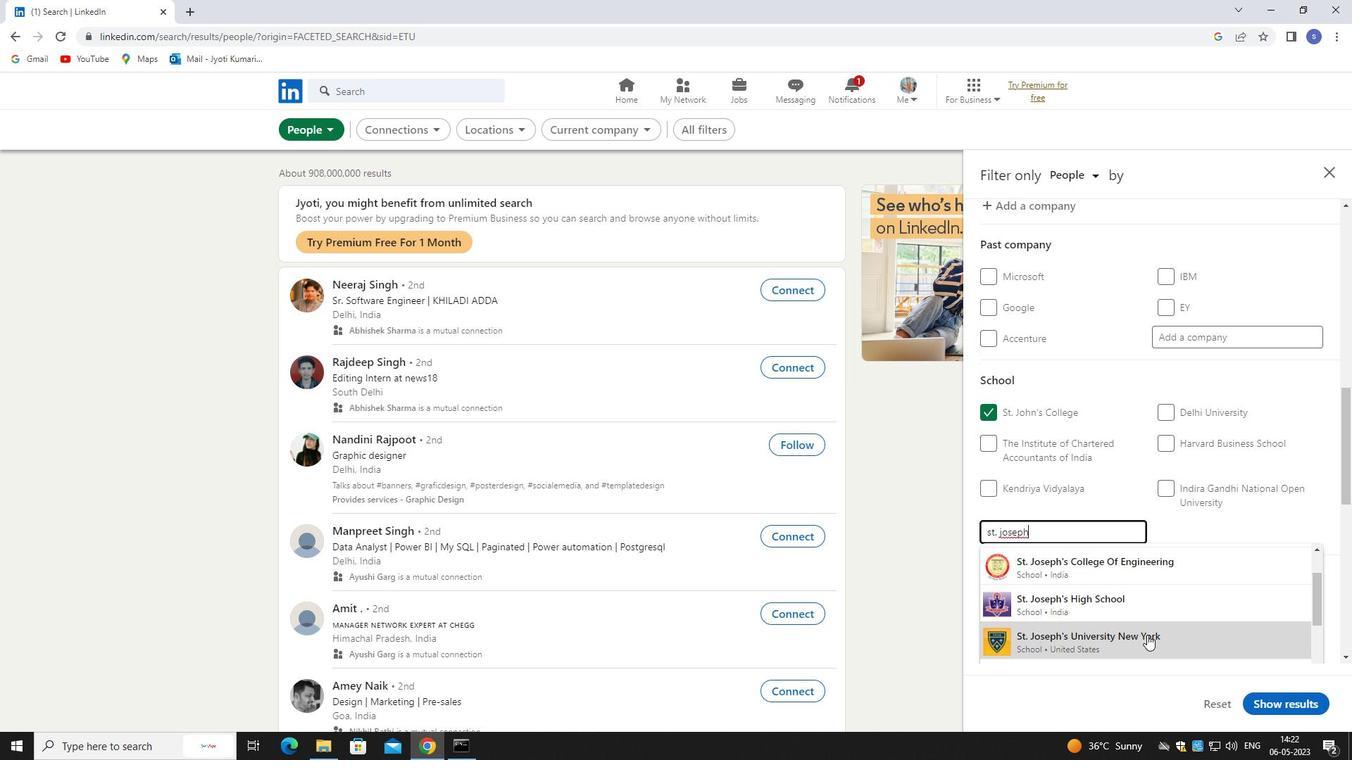 
Action: Mouse moved to (1147, 635)
Screenshot: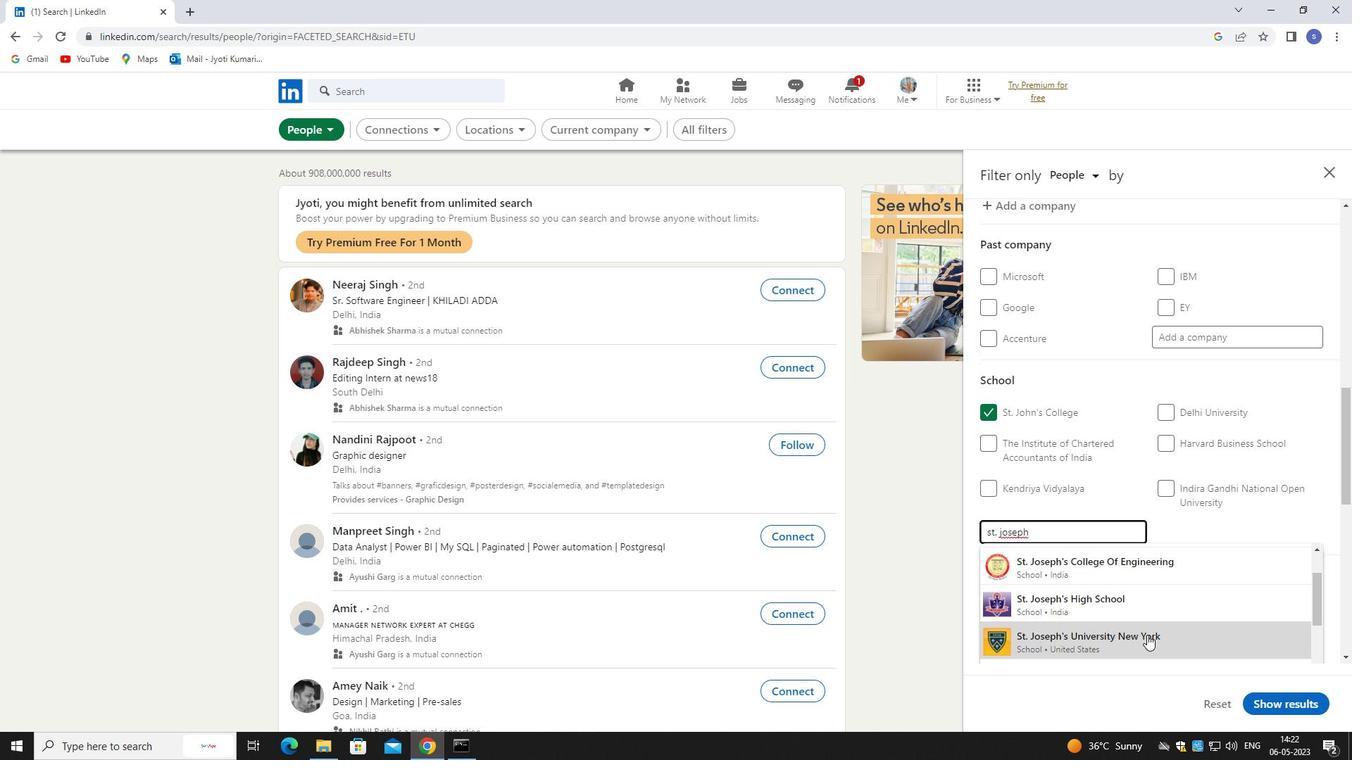 
Action: Mouse scrolled (1147, 634) with delta (0, 0)
Screenshot: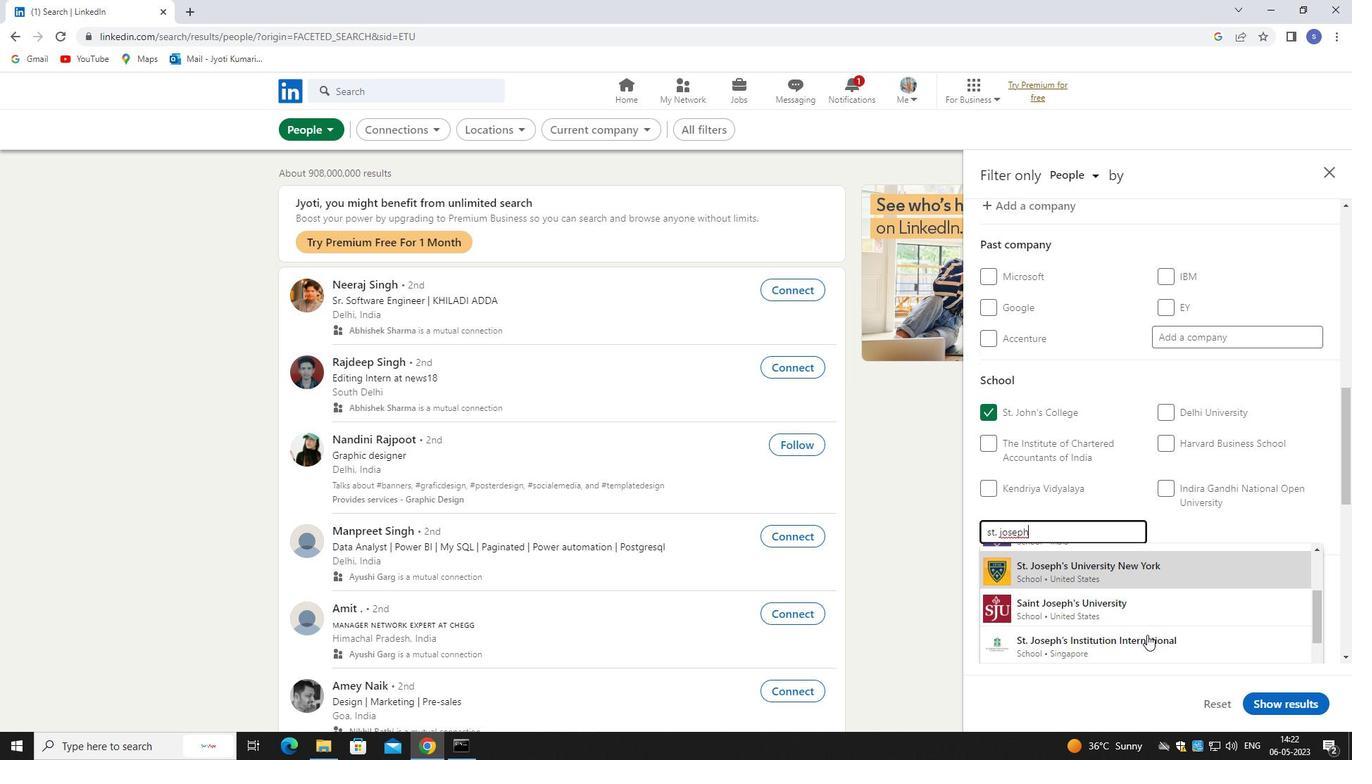 
Action: Mouse moved to (1148, 635)
Screenshot: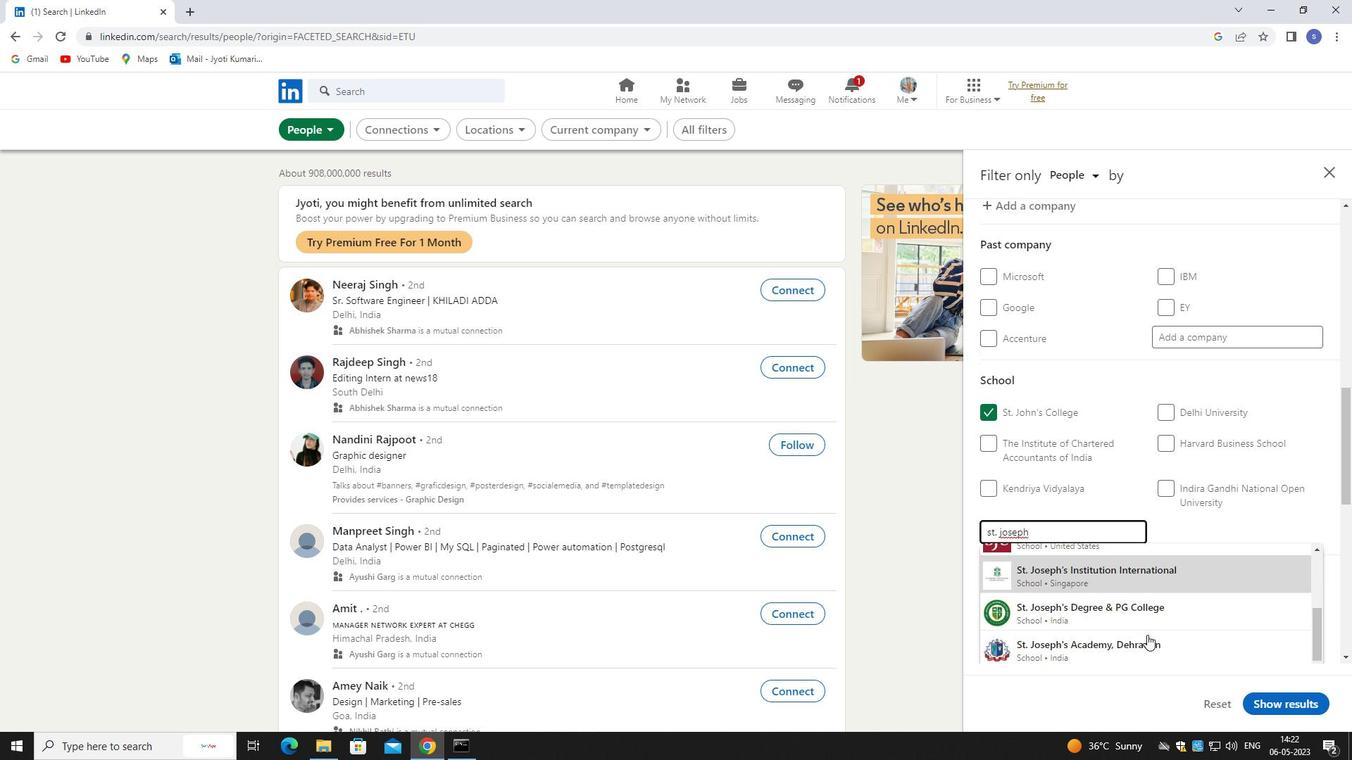 
Action: Mouse scrolled (1148, 634) with delta (0, 0)
Screenshot: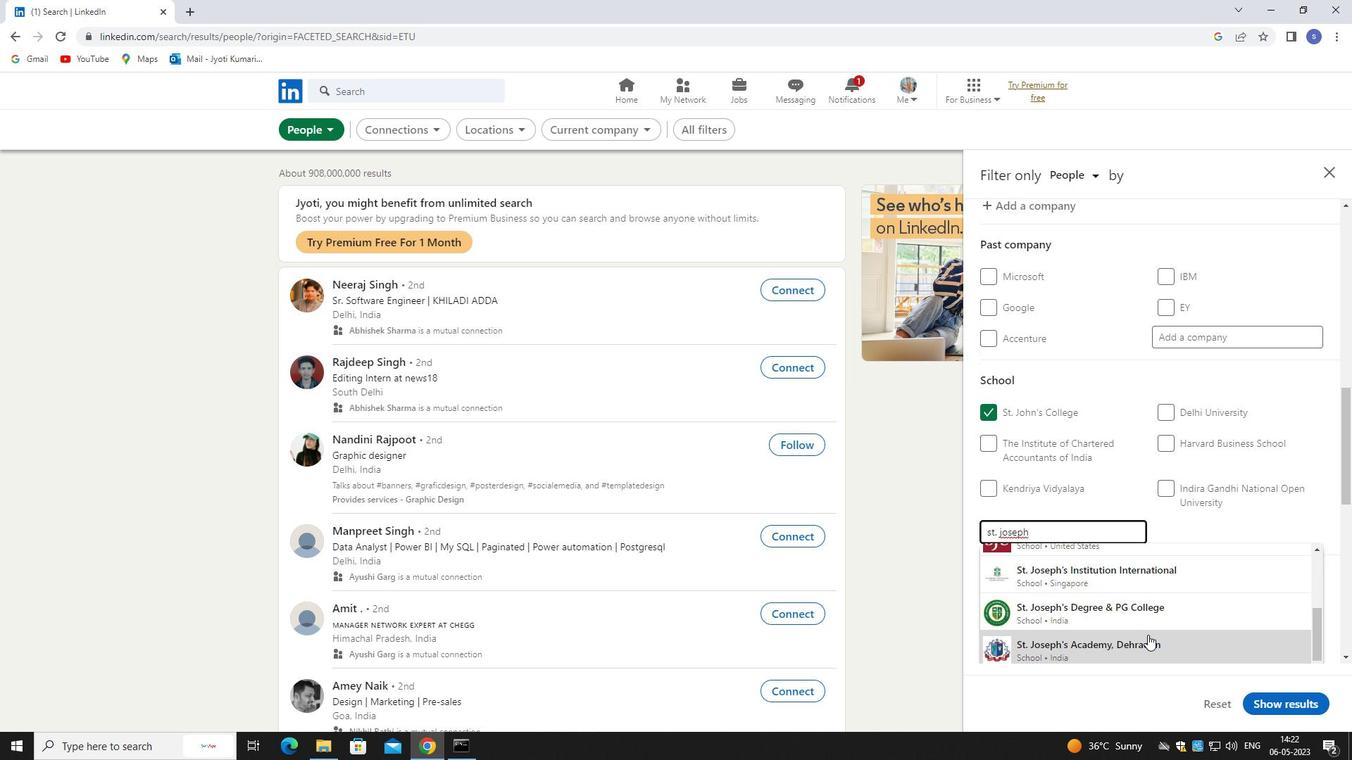 
Action: Mouse moved to (1148, 635)
Screenshot: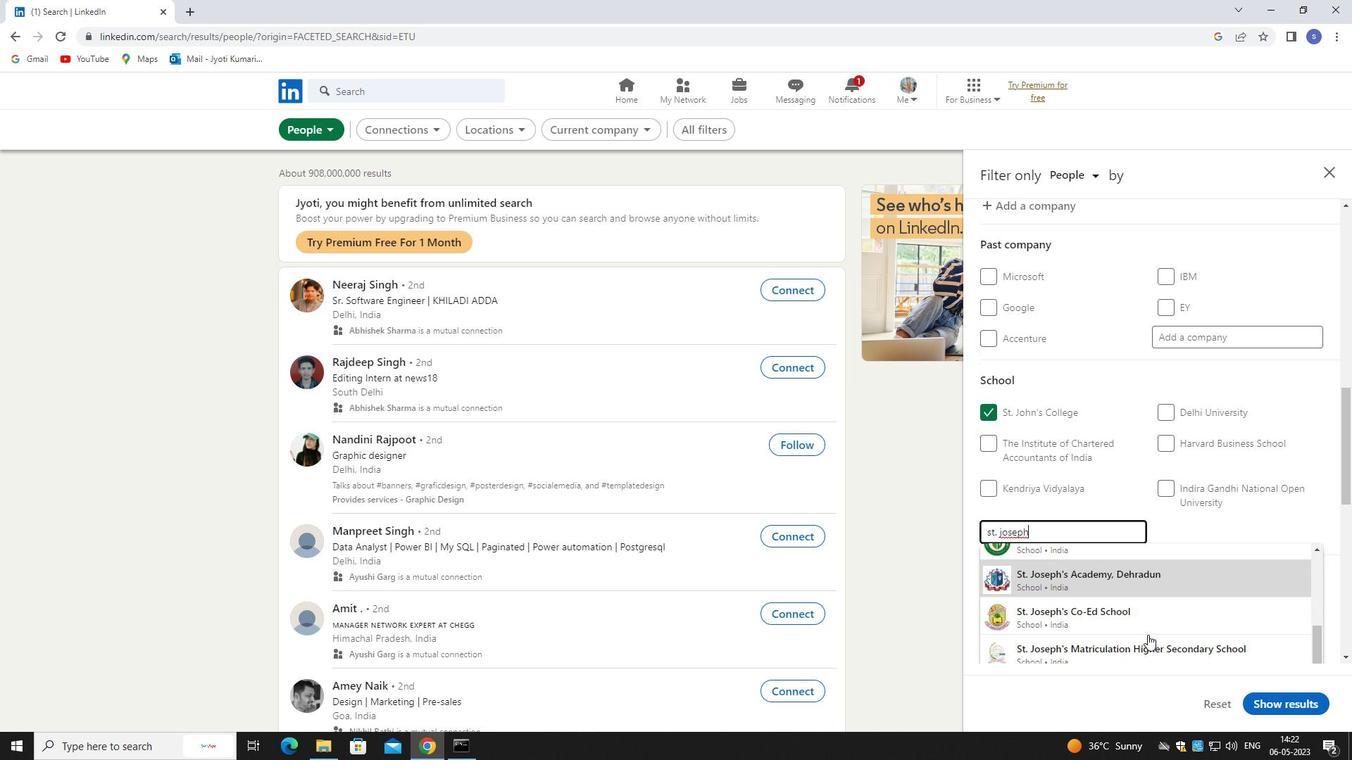 
Action: Mouse scrolled (1148, 634) with delta (0, 0)
Screenshot: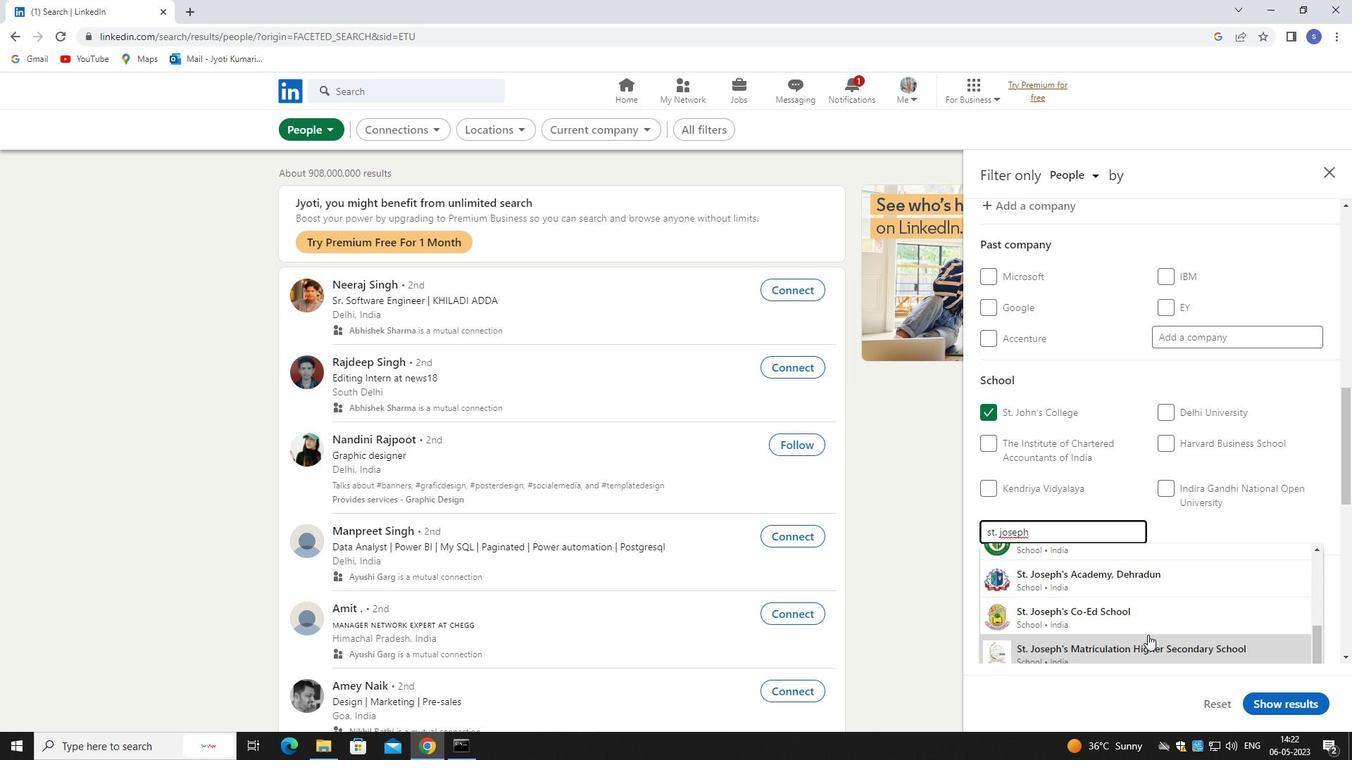 
Action: Mouse moved to (1073, 536)
Screenshot: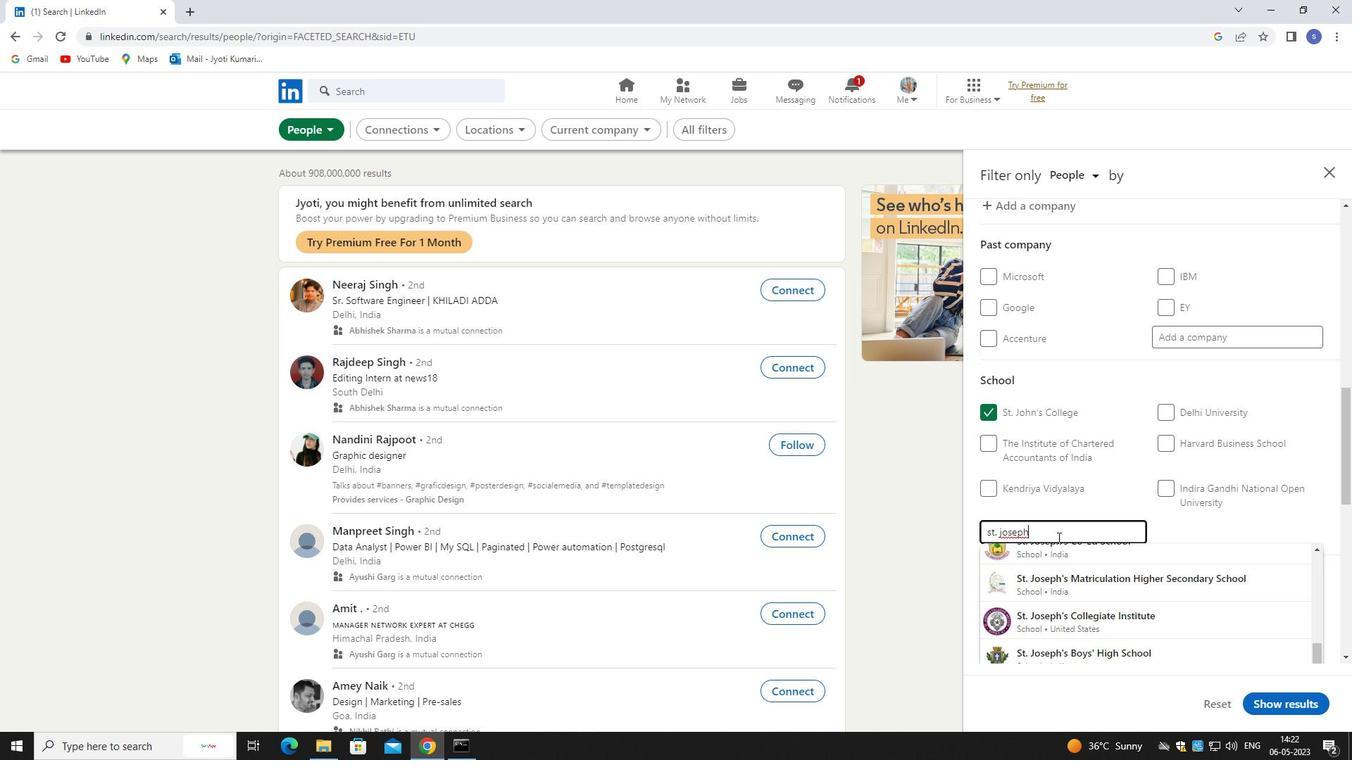 
Action: Mouse pressed left at (1073, 536)
Screenshot: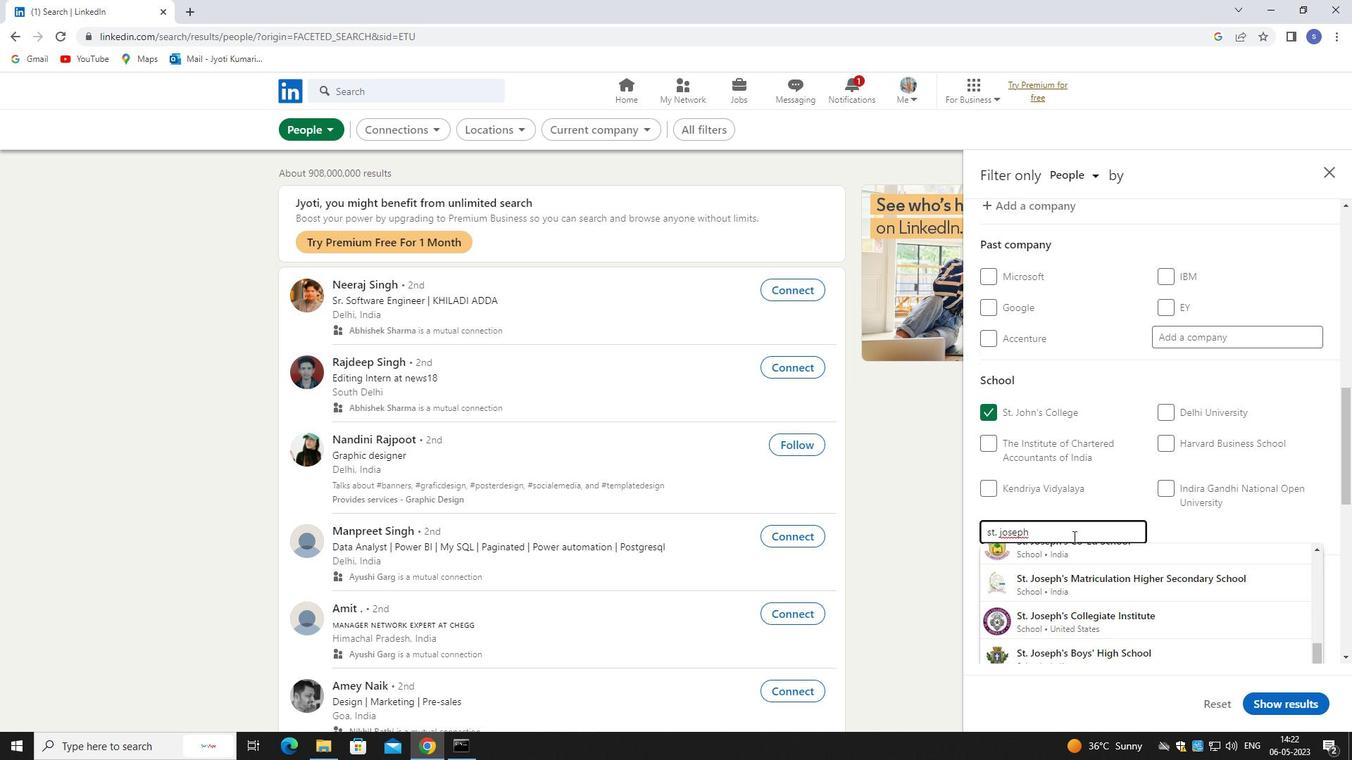 
Action: Mouse moved to (1080, 536)
Screenshot: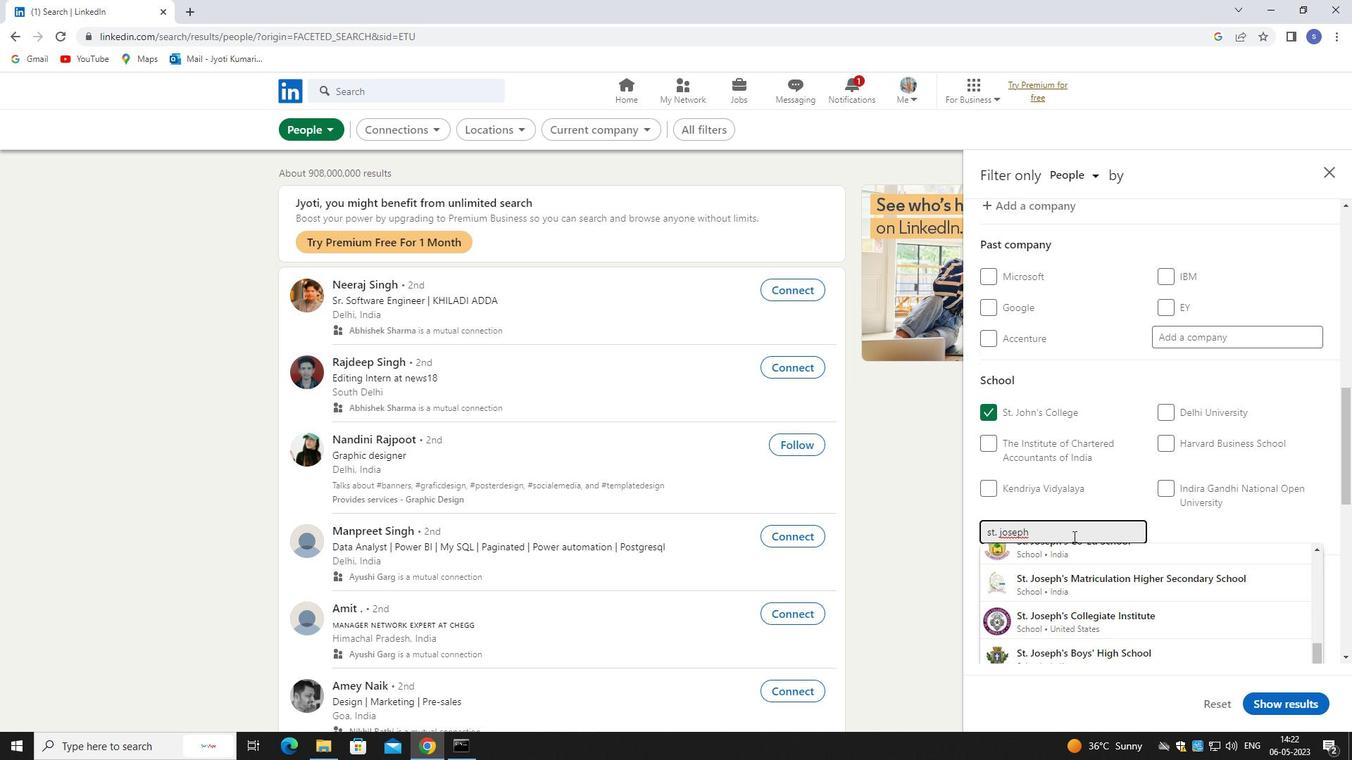 
Action: Key pressed <Key.space>con
Screenshot: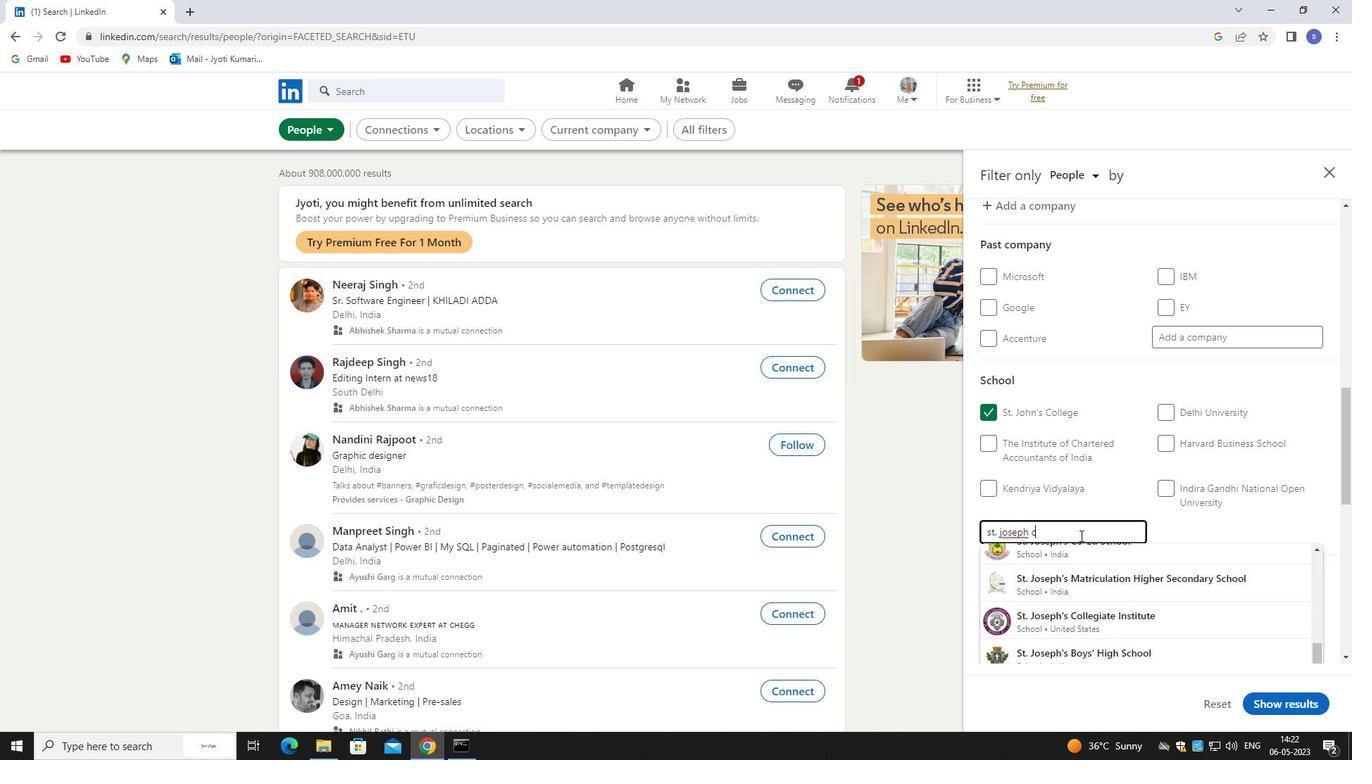 
Action: Mouse moved to (1122, 565)
Screenshot: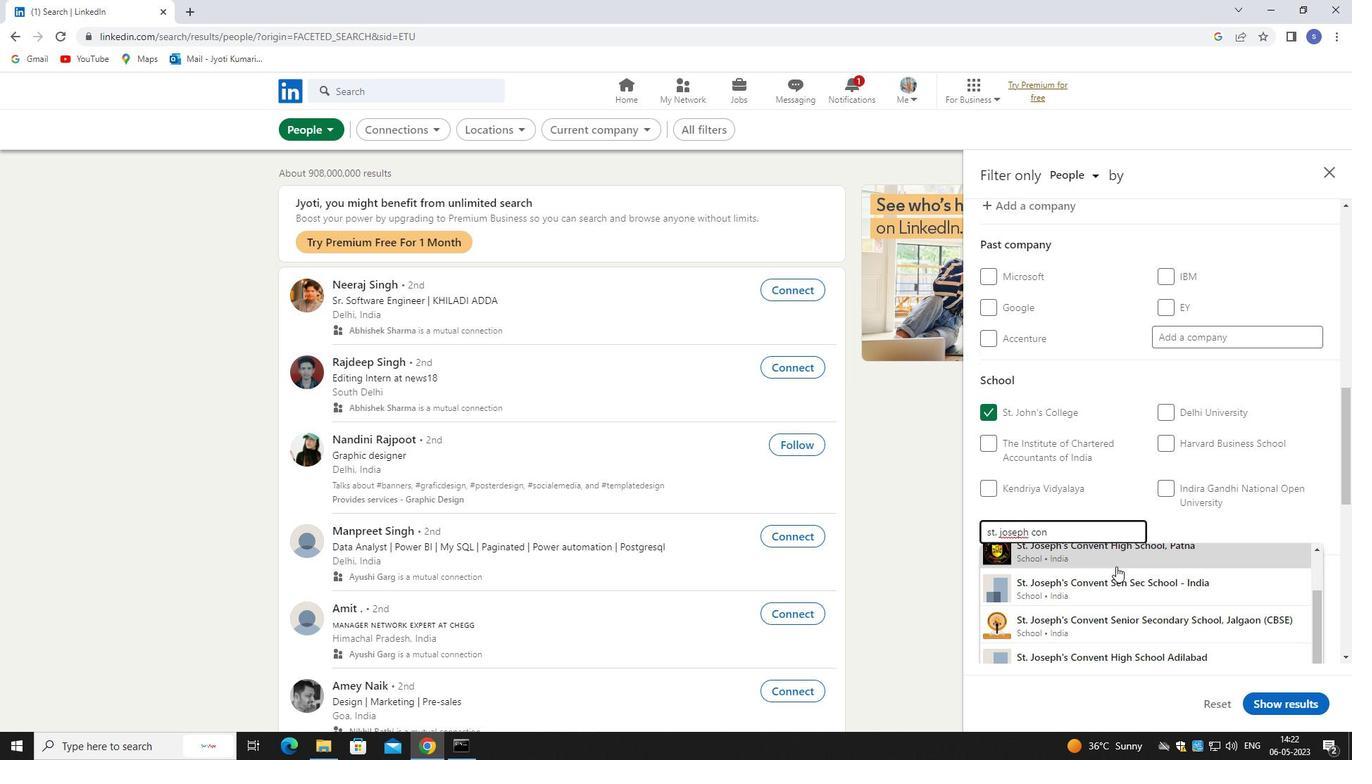 
Action: Mouse pressed left at (1122, 565)
Screenshot: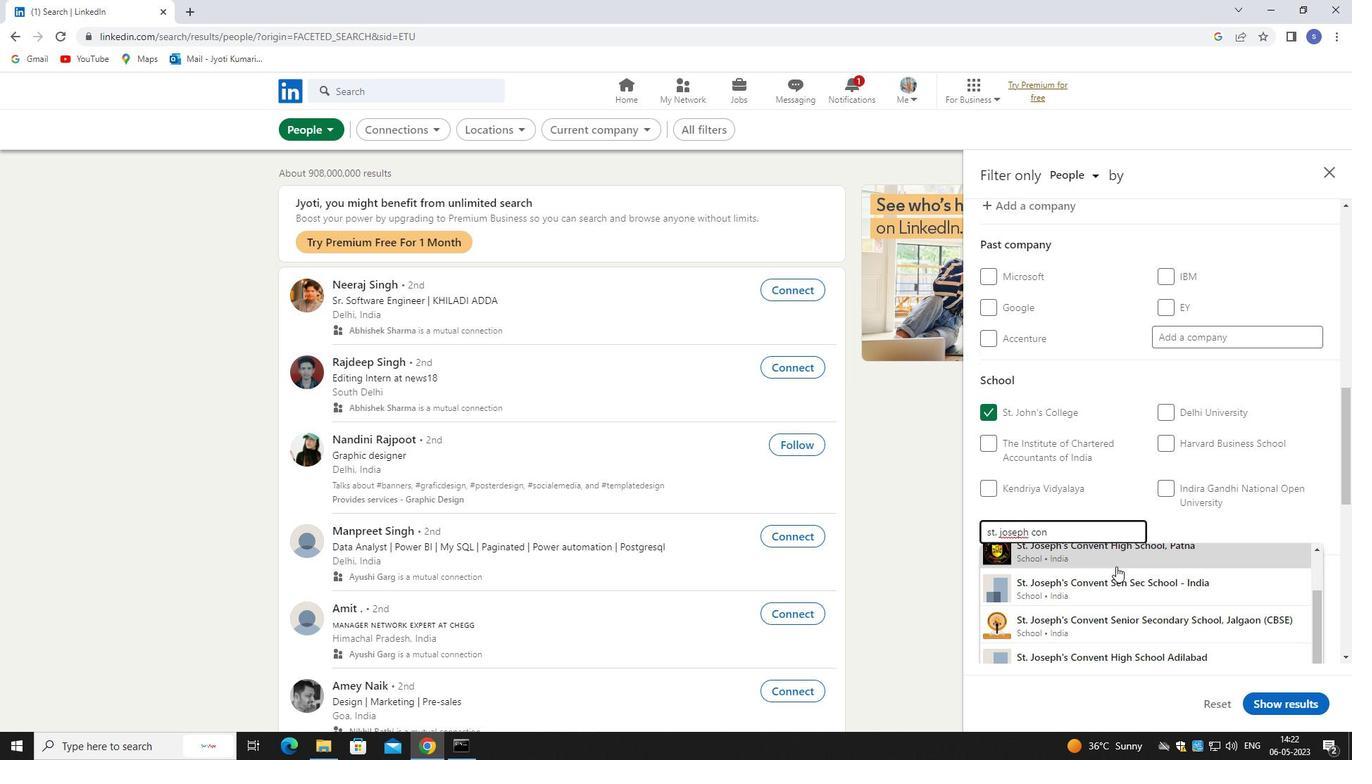 
Action: Mouse moved to (1169, 412)
Screenshot: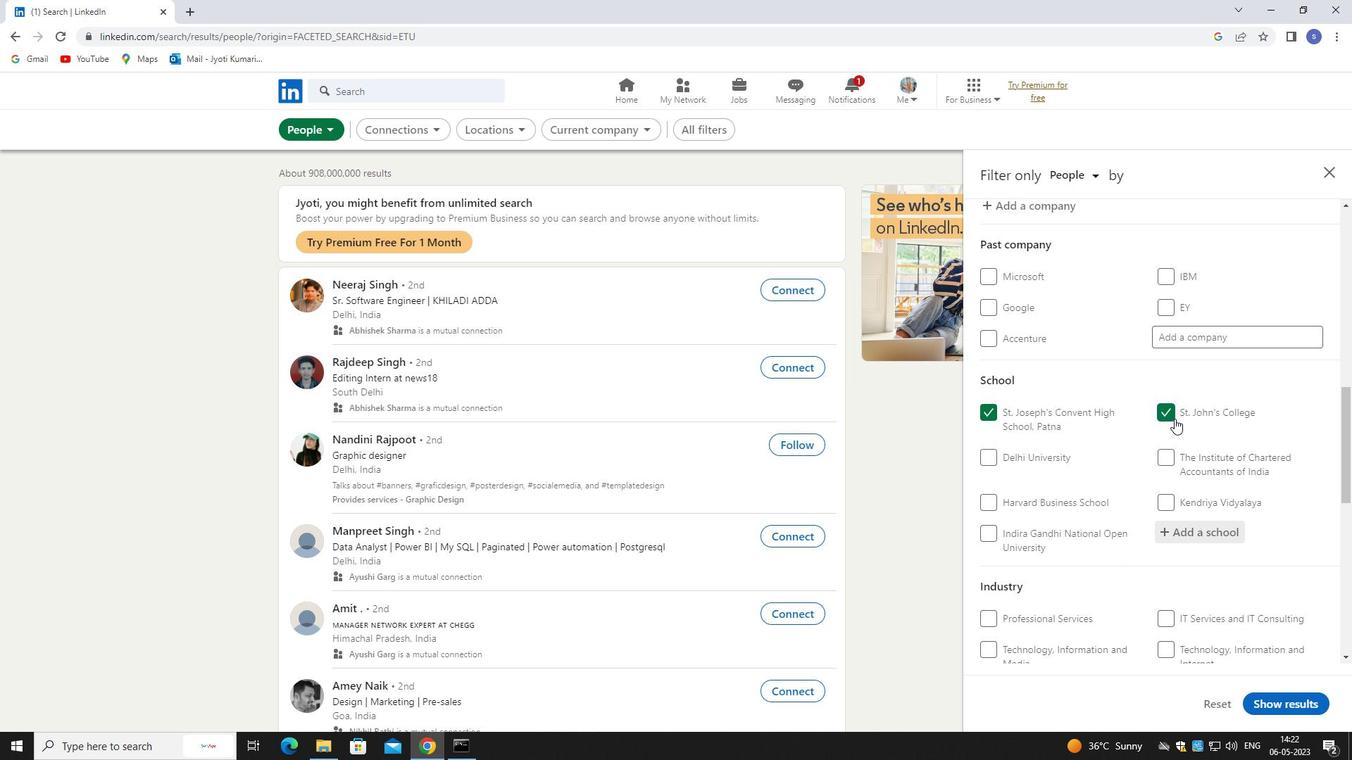 
Action: Mouse pressed left at (1169, 412)
Screenshot: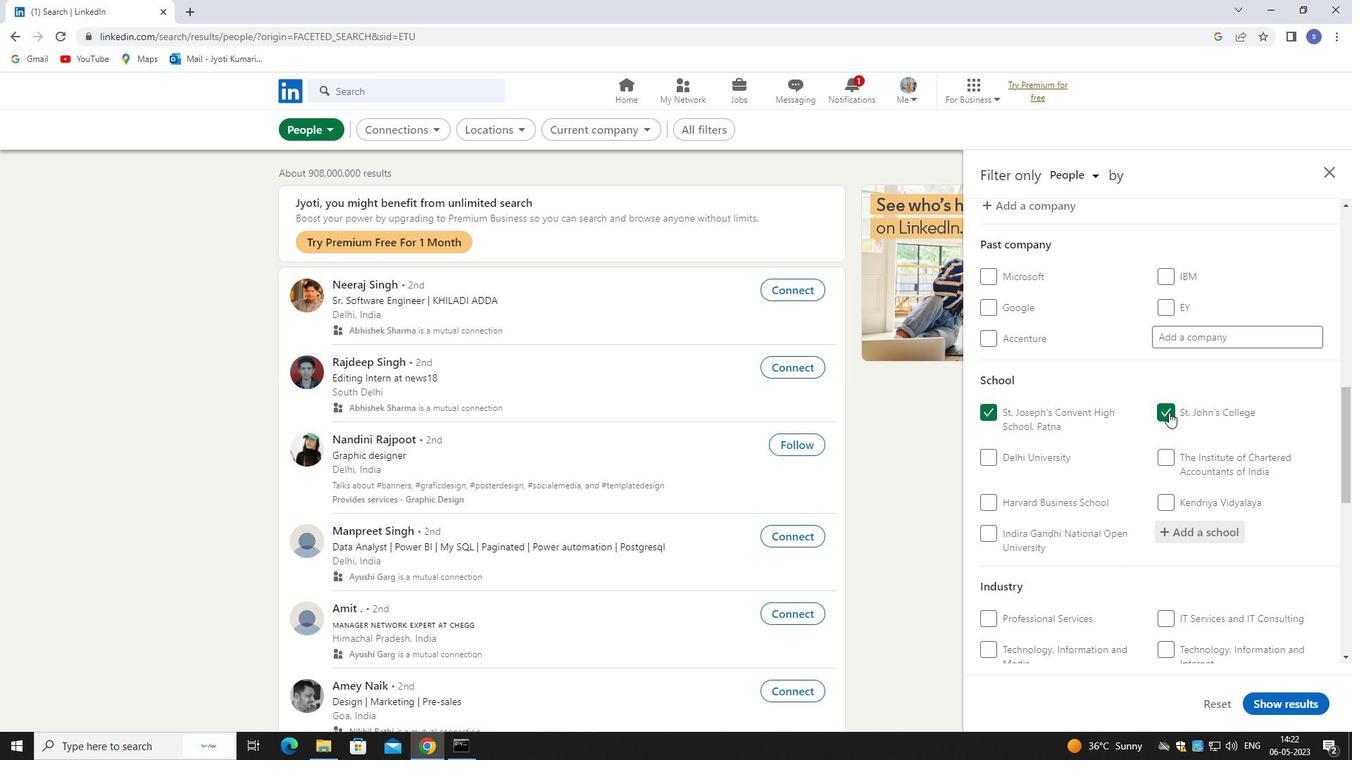 
Action: Mouse moved to (1183, 439)
Screenshot: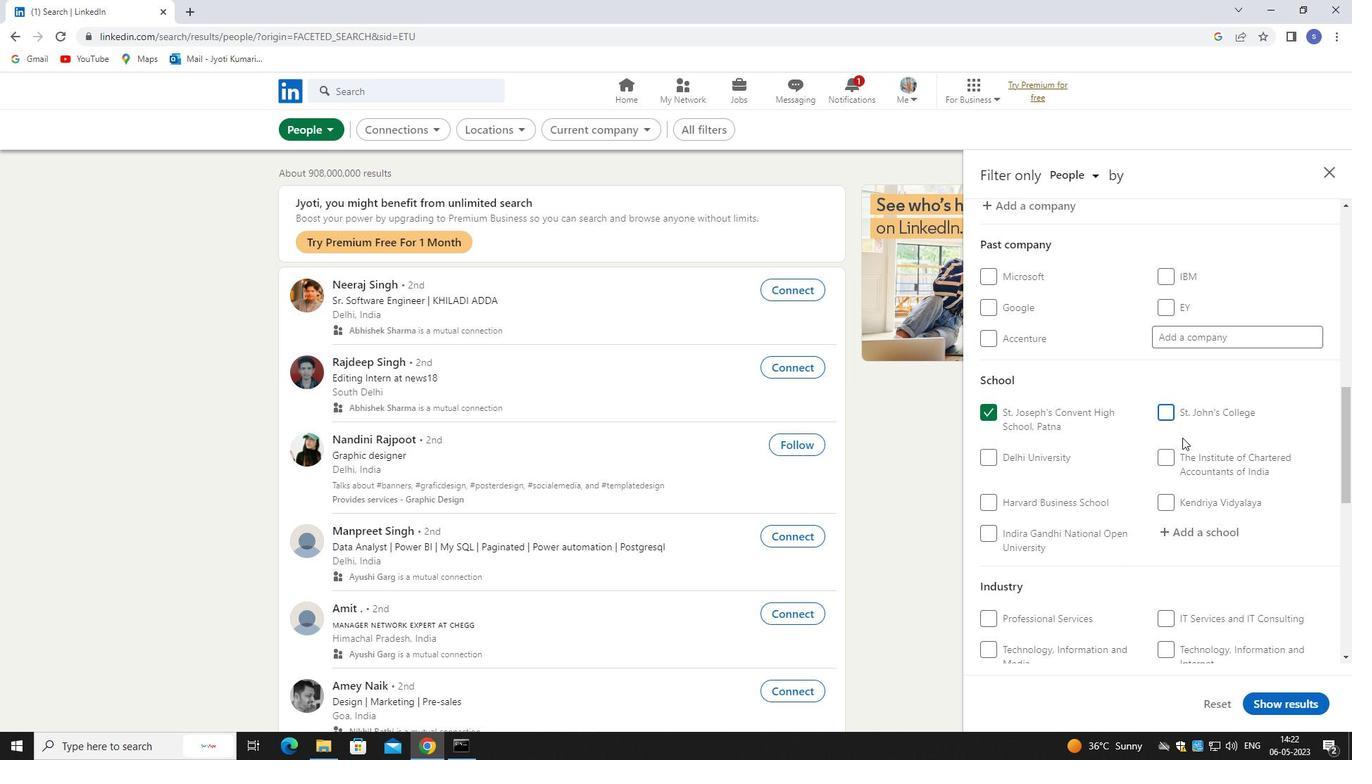 
Action: Mouse scrolled (1183, 438) with delta (0, 0)
Screenshot: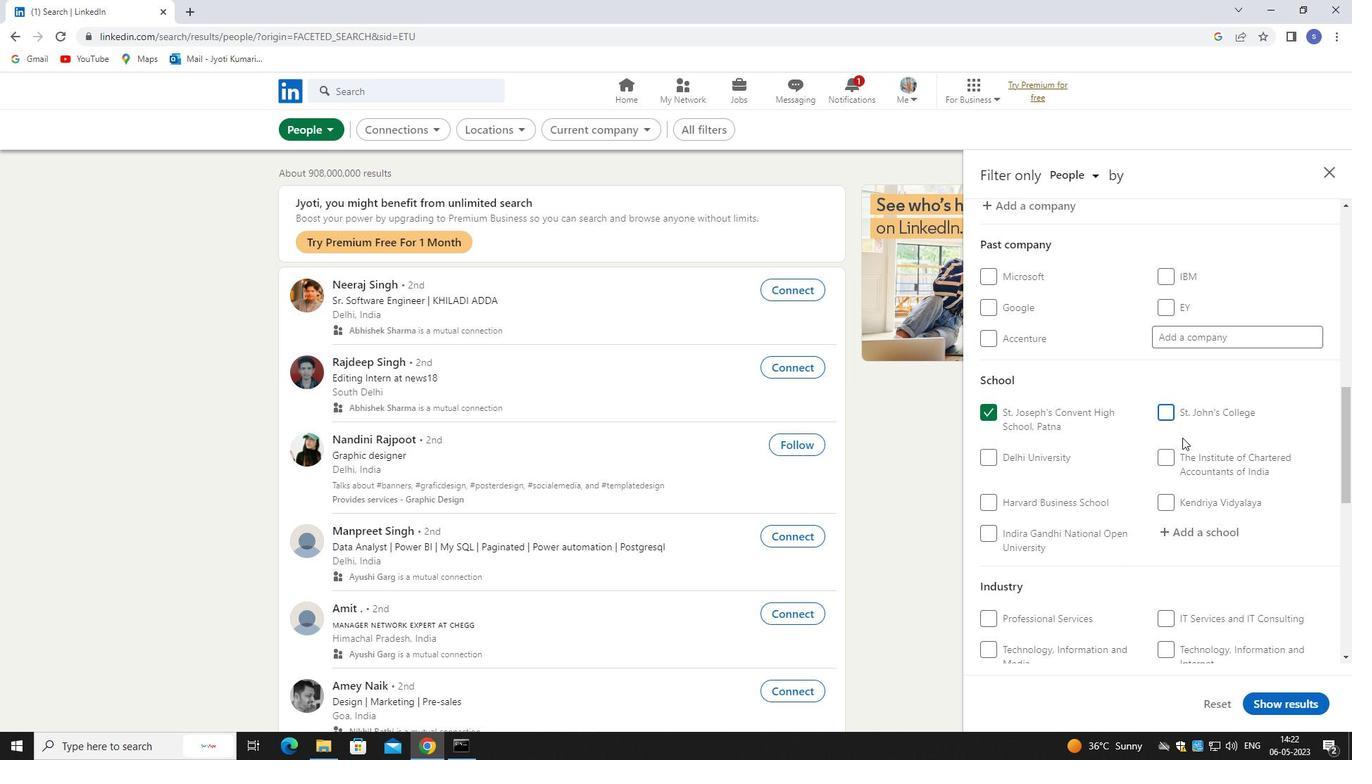 
Action: Mouse moved to (1185, 441)
Screenshot: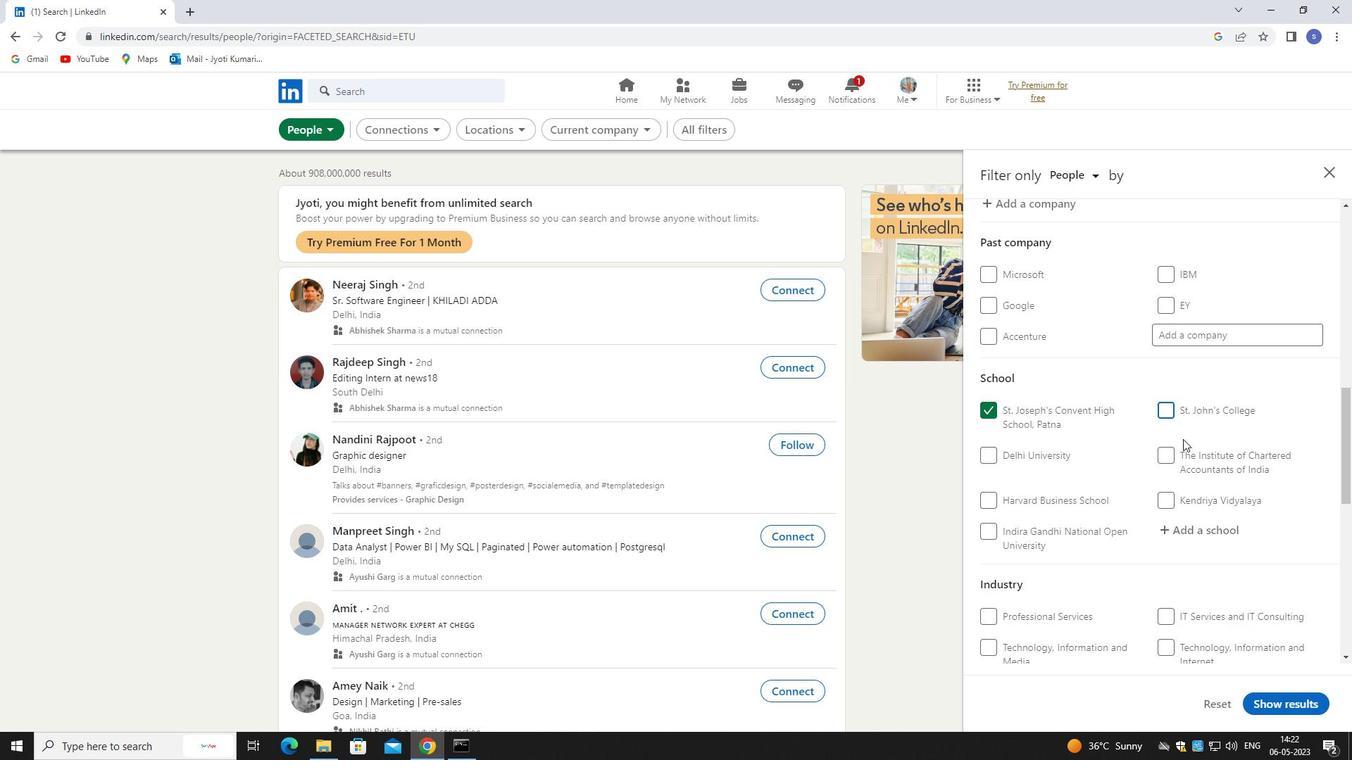 
Action: Mouse scrolled (1185, 440) with delta (0, 0)
Screenshot: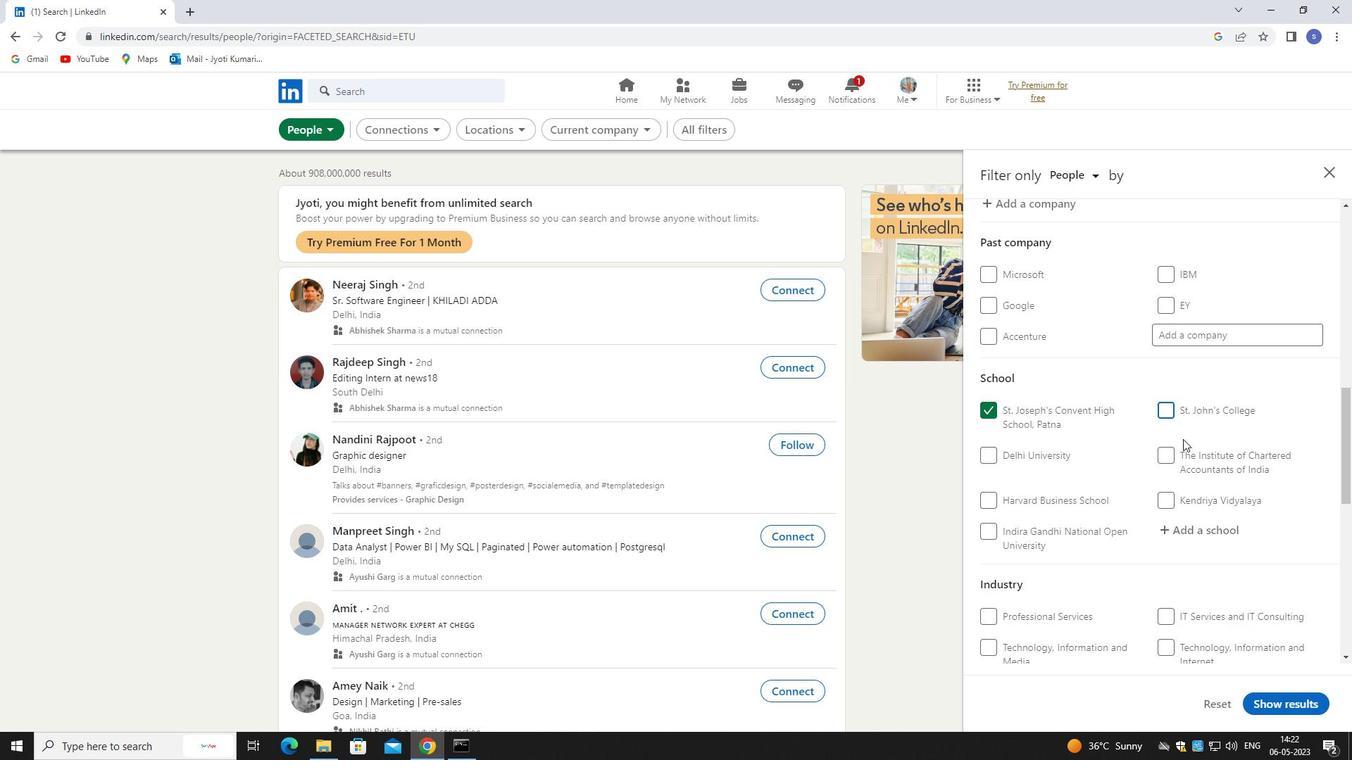 
Action: Mouse moved to (1185, 443)
Screenshot: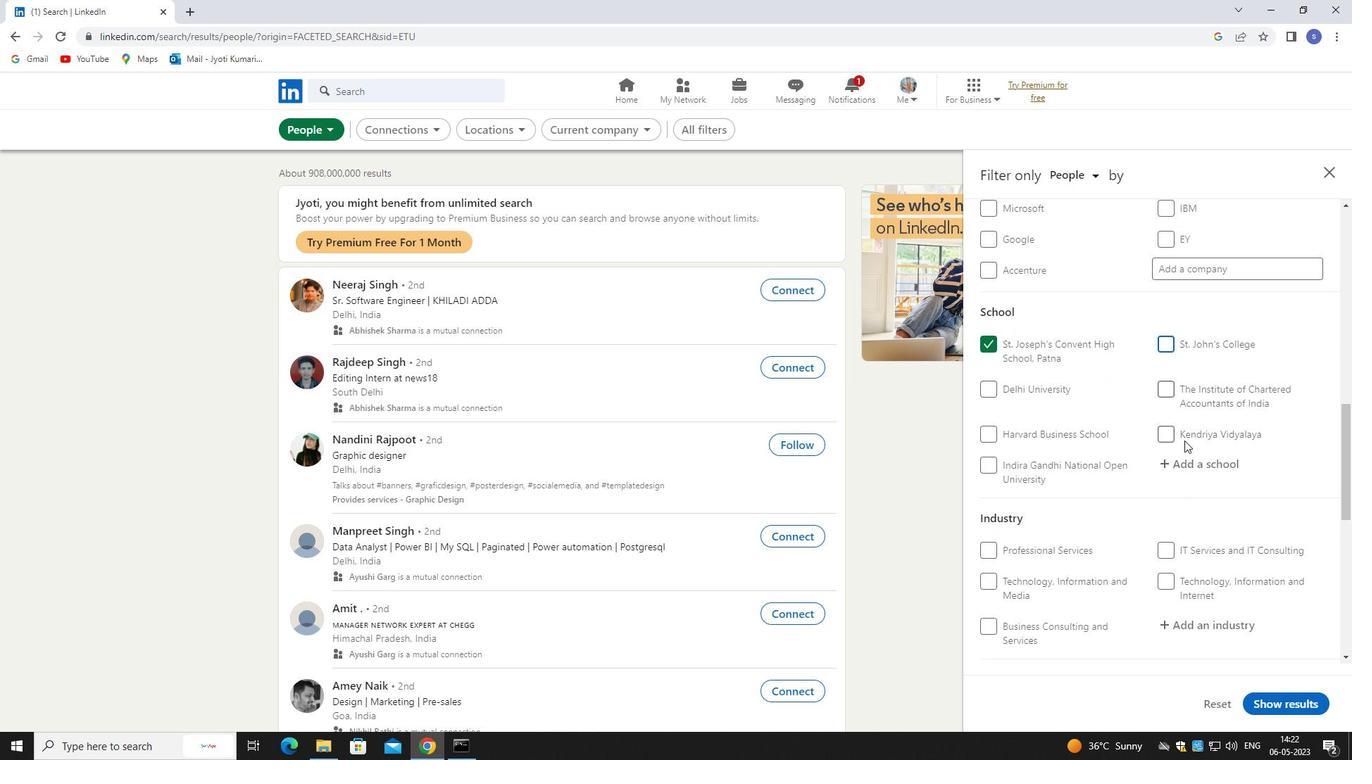 
Action: Mouse scrolled (1185, 442) with delta (0, 0)
Screenshot: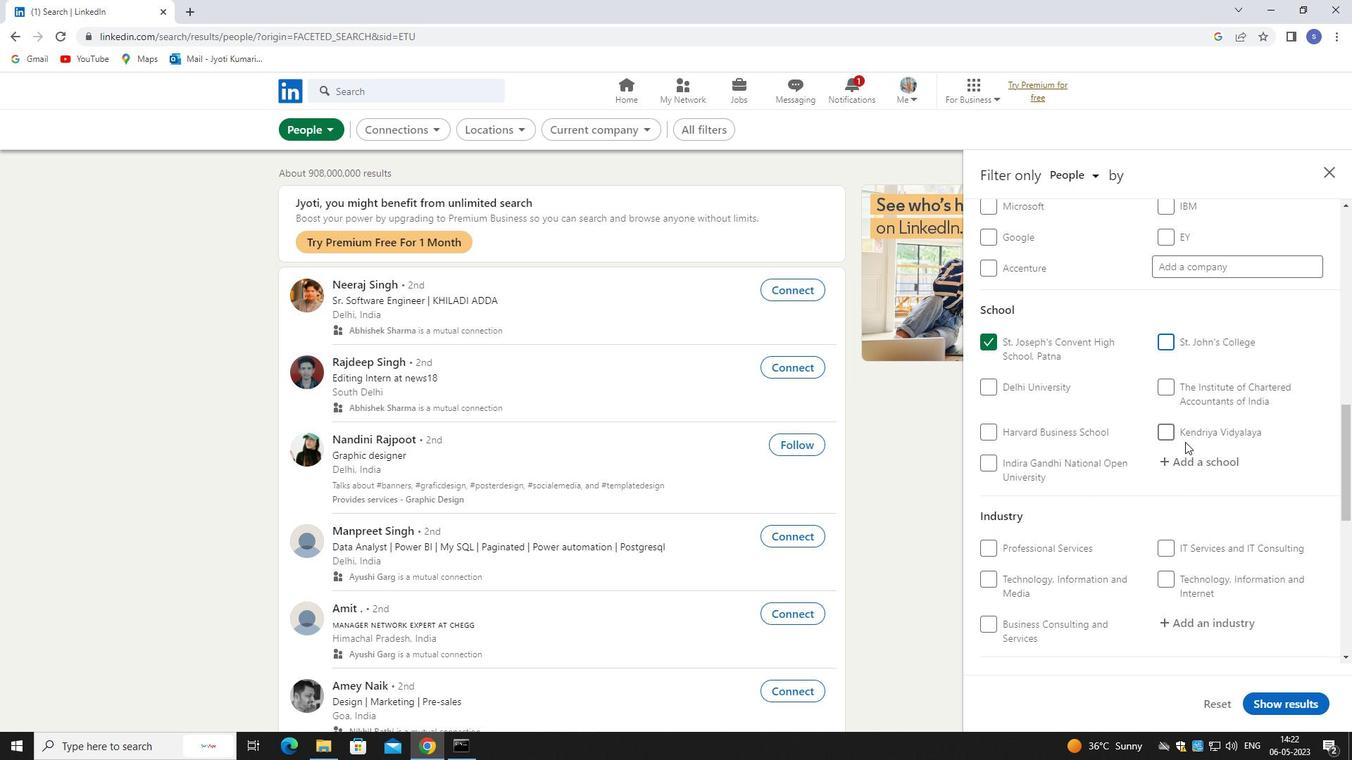 
Action: Mouse scrolled (1185, 442) with delta (0, 0)
Screenshot: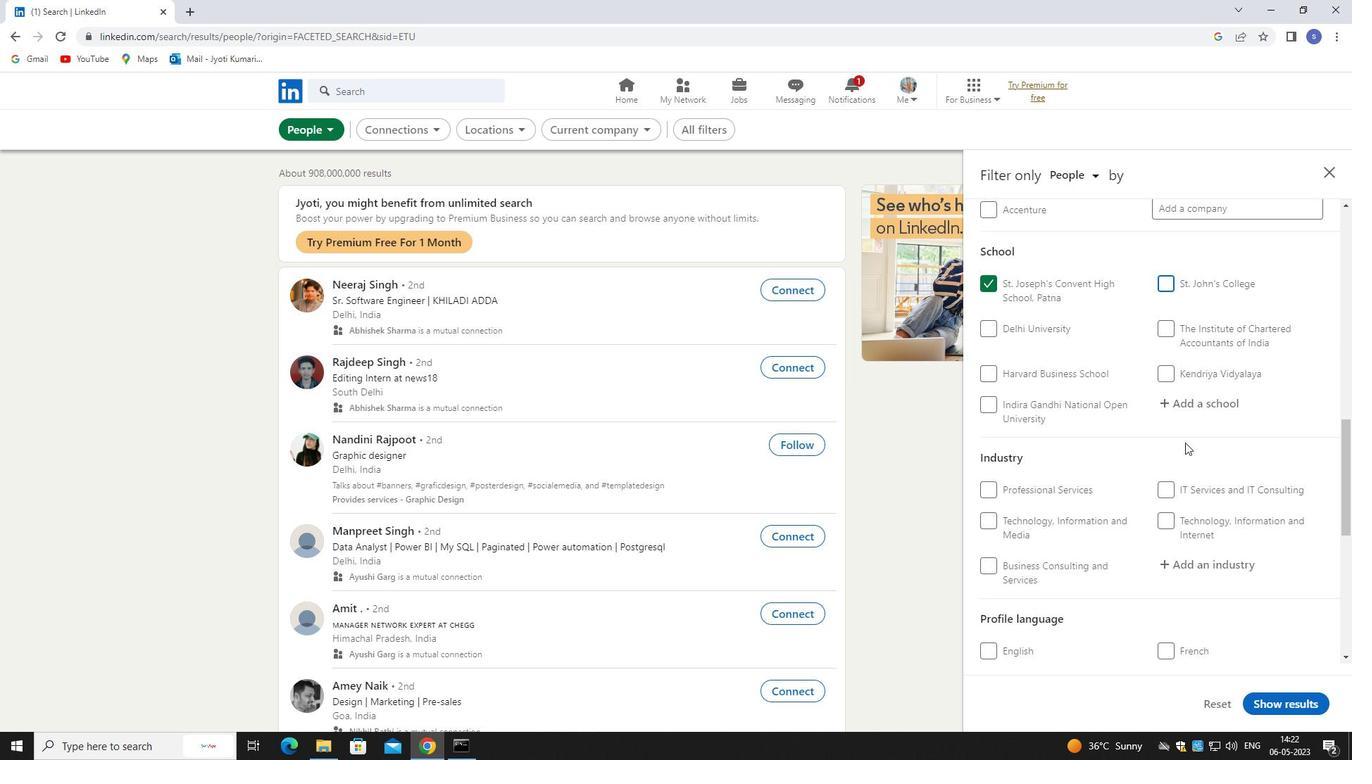 
Action: Mouse scrolled (1185, 442) with delta (0, 0)
Screenshot: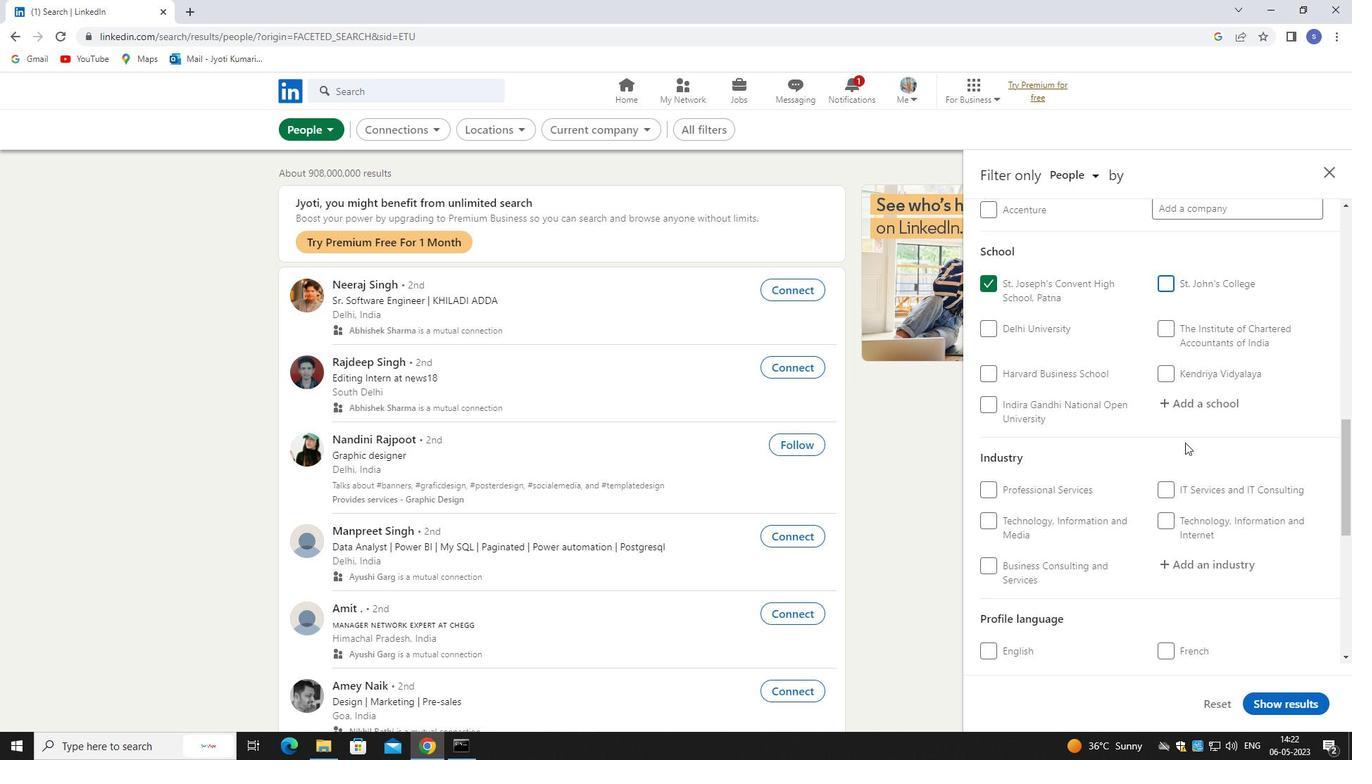 
Action: Mouse moved to (1218, 345)
Screenshot: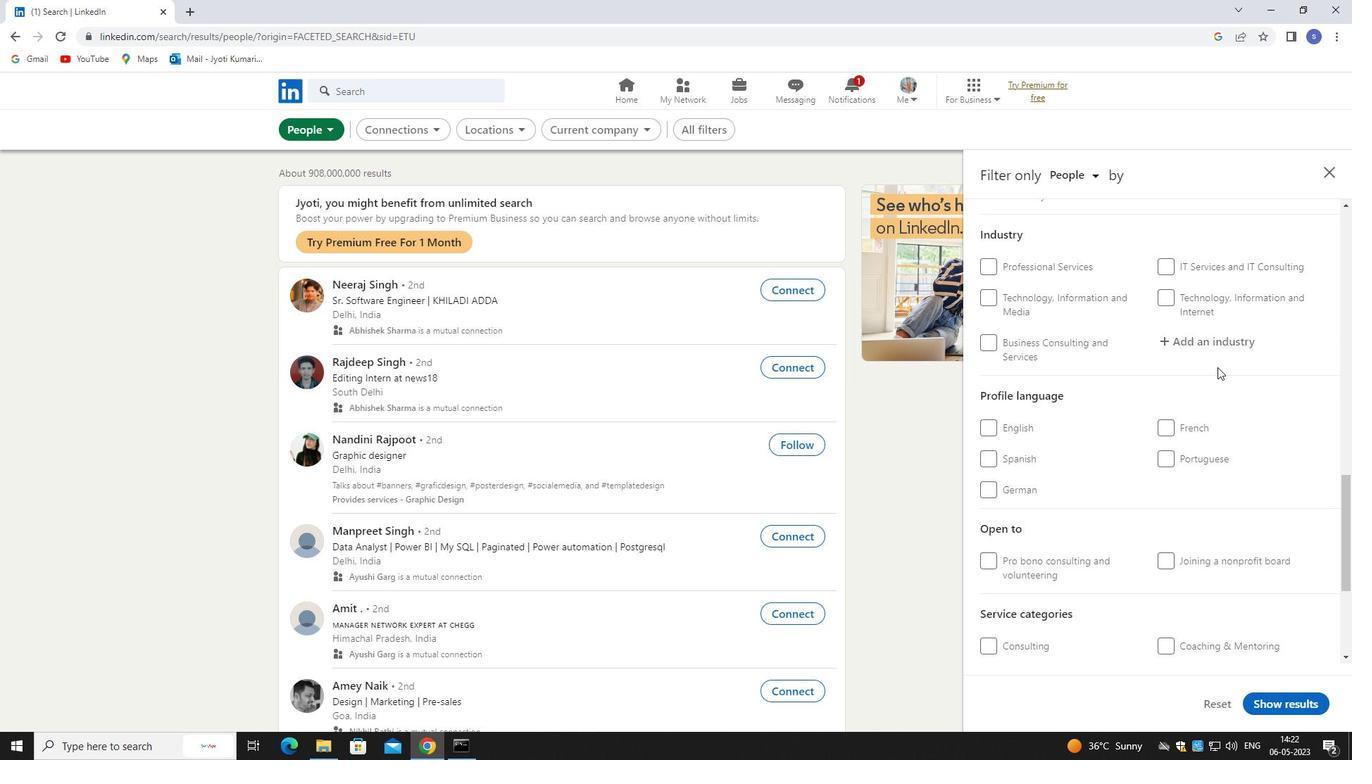 
Action: Mouse pressed left at (1218, 345)
Screenshot: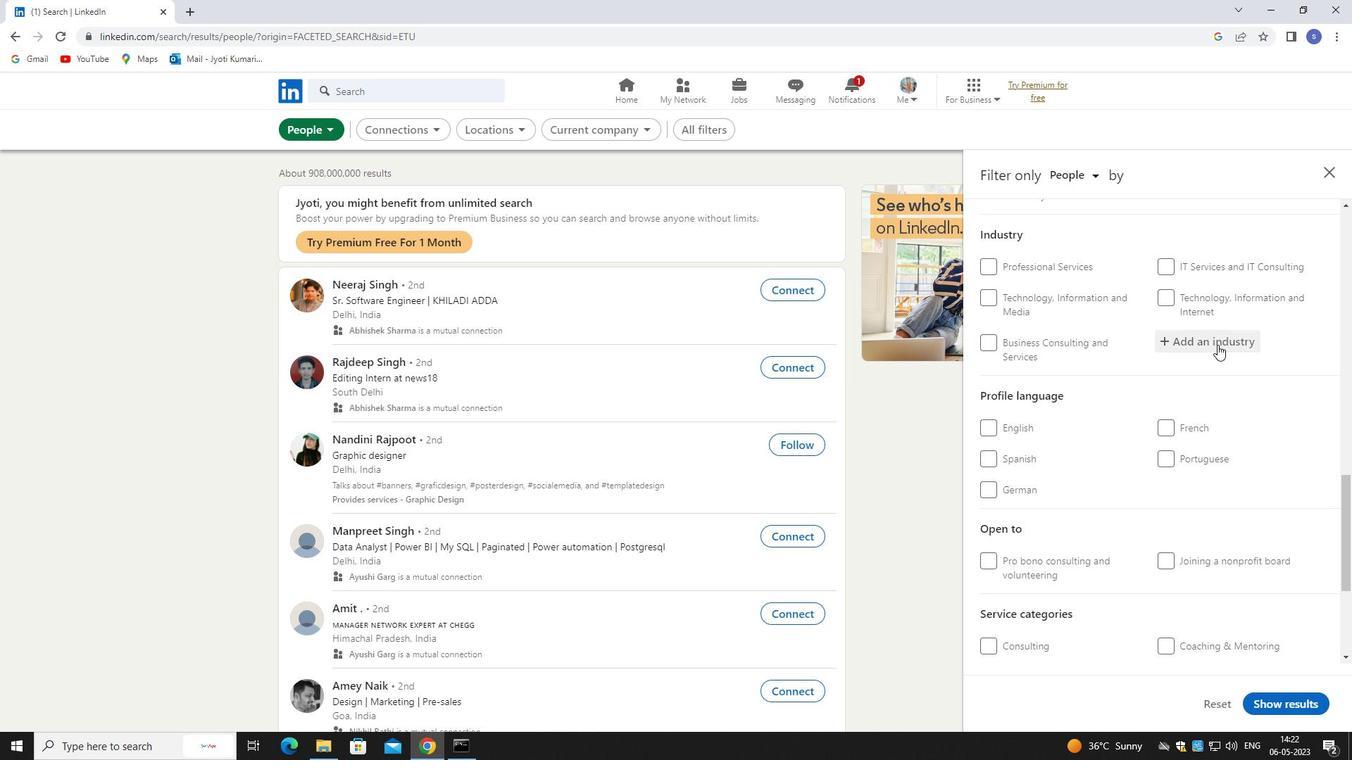
Action: Mouse moved to (1215, 344)
Screenshot: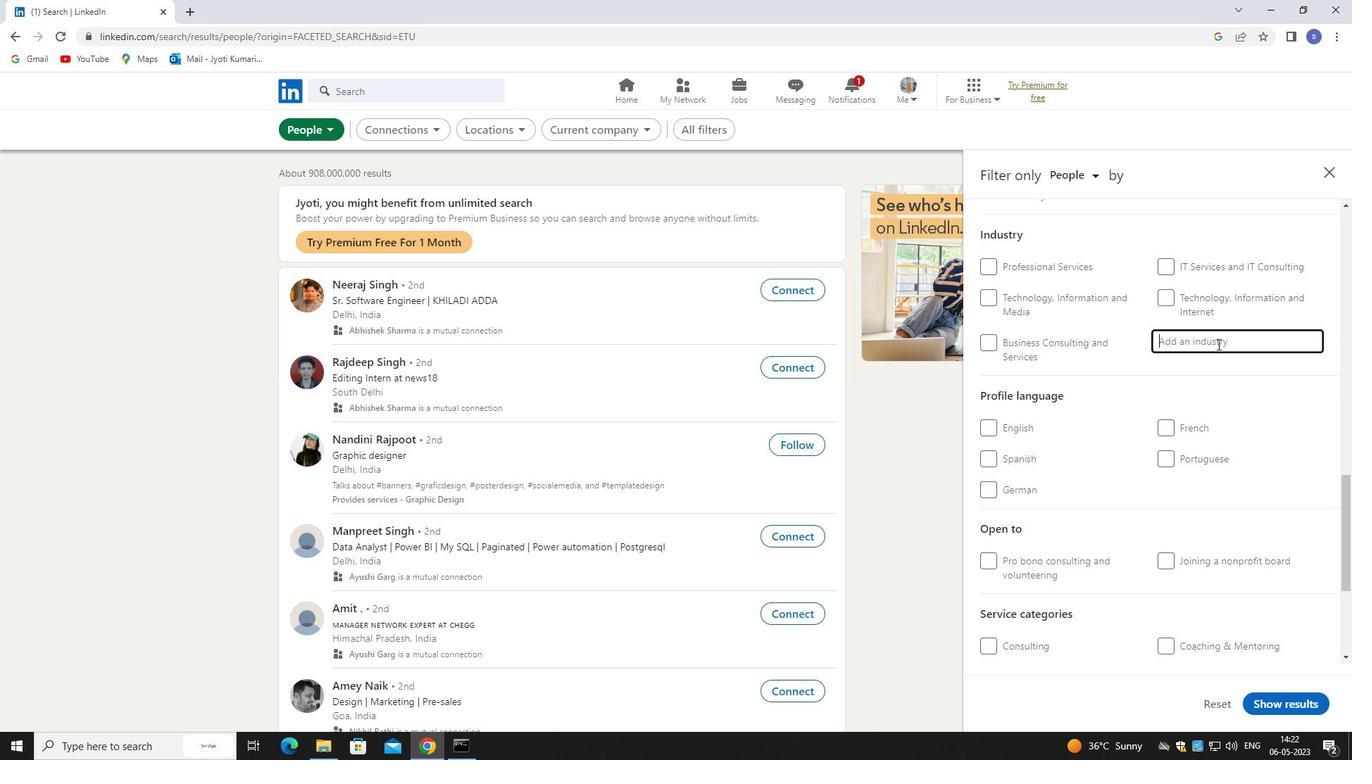 
Action: Key pressed informat
Screenshot: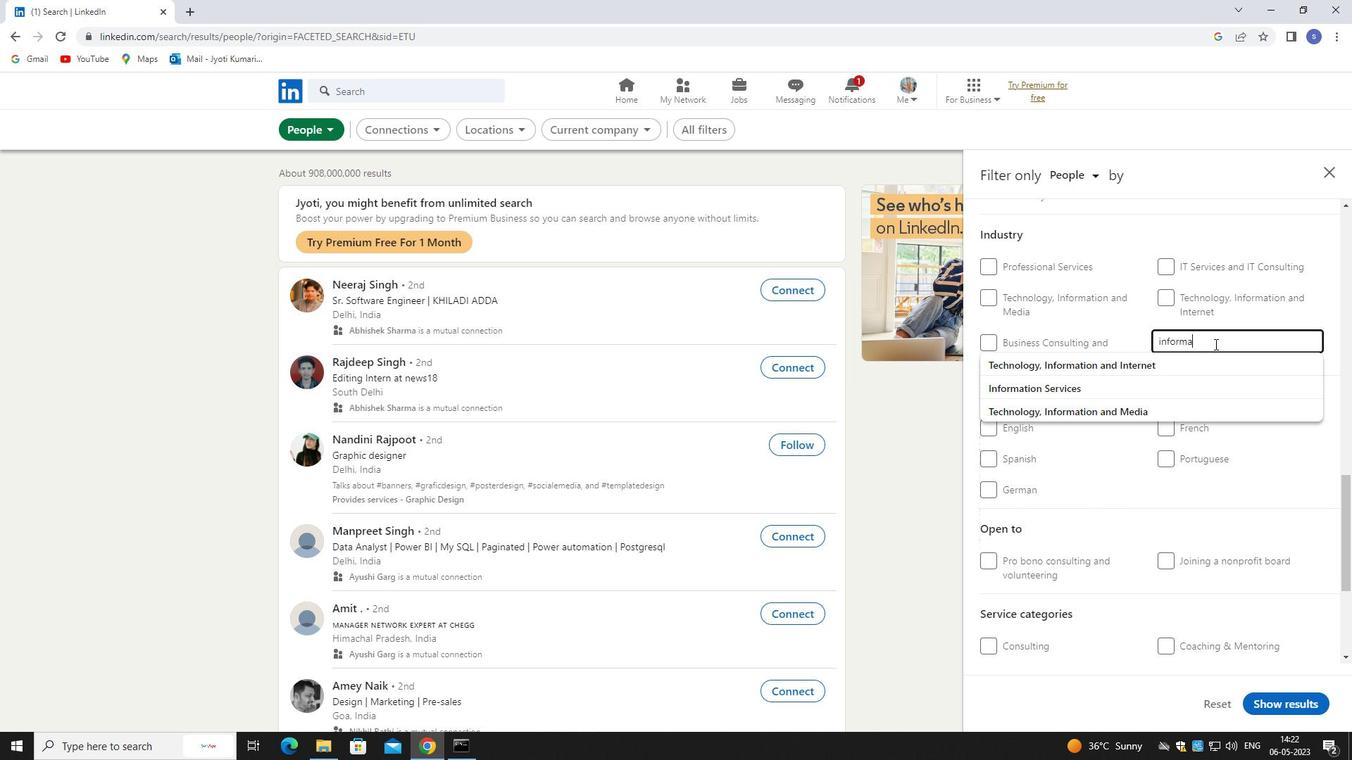 
Action: Mouse moved to (1185, 393)
Screenshot: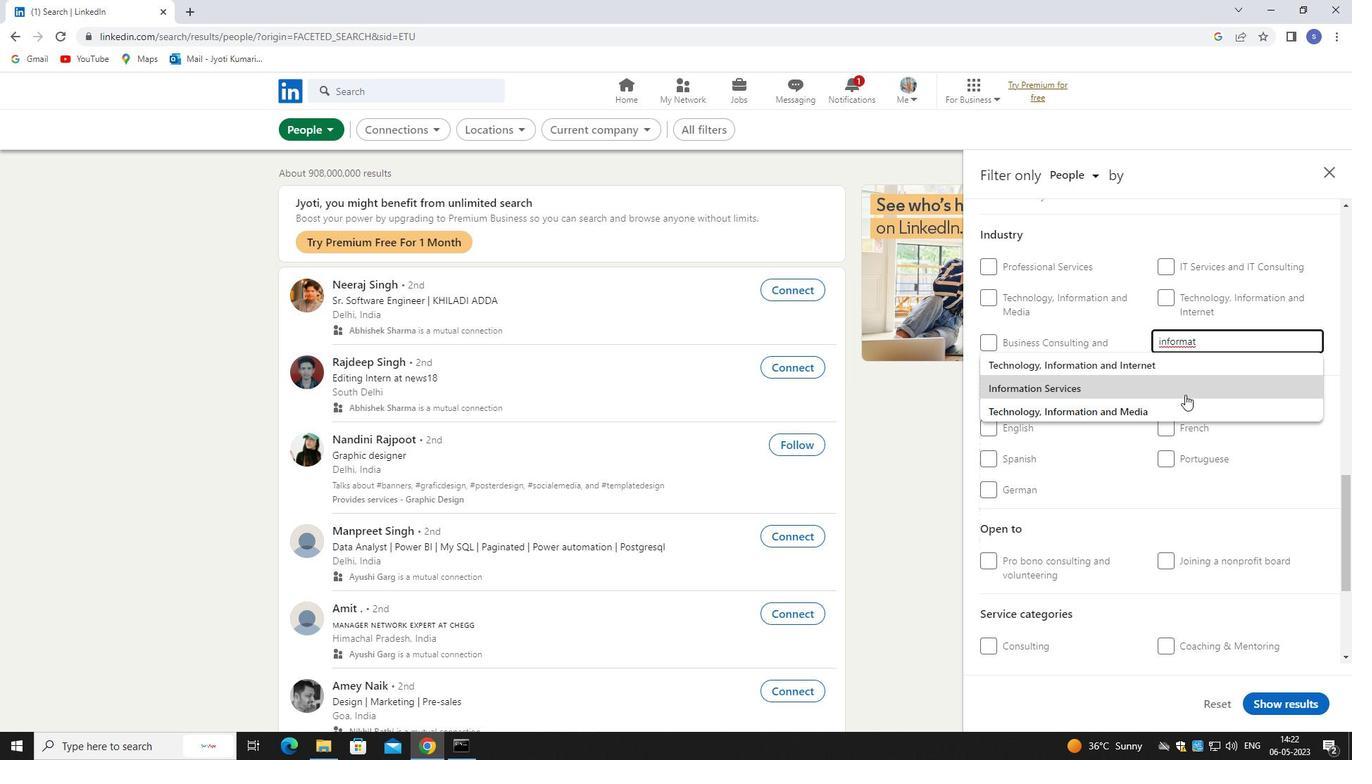 
Action: Mouse pressed left at (1185, 393)
Screenshot: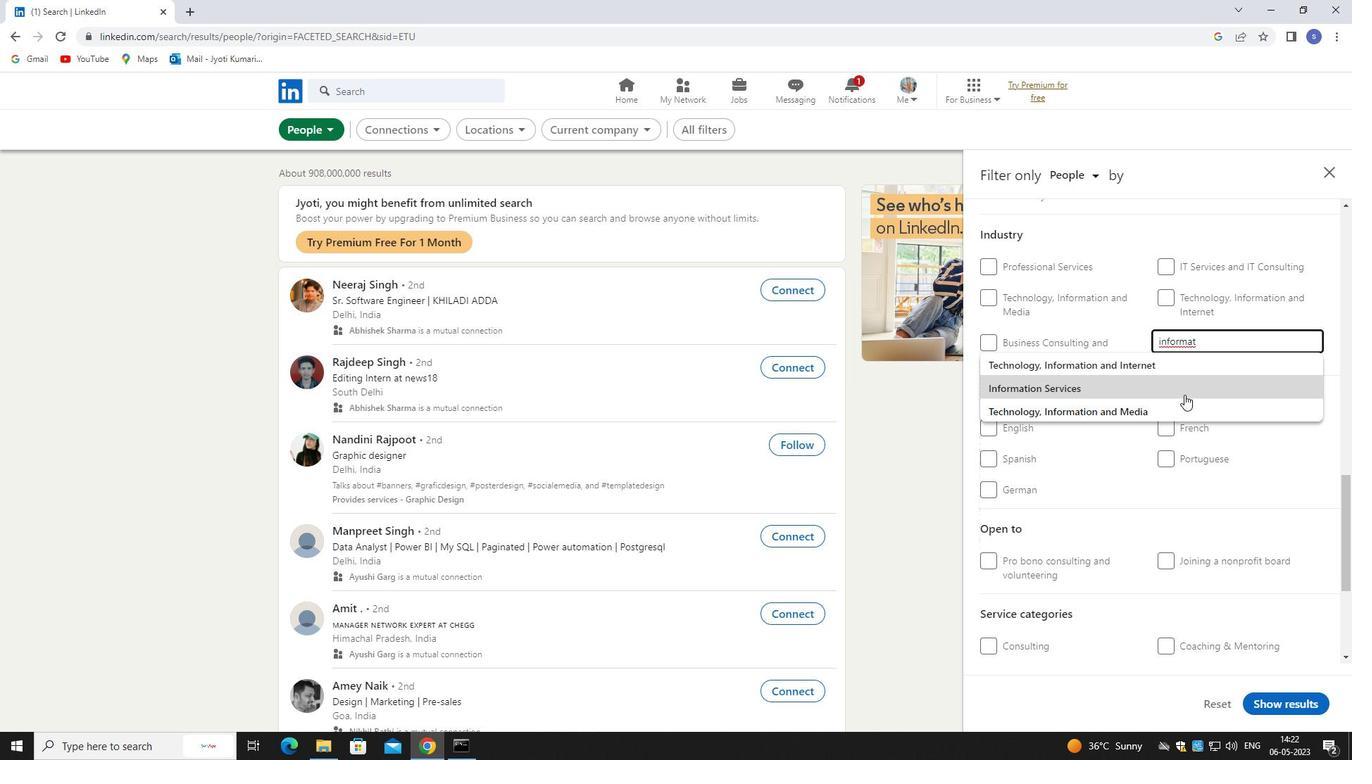 
Action: Mouse moved to (1185, 393)
Screenshot: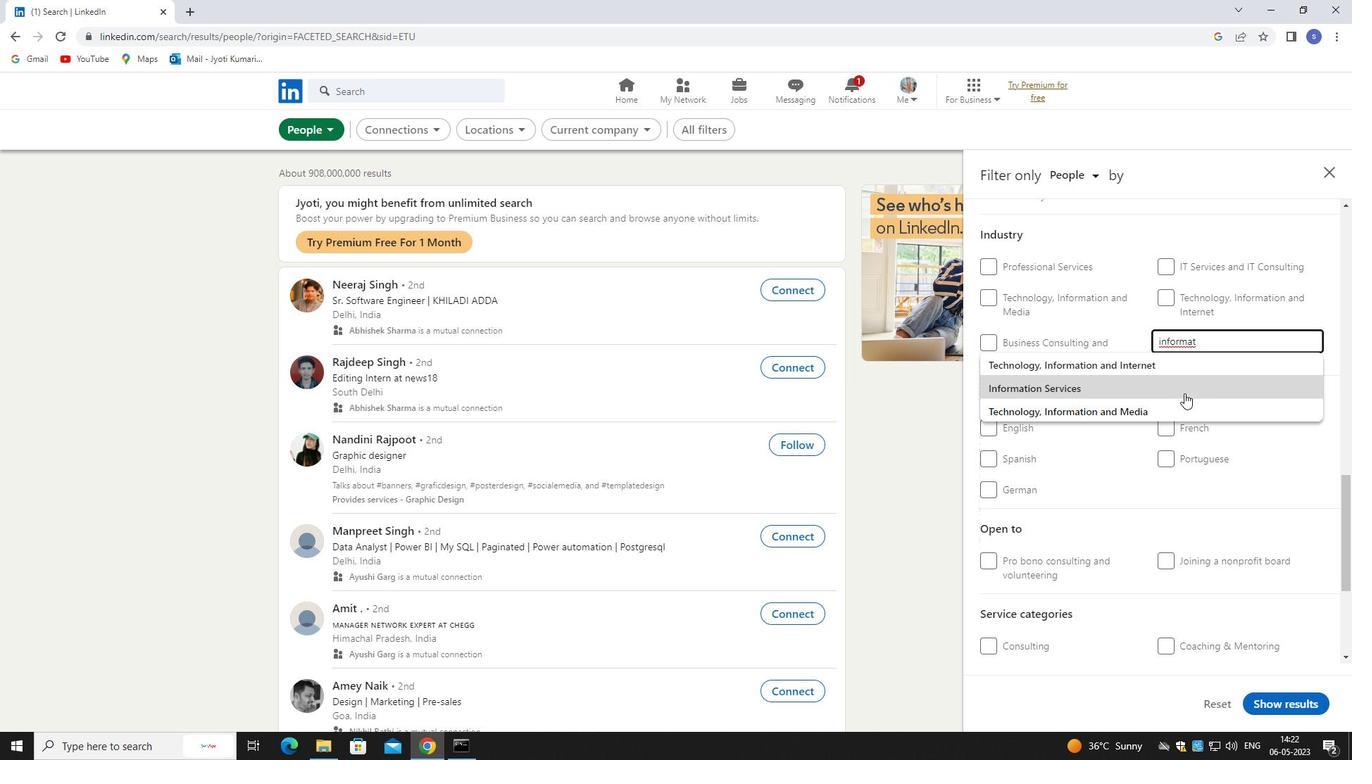 
Action: Mouse scrolled (1185, 393) with delta (0, 0)
Screenshot: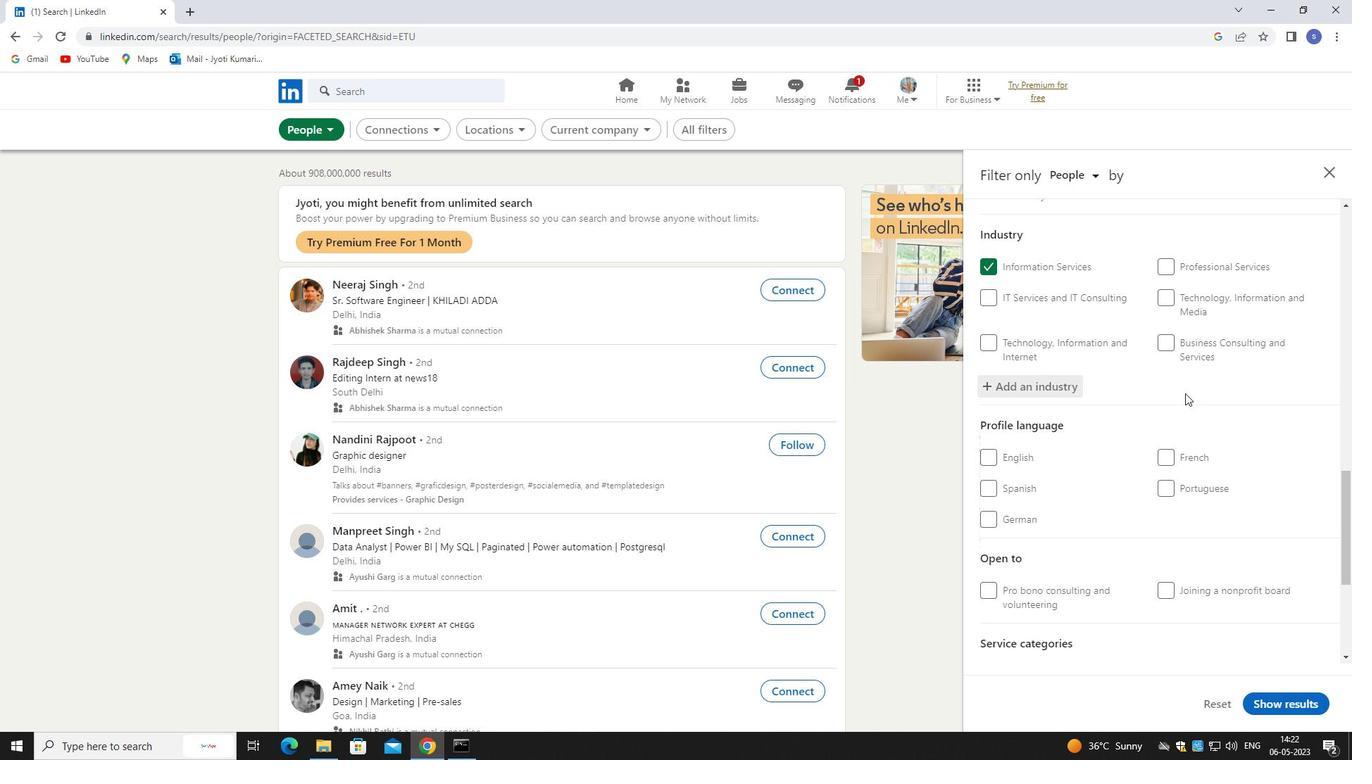 
Action: Mouse moved to (1185, 393)
Screenshot: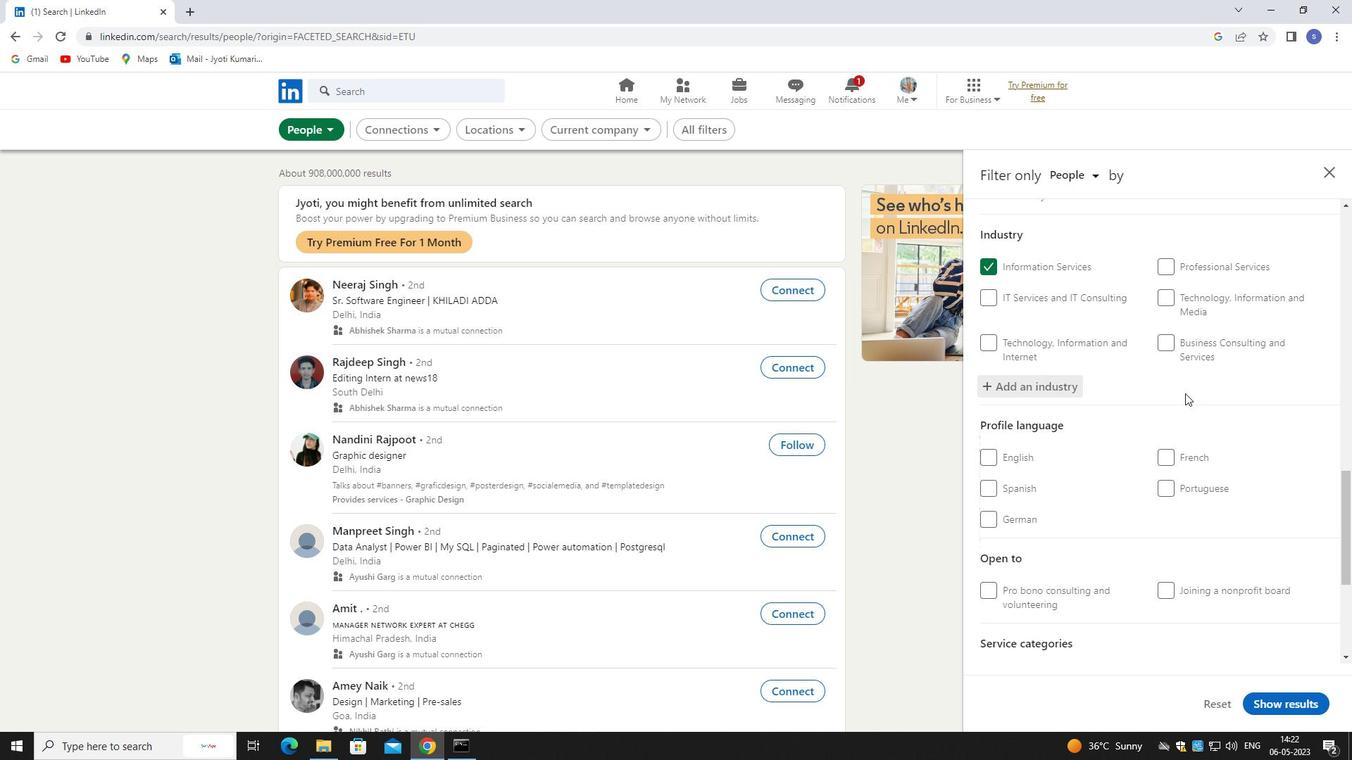 
Action: Mouse scrolled (1185, 393) with delta (0, 0)
Screenshot: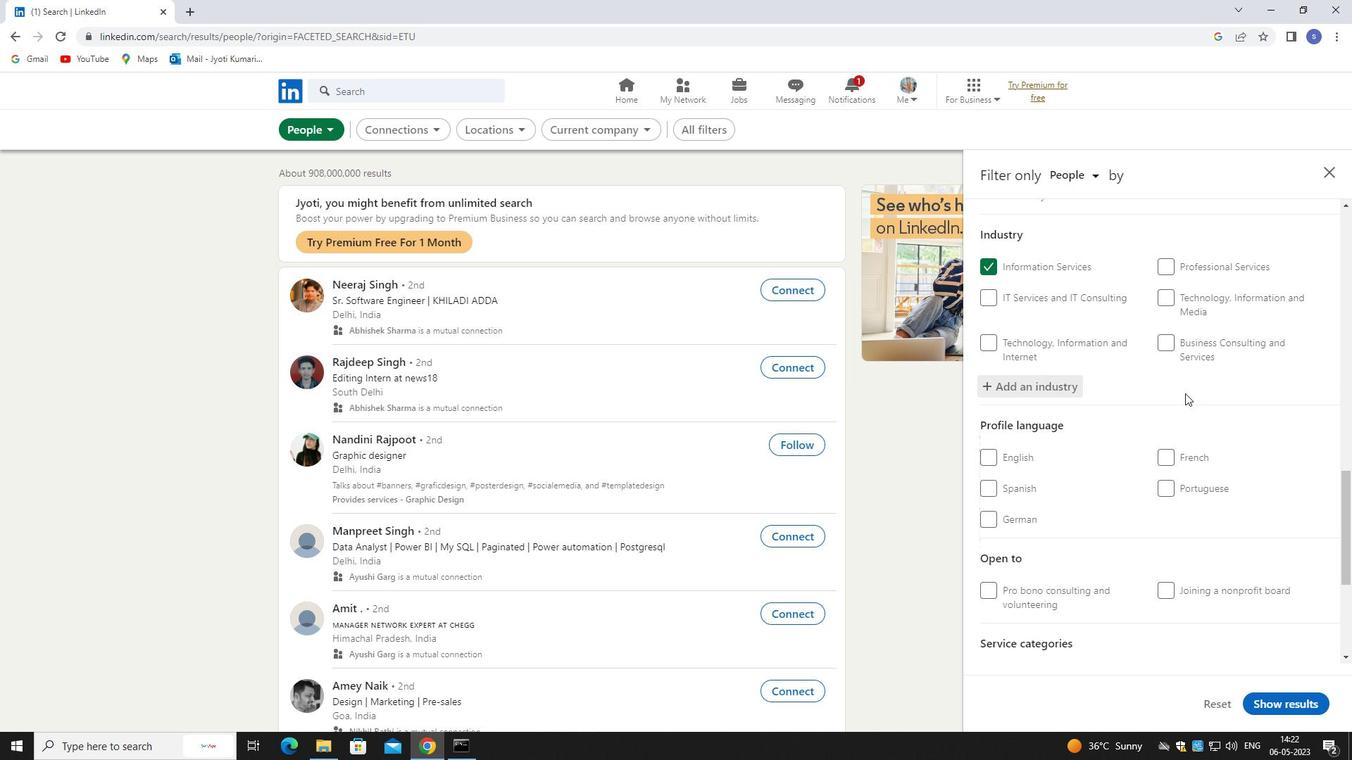 
Action: Mouse moved to (1185, 393)
Screenshot: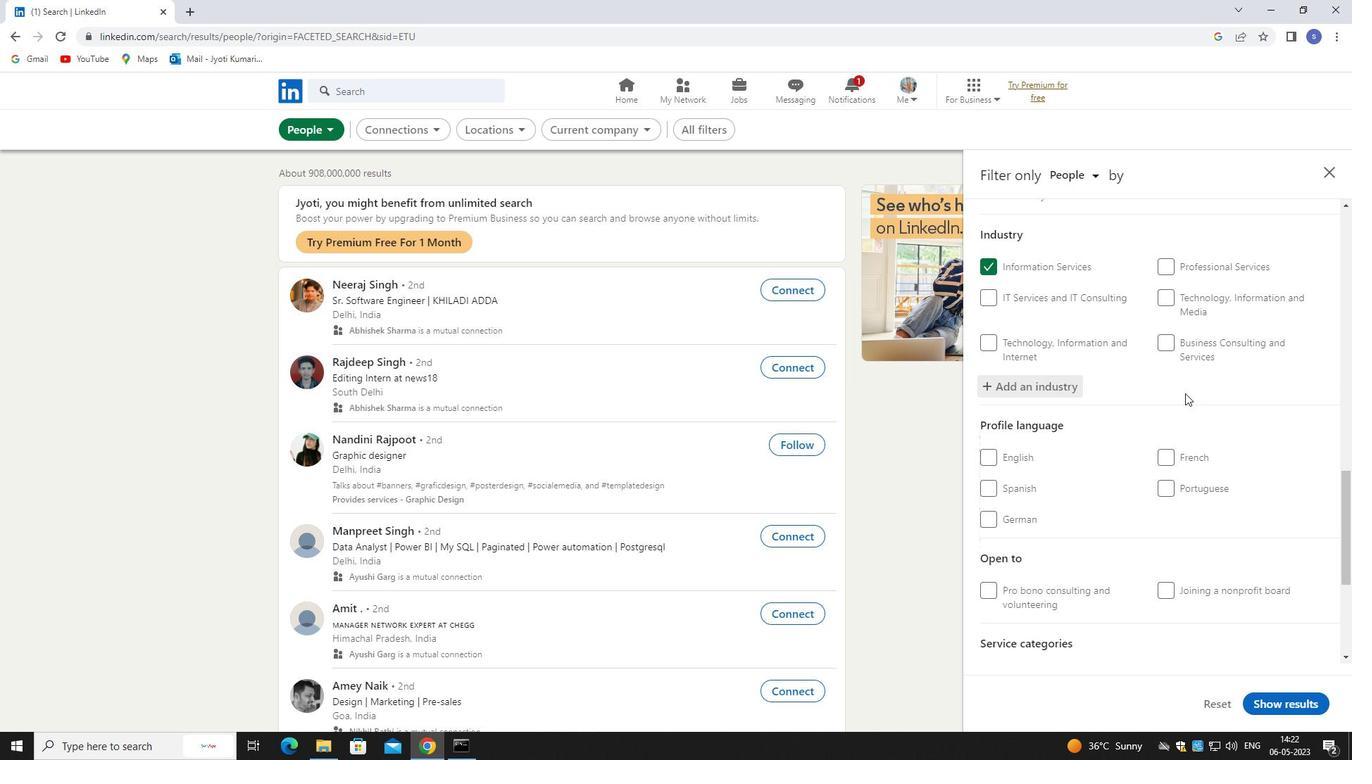 
Action: Mouse scrolled (1185, 393) with delta (0, 0)
Screenshot: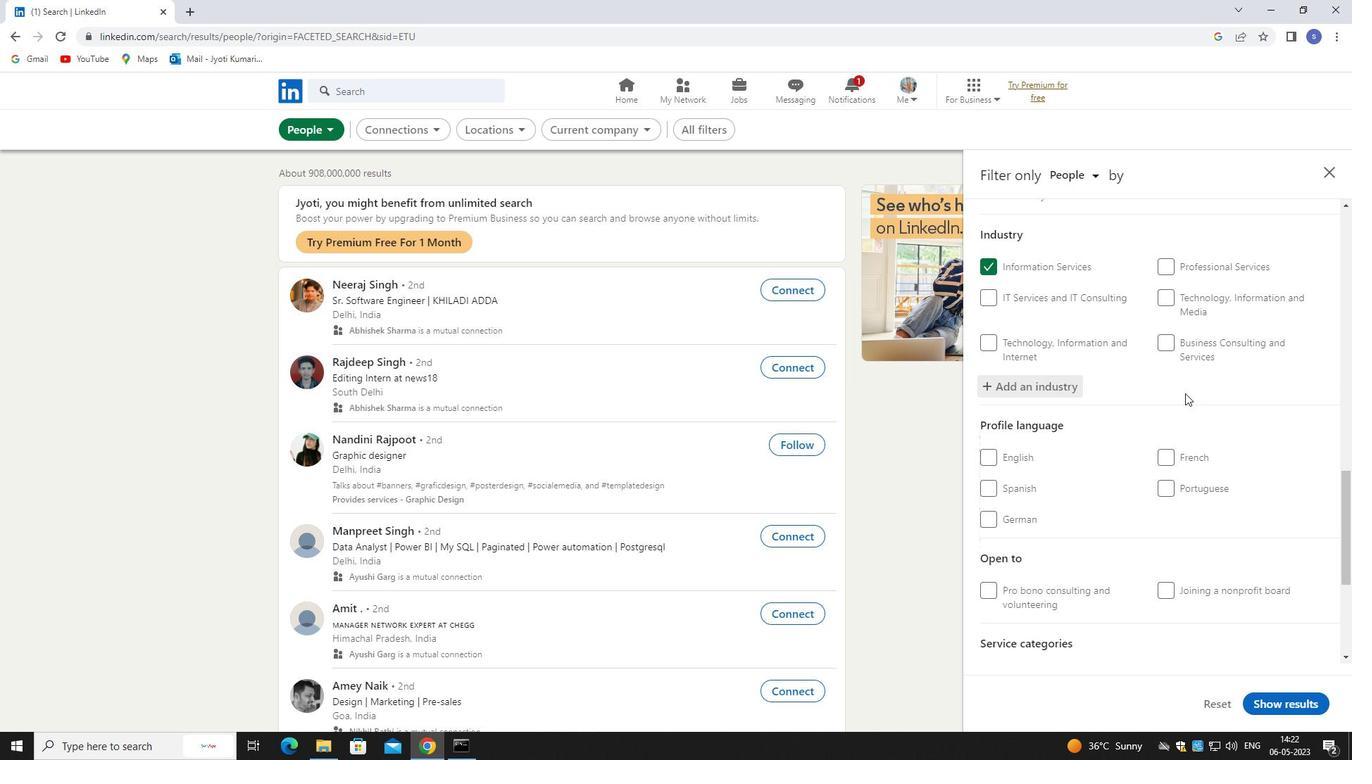
Action: Mouse moved to (1166, 279)
Screenshot: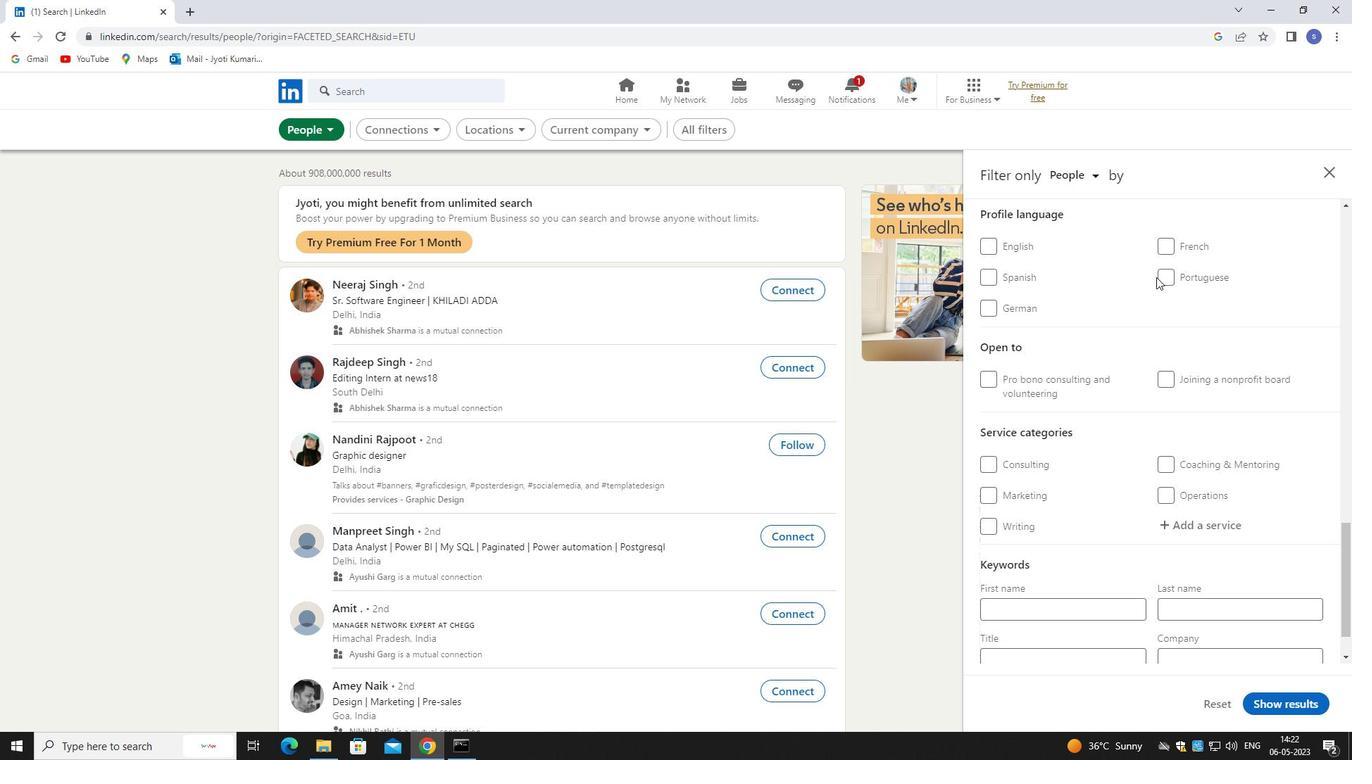 
Action: Mouse pressed left at (1166, 279)
Screenshot: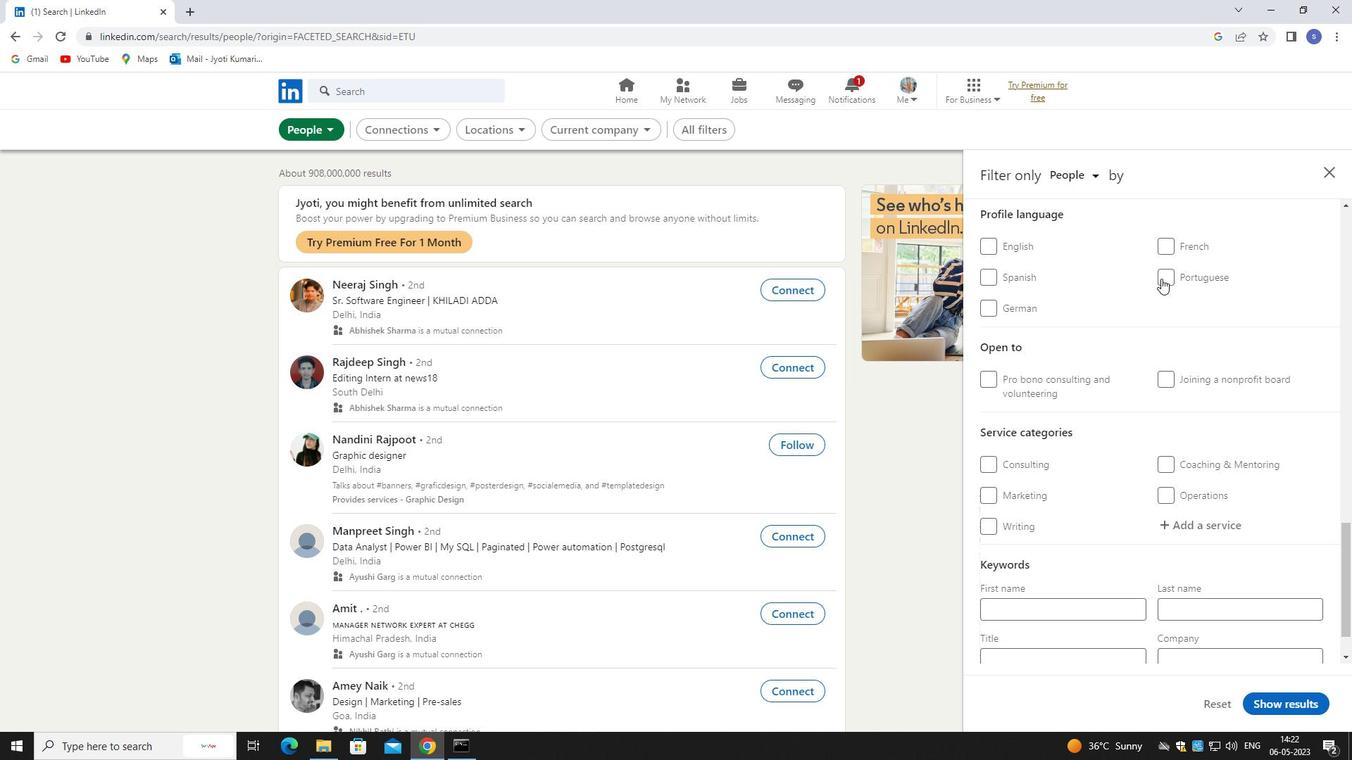 
Action: Mouse moved to (1201, 536)
Screenshot: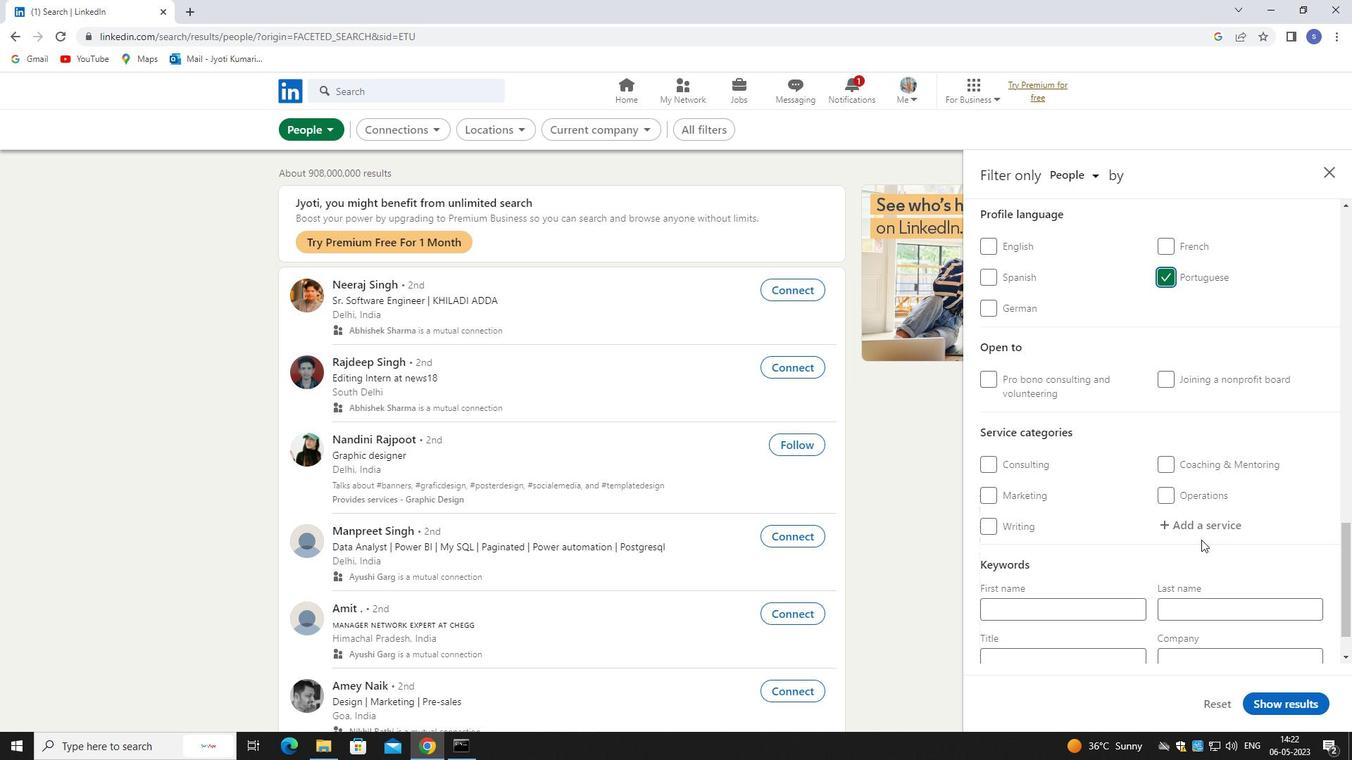 
Action: Mouse pressed left at (1201, 536)
Screenshot: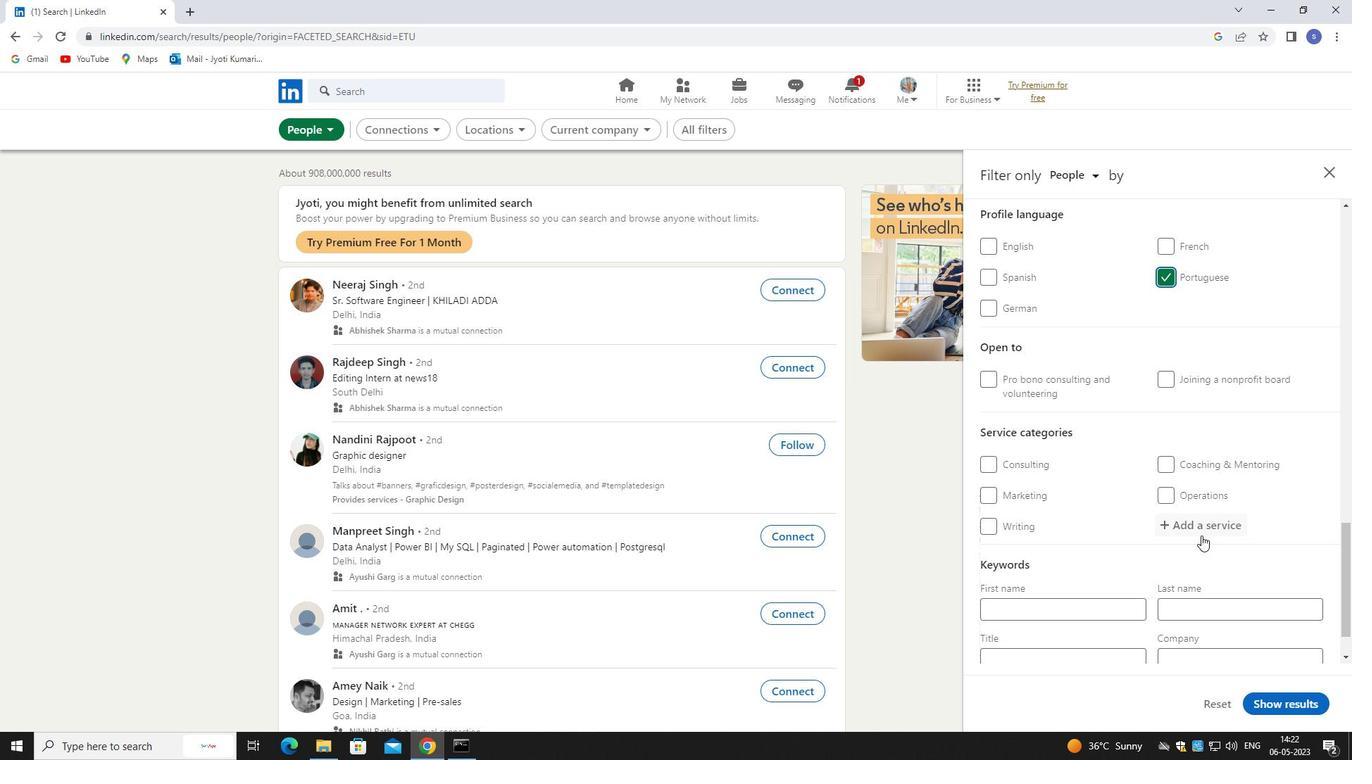 
Action: Key pressed bn<Key.backspace>ank
Screenshot: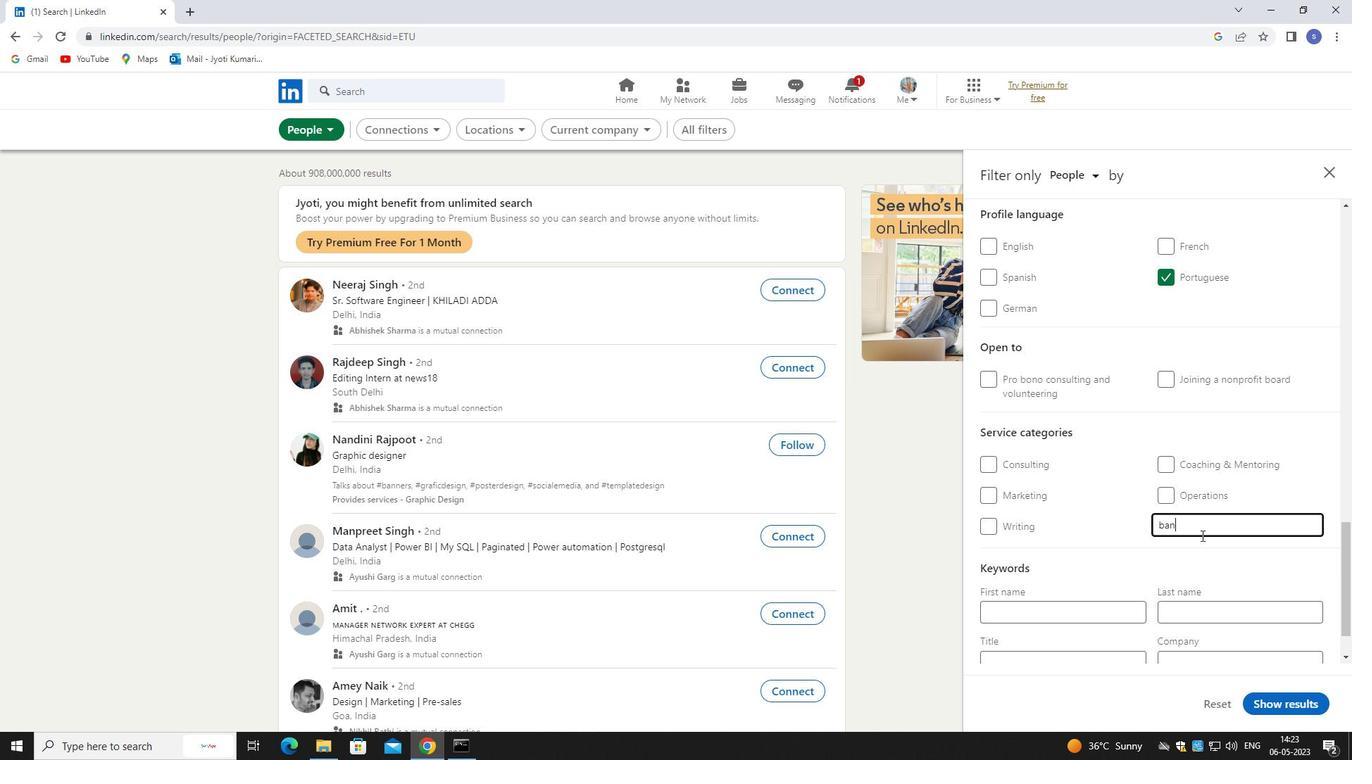 
Action: Mouse moved to (1204, 536)
Screenshot: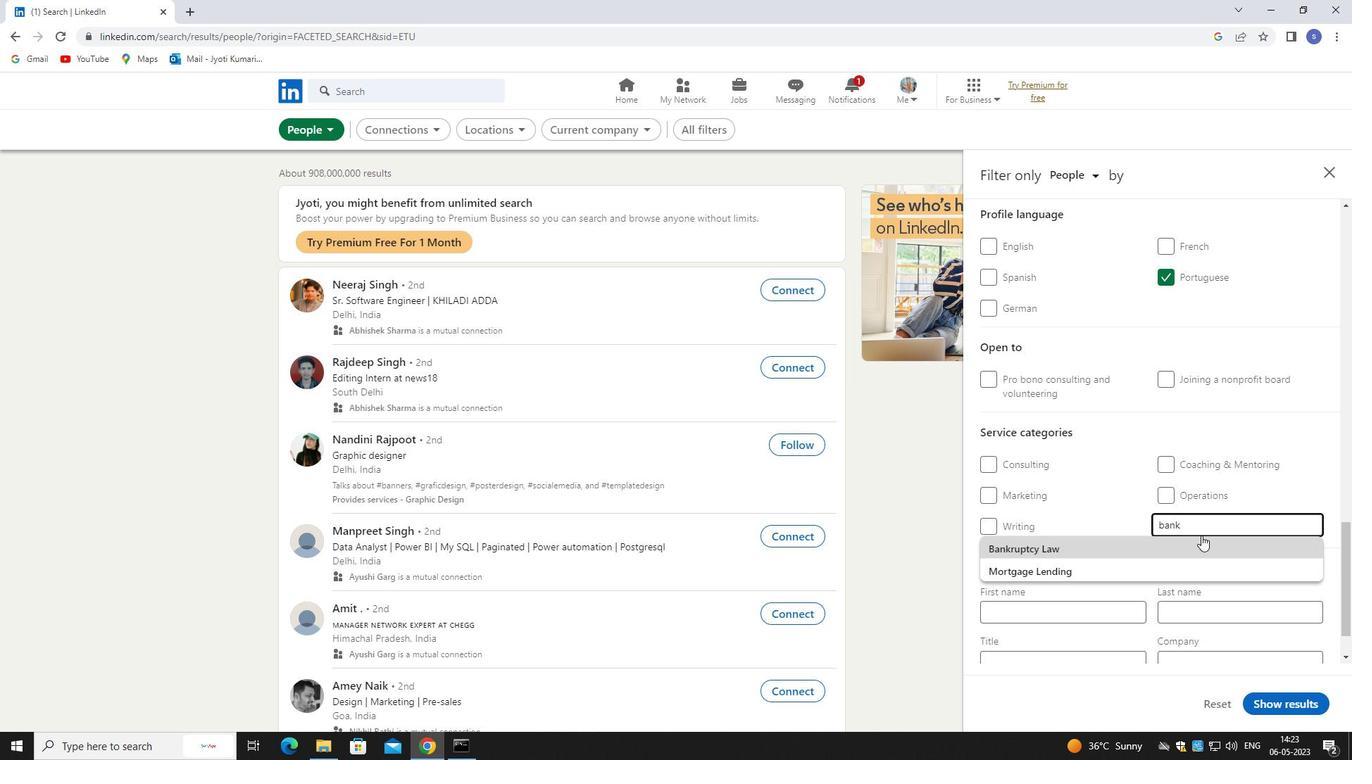 
Action: Mouse pressed left at (1204, 536)
Screenshot: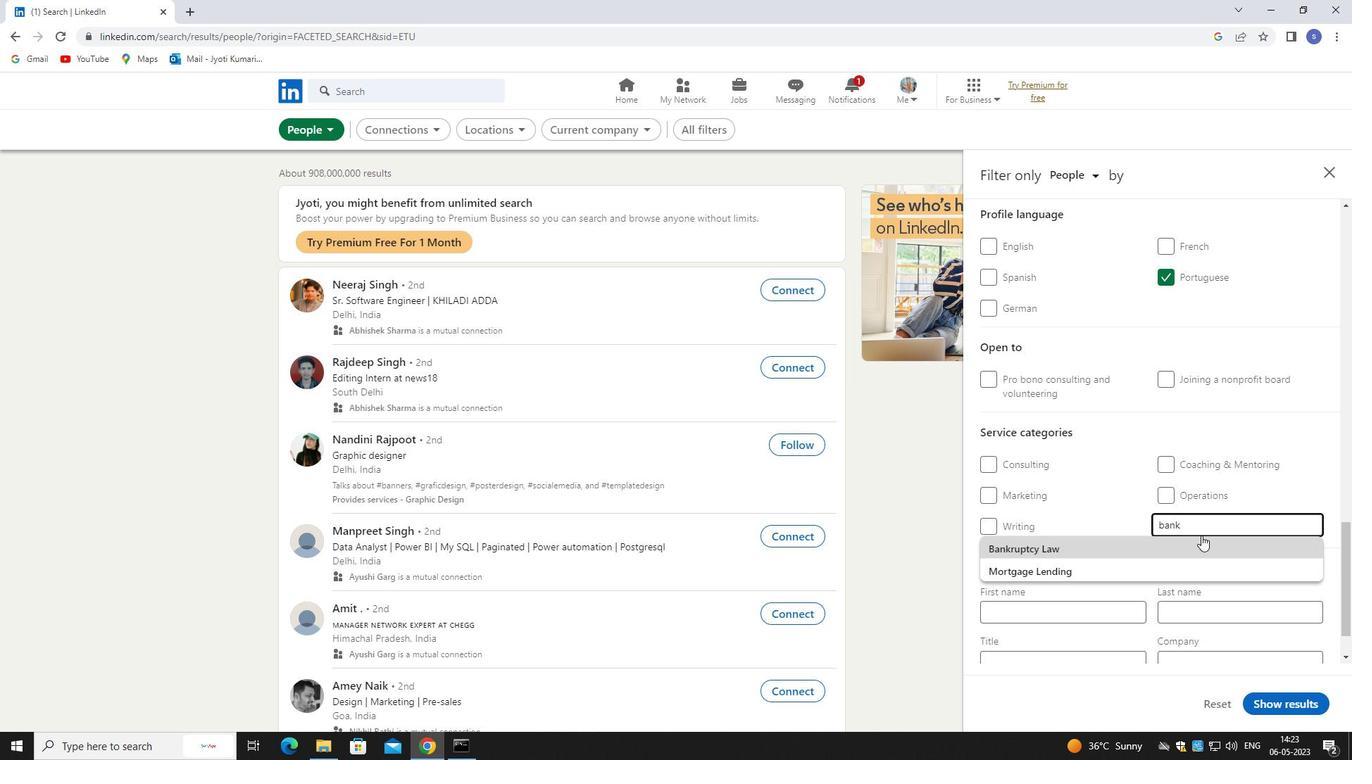 
Action: Mouse moved to (1204, 548)
Screenshot: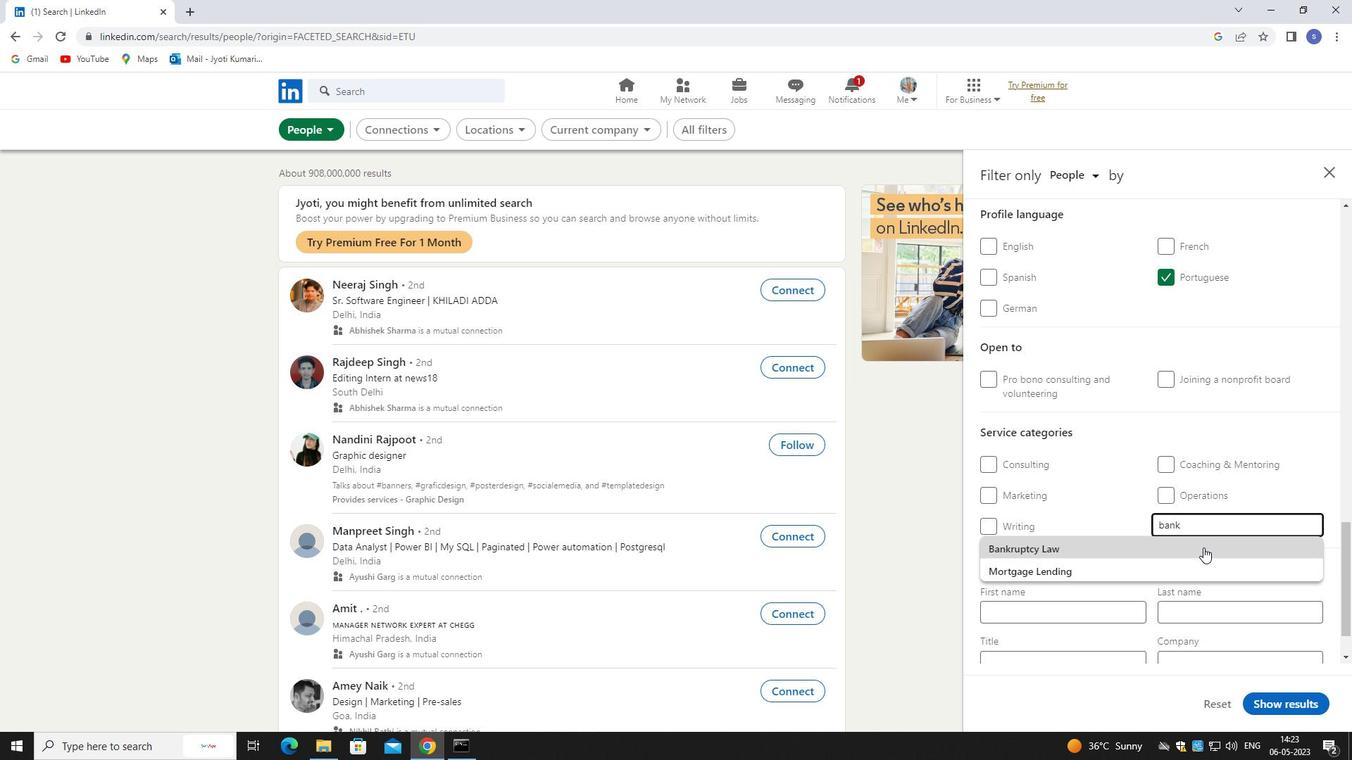 
Action: Mouse pressed left at (1204, 548)
Screenshot: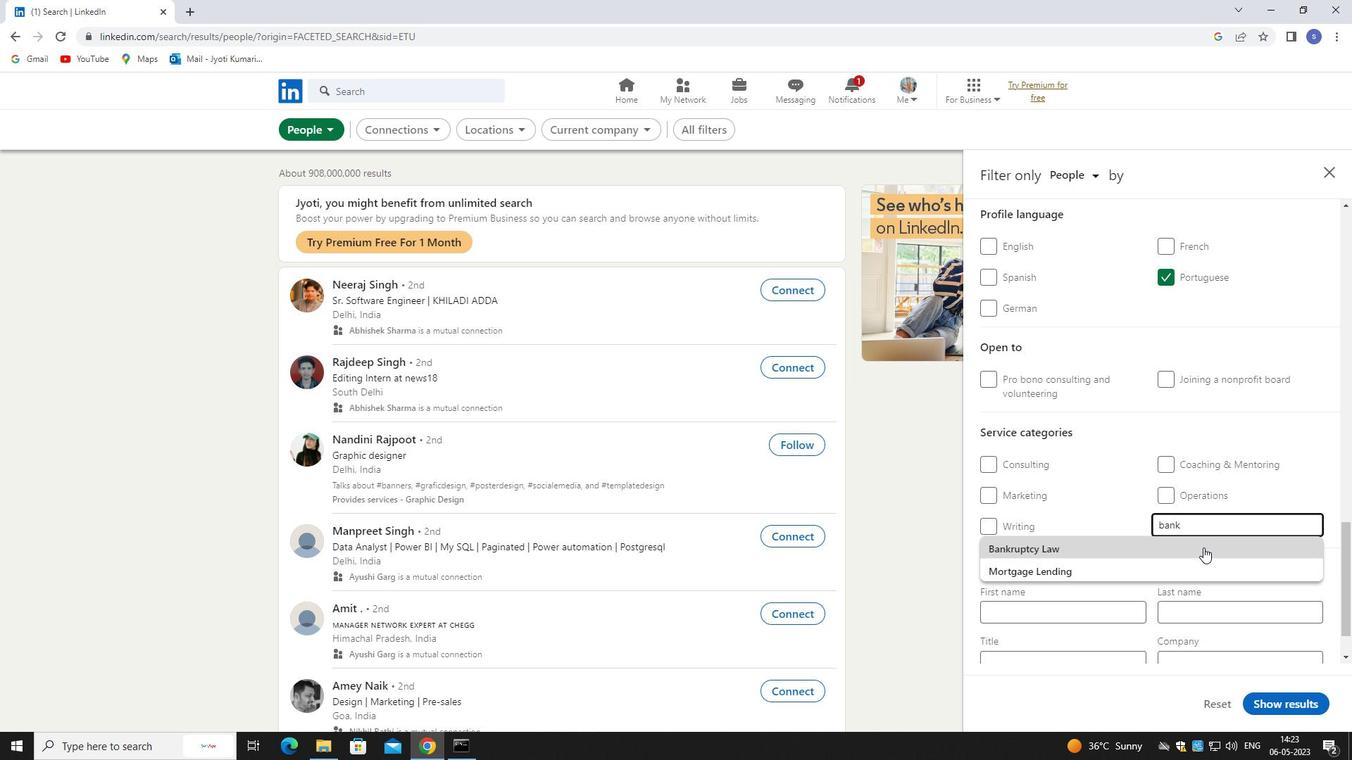 
Action: Mouse moved to (1204, 548)
Screenshot: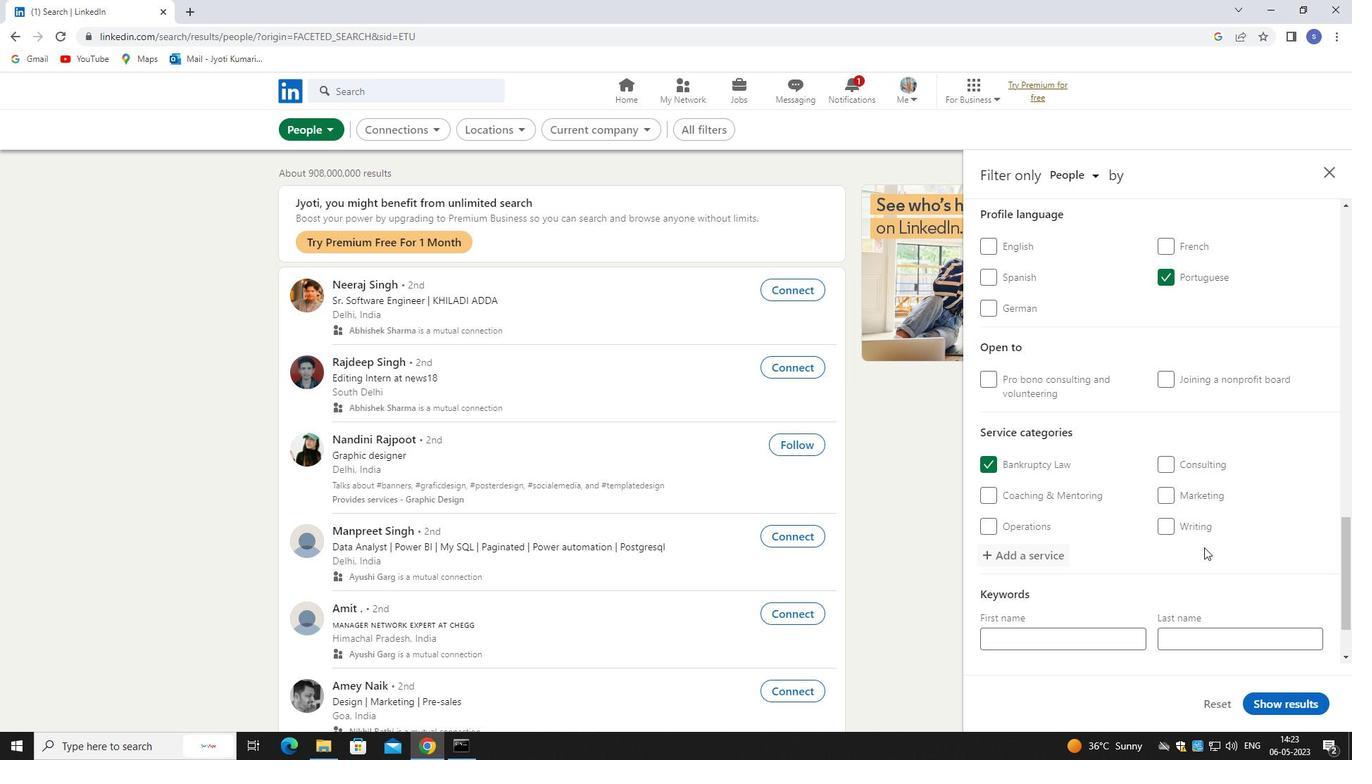 
Action: Mouse scrolled (1204, 547) with delta (0, 0)
Screenshot: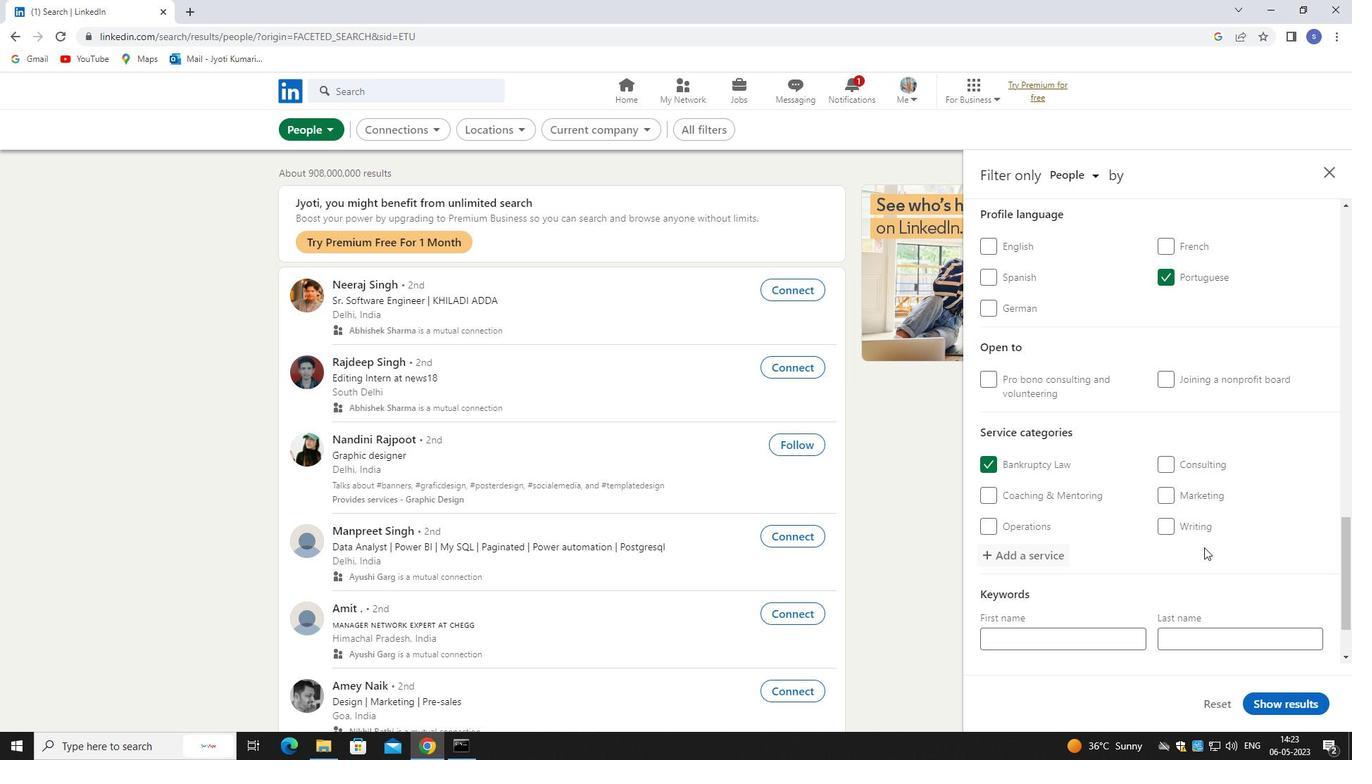 
Action: Mouse moved to (1205, 548)
Screenshot: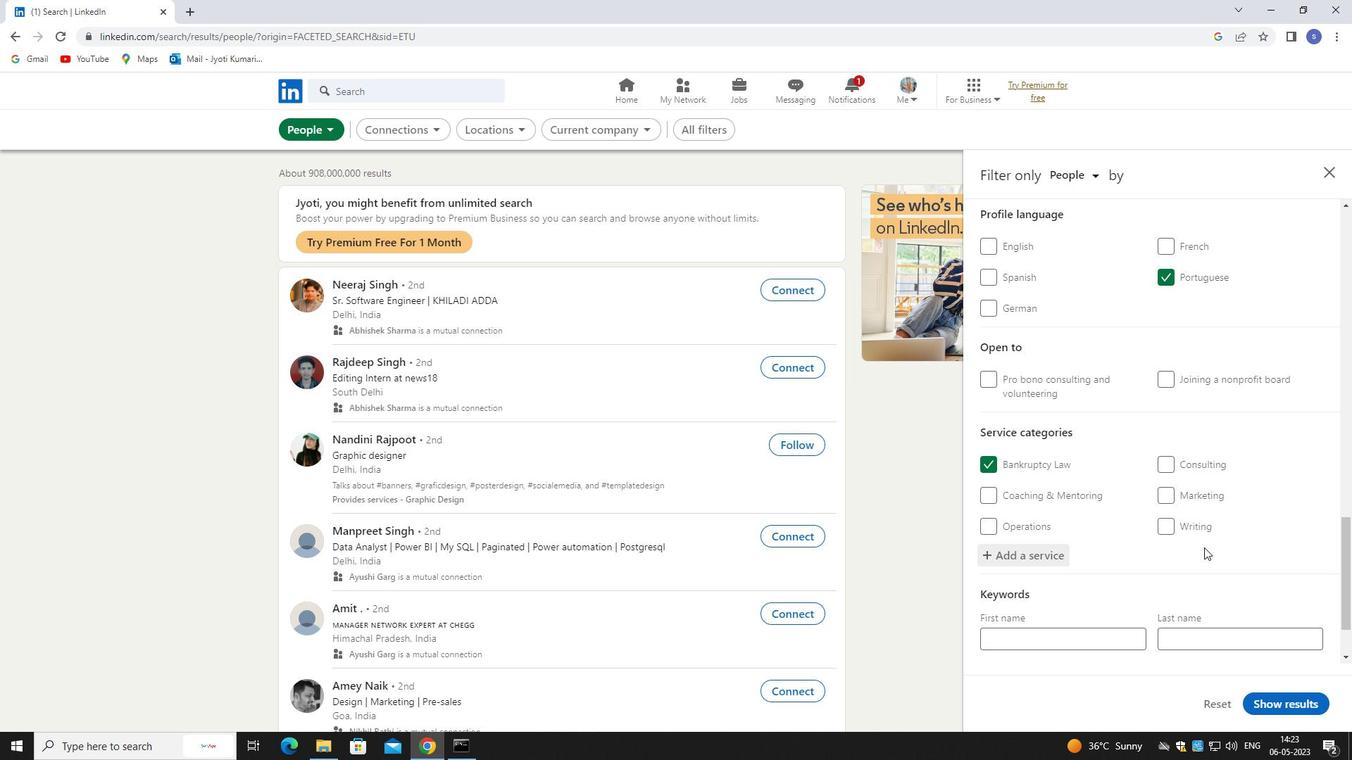 
Action: Mouse scrolled (1205, 547) with delta (0, 0)
Screenshot: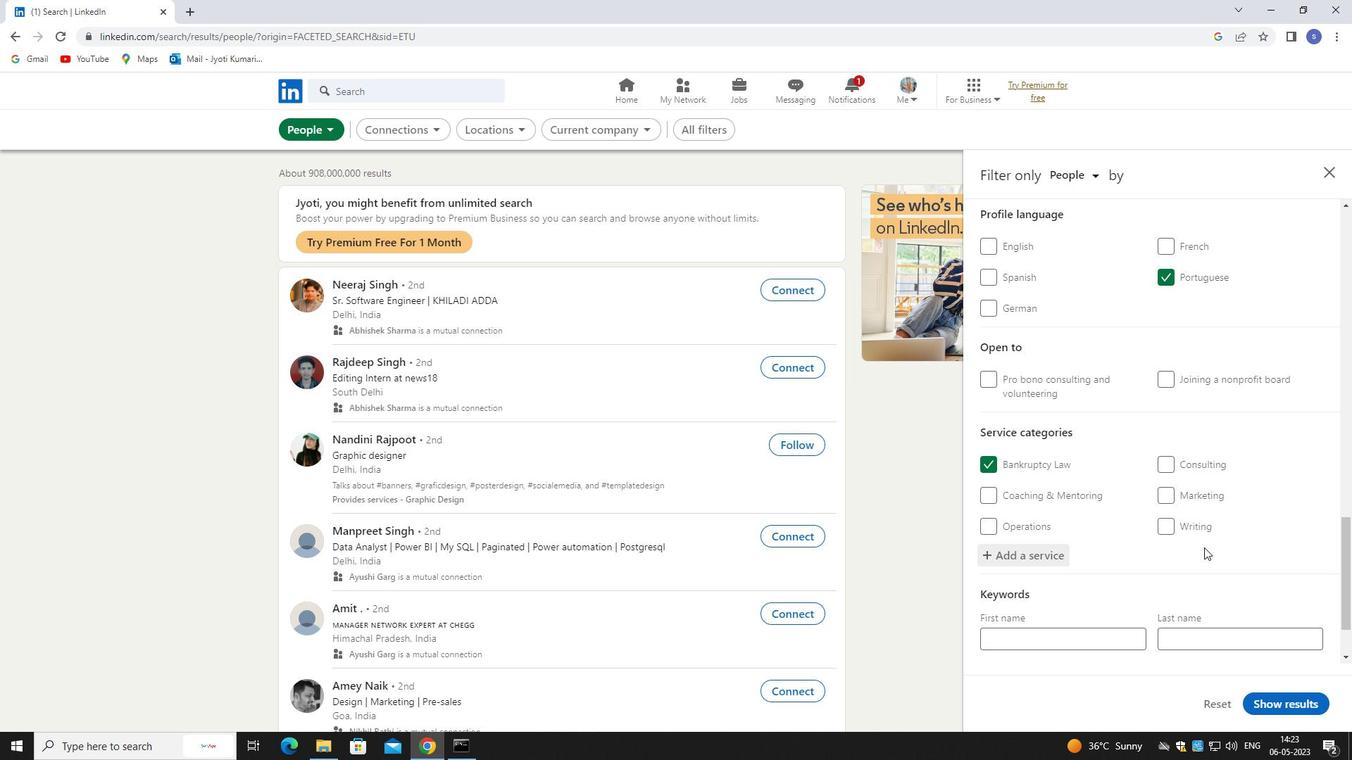 
Action: Mouse scrolled (1205, 547) with delta (0, 0)
Screenshot: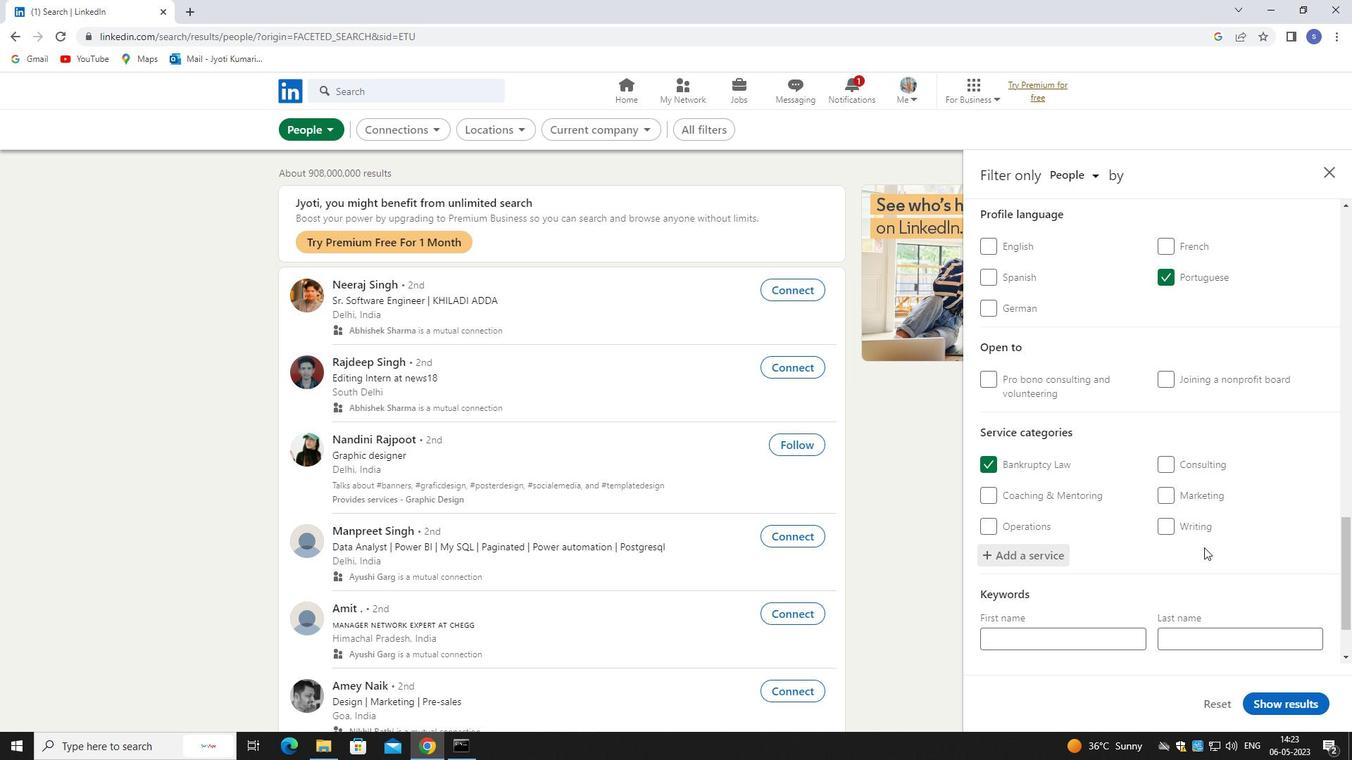 
Action: Mouse moved to (1070, 599)
Screenshot: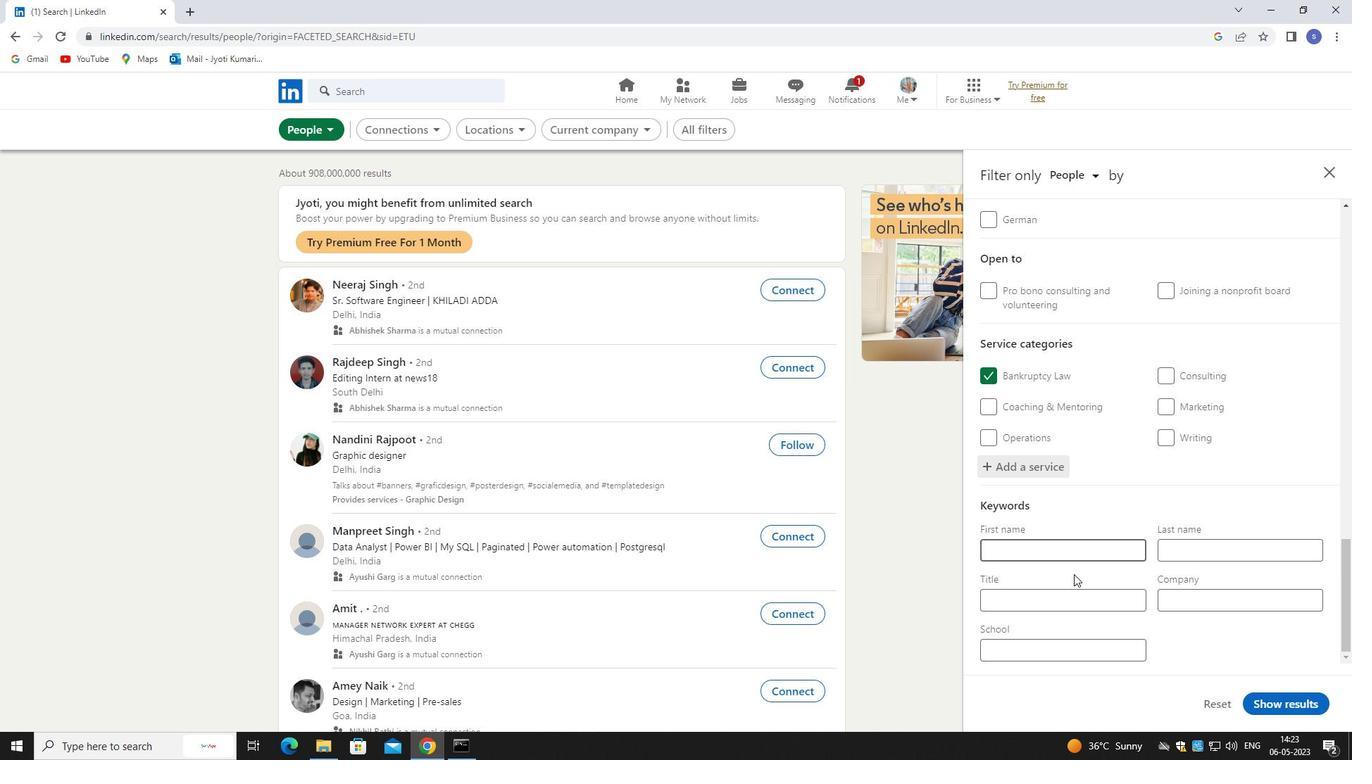 
Action: Mouse pressed left at (1070, 599)
Screenshot: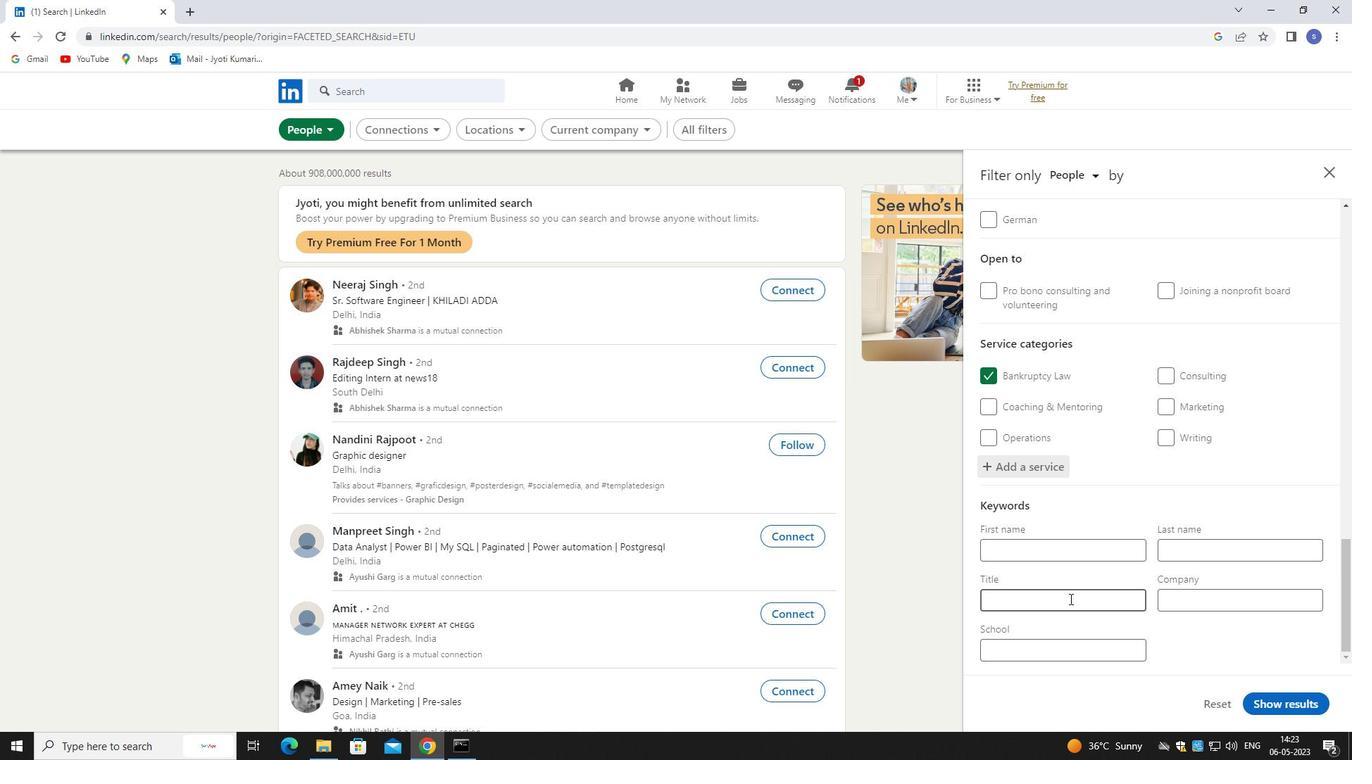 
Action: Mouse moved to (1075, 603)
Screenshot: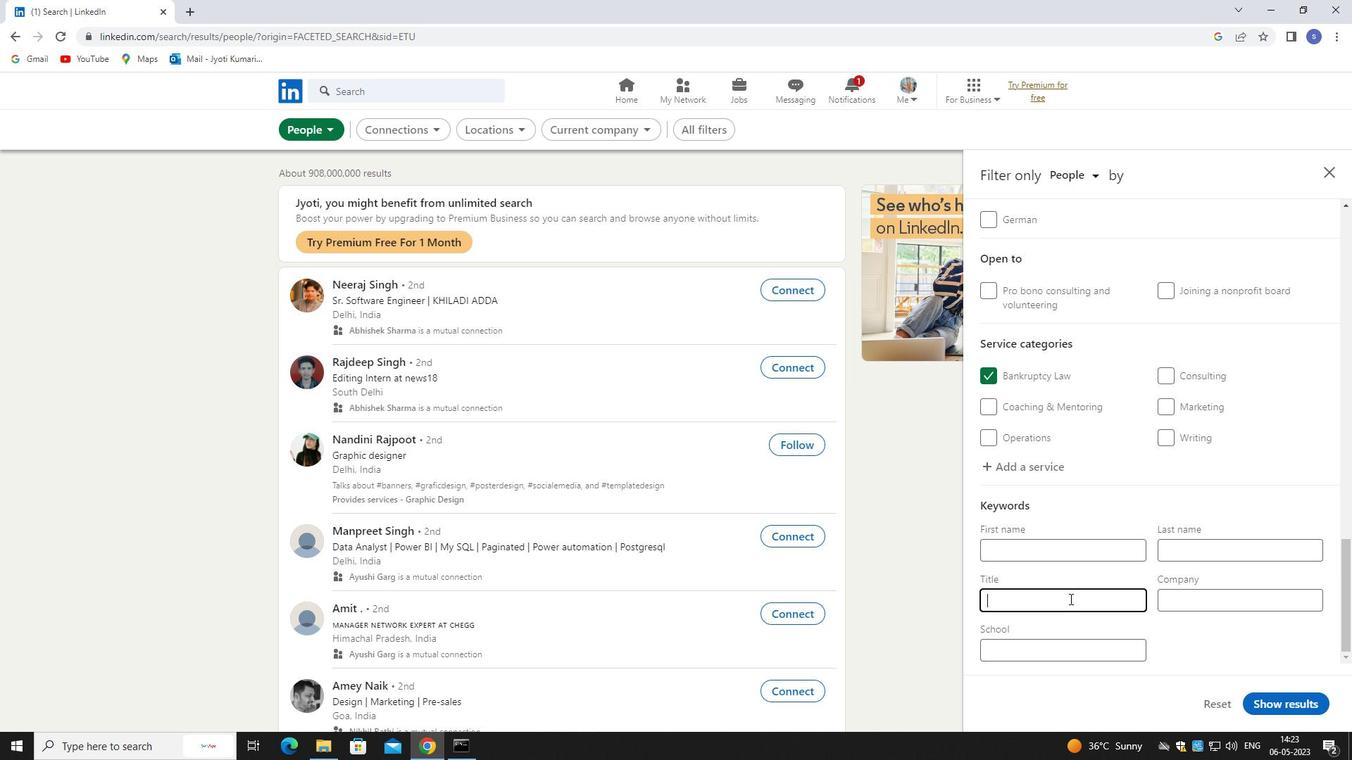 
Action: Key pressed <Key.shift>CUSTOMER<Key.space><Key.shift>SERVICE
Screenshot: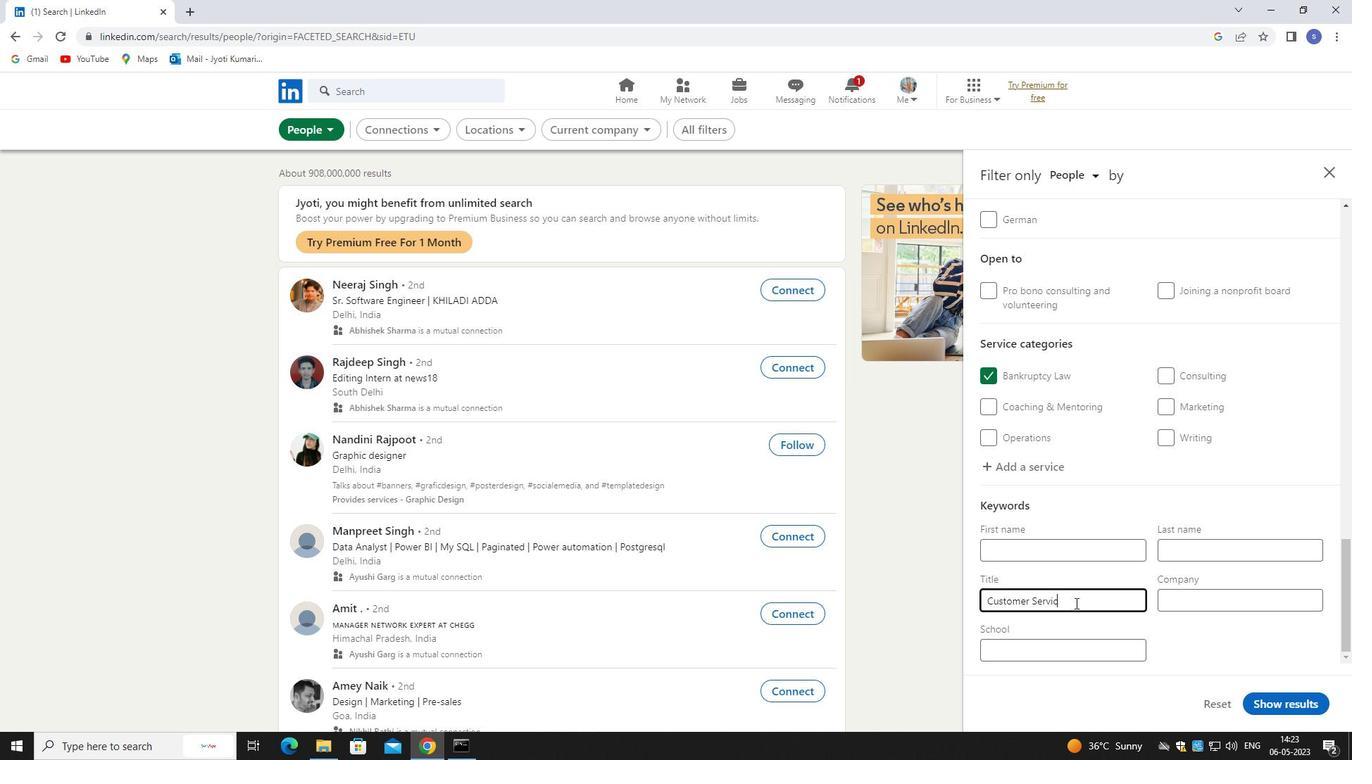 
Action: Mouse moved to (1277, 708)
Screenshot: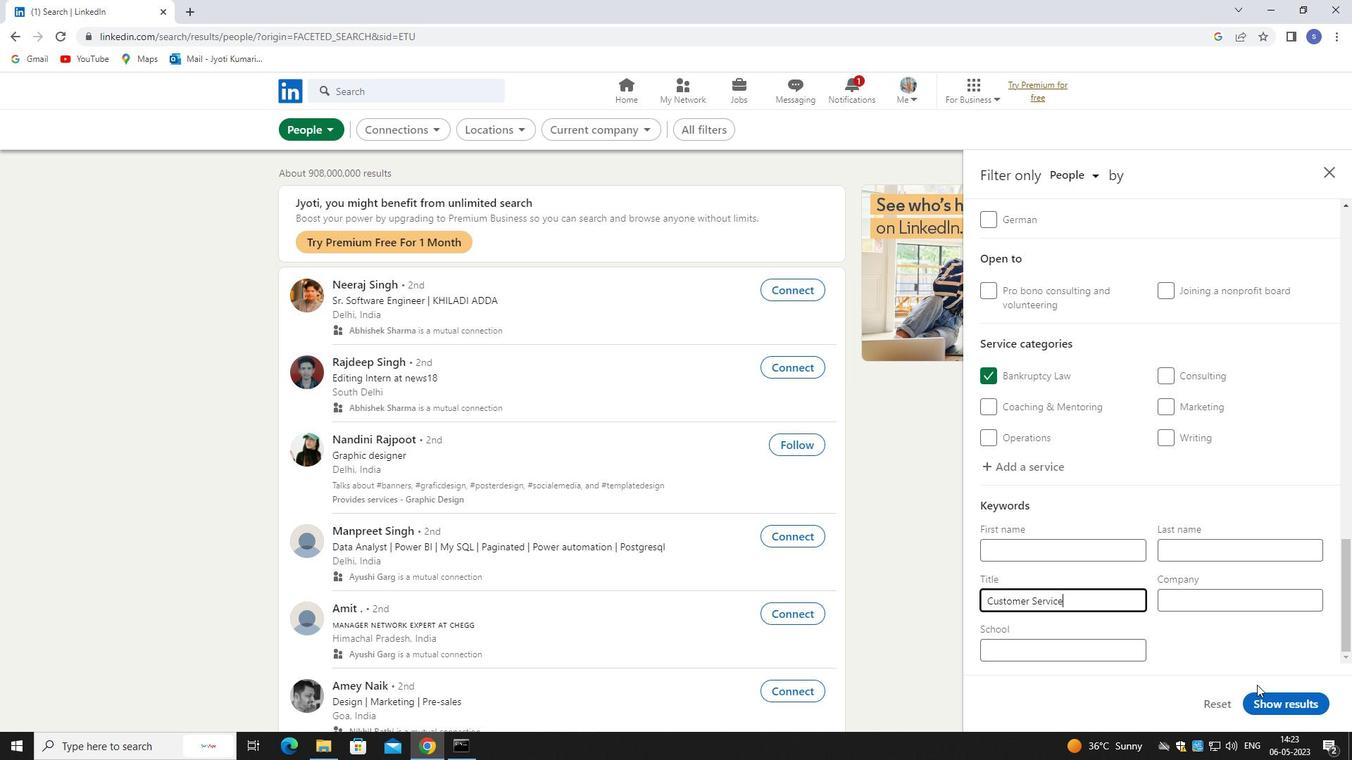 
Action: Mouse pressed left at (1277, 708)
Screenshot: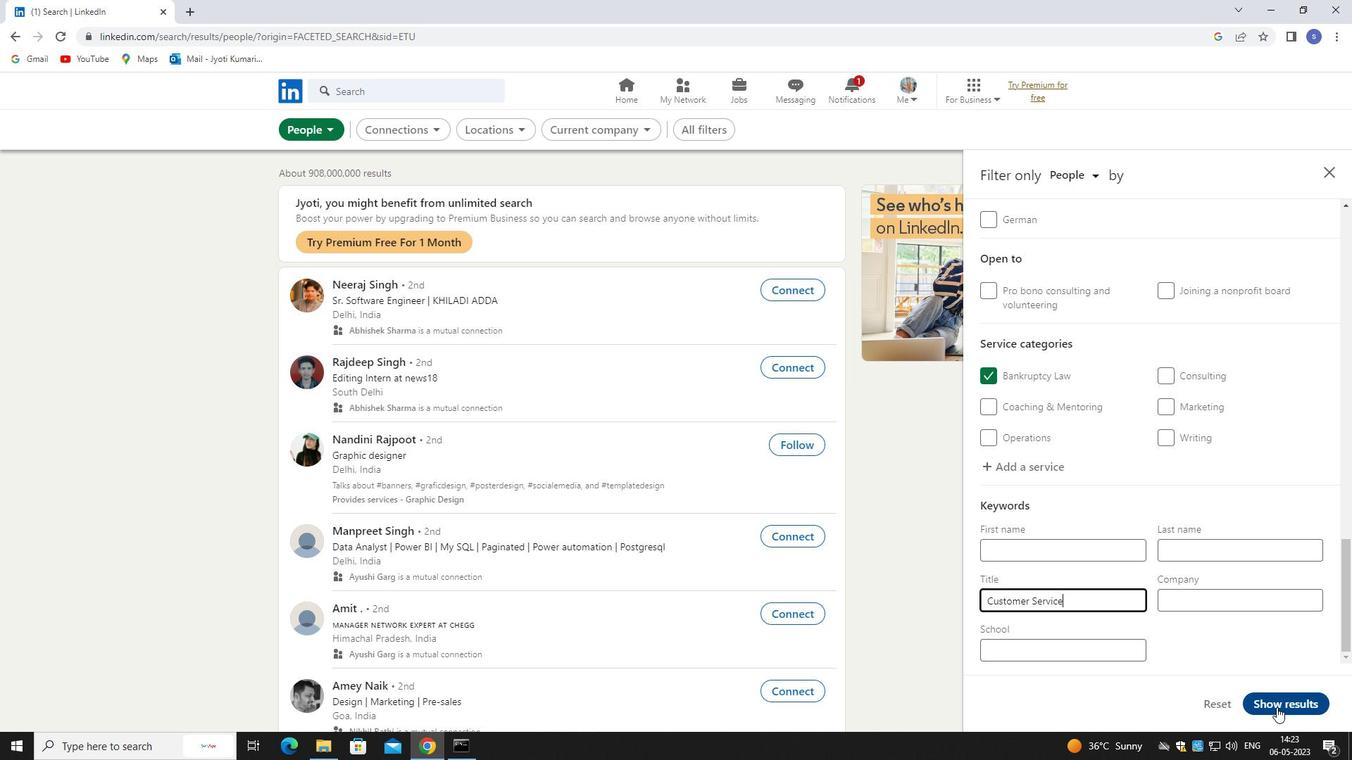 
Action: Mouse moved to (1275, 682)
Screenshot: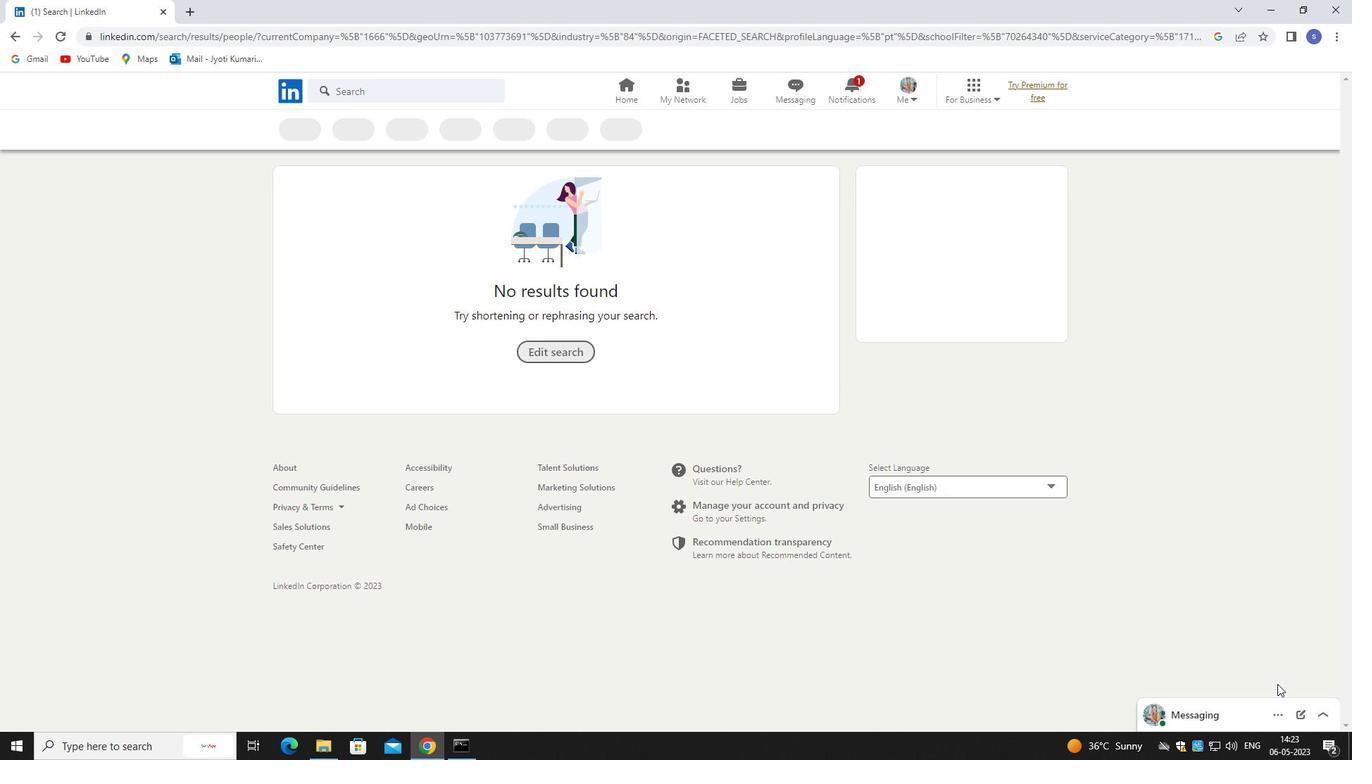 
